 Task: Find connections with filter location Diez de Octubre with filter topic #Managementtips with filter profile language German with filter current company Nagarro with filter school G. B. Pant University Of Agriculture & Technology with filter industry Retail Art Dealers with filter service category Labor and Employment Law with filter keywords title Owner
Action: Mouse moved to (642, 85)
Screenshot: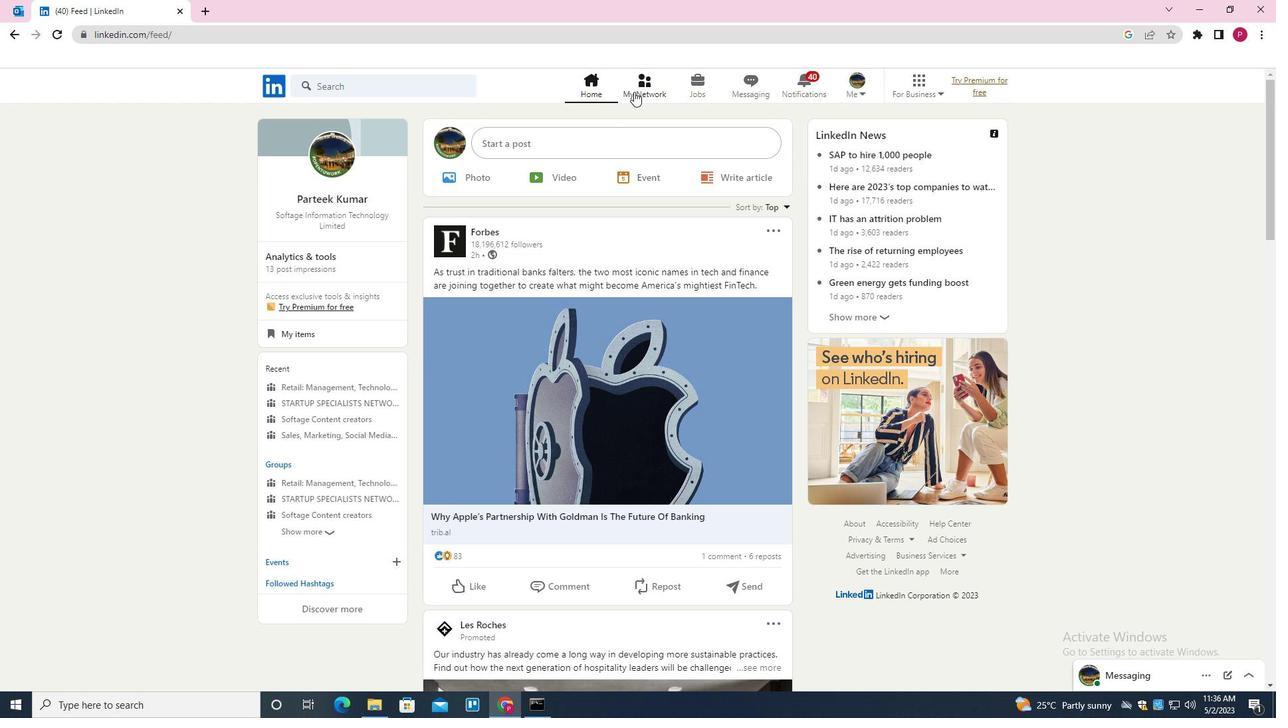 
Action: Mouse pressed left at (642, 85)
Screenshot: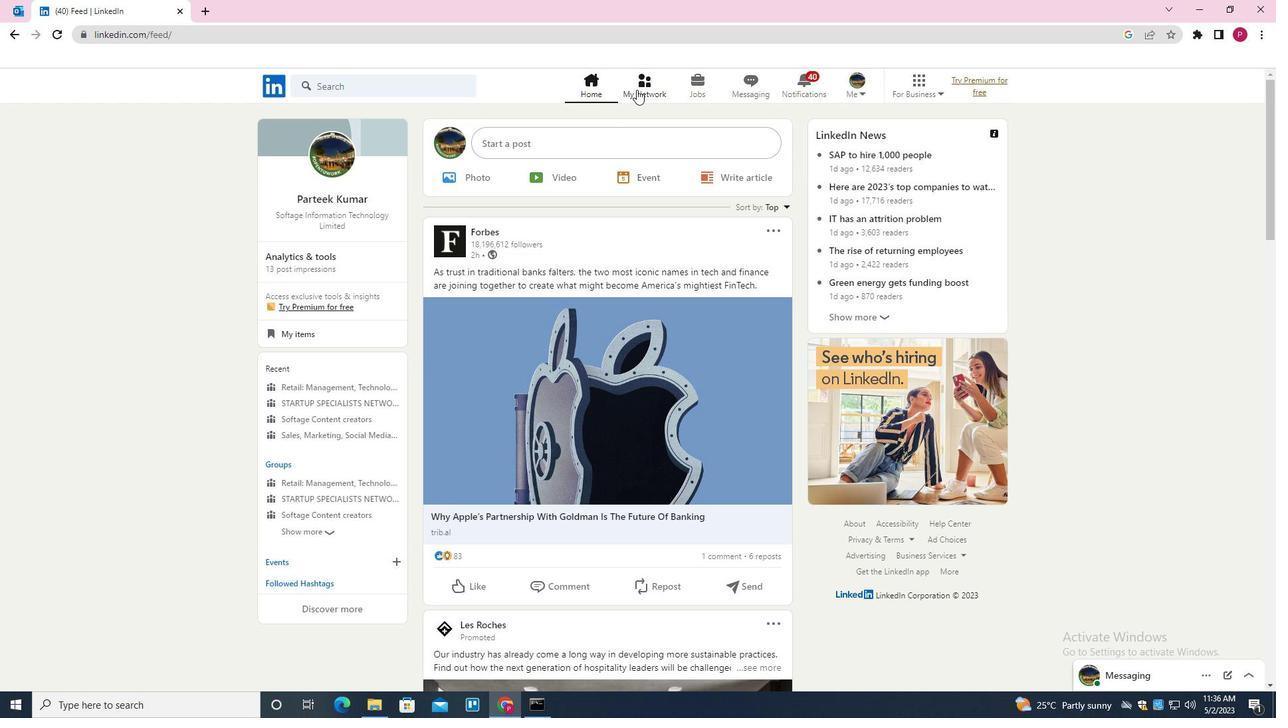 
Action: Mouse moved to (378, 153)
Screenshot: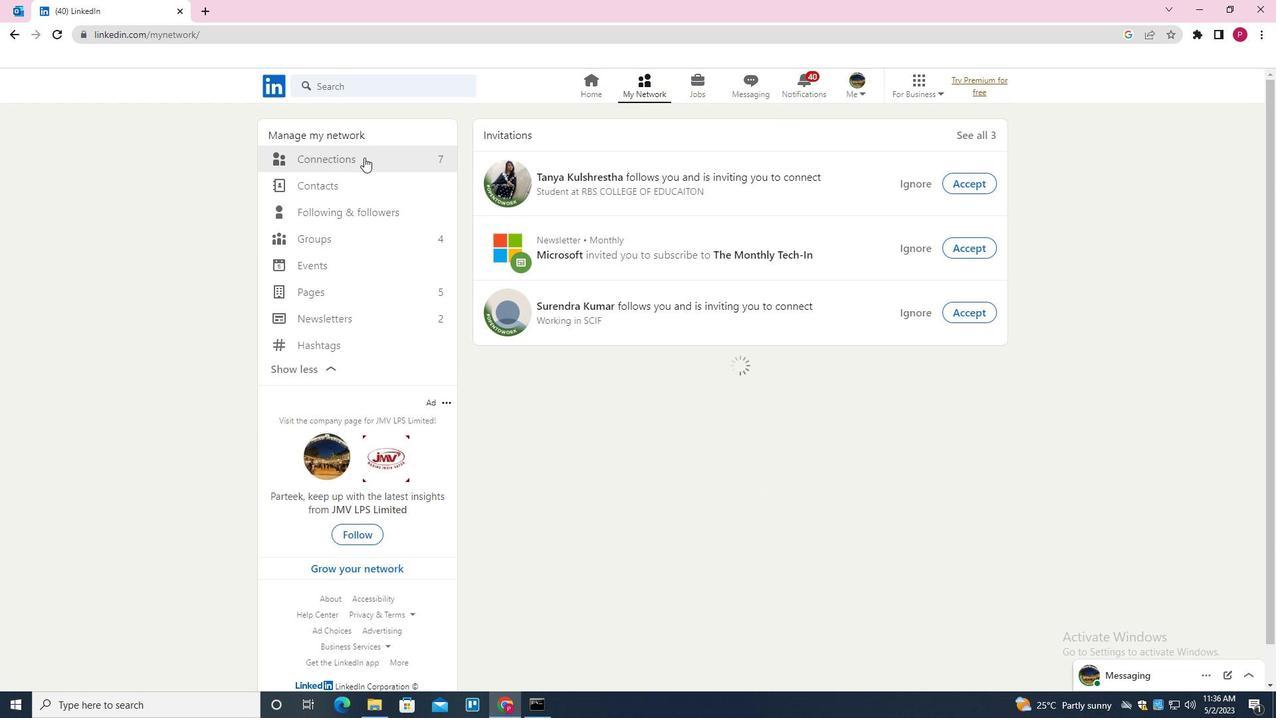 
Action: Mouse pressed left at (378, 153)
Screenshot: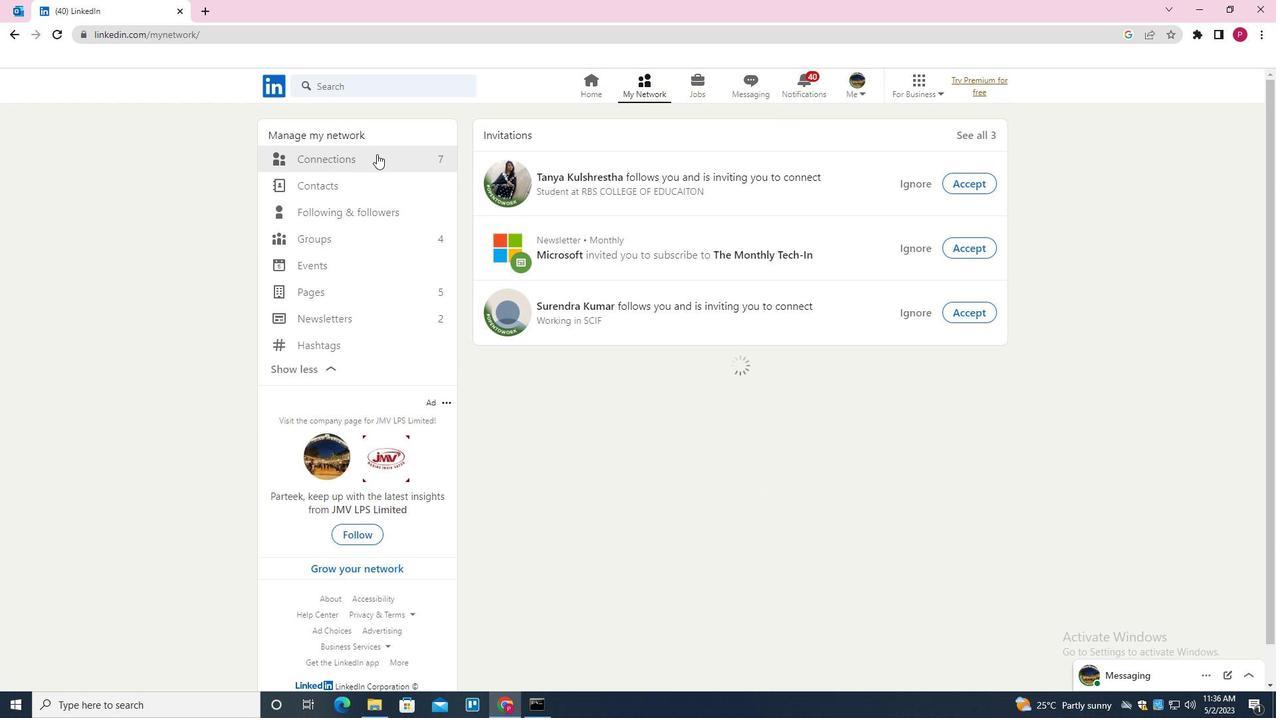 
Action: Mouse moved to (714, 162)
Screenshot: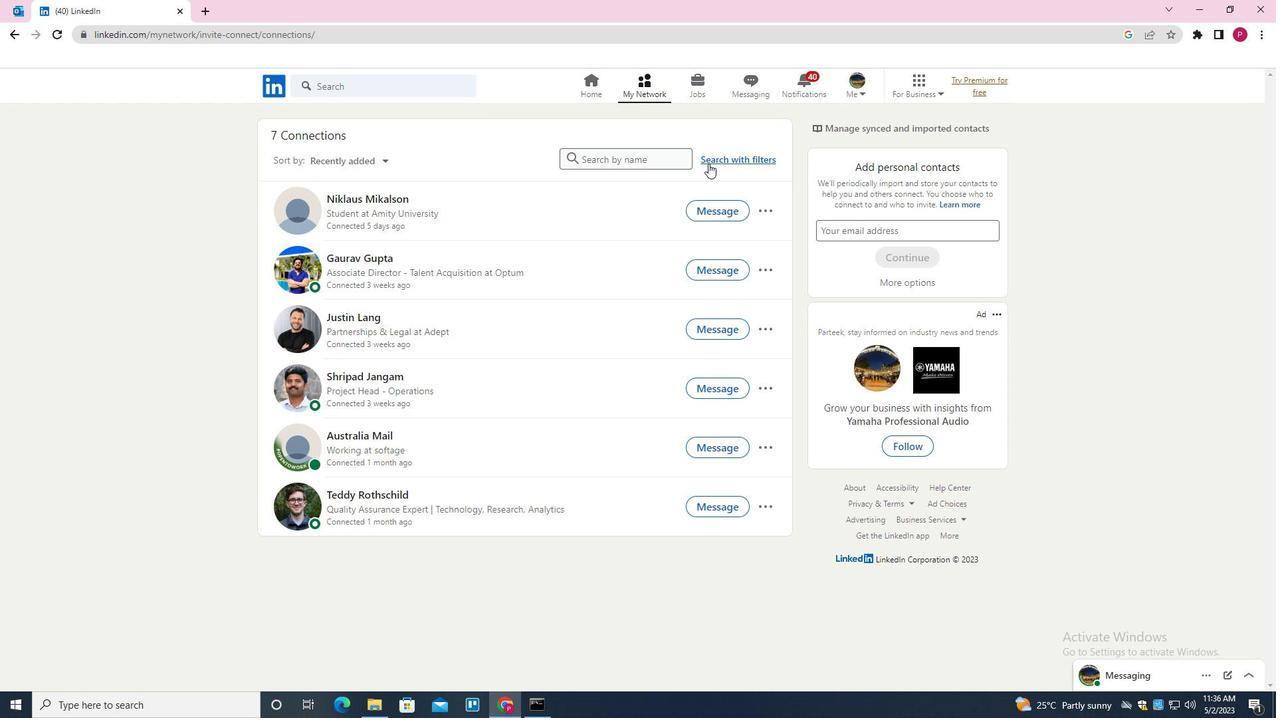 
Action: Mouse pressed left at (714, 162)
Screenshot: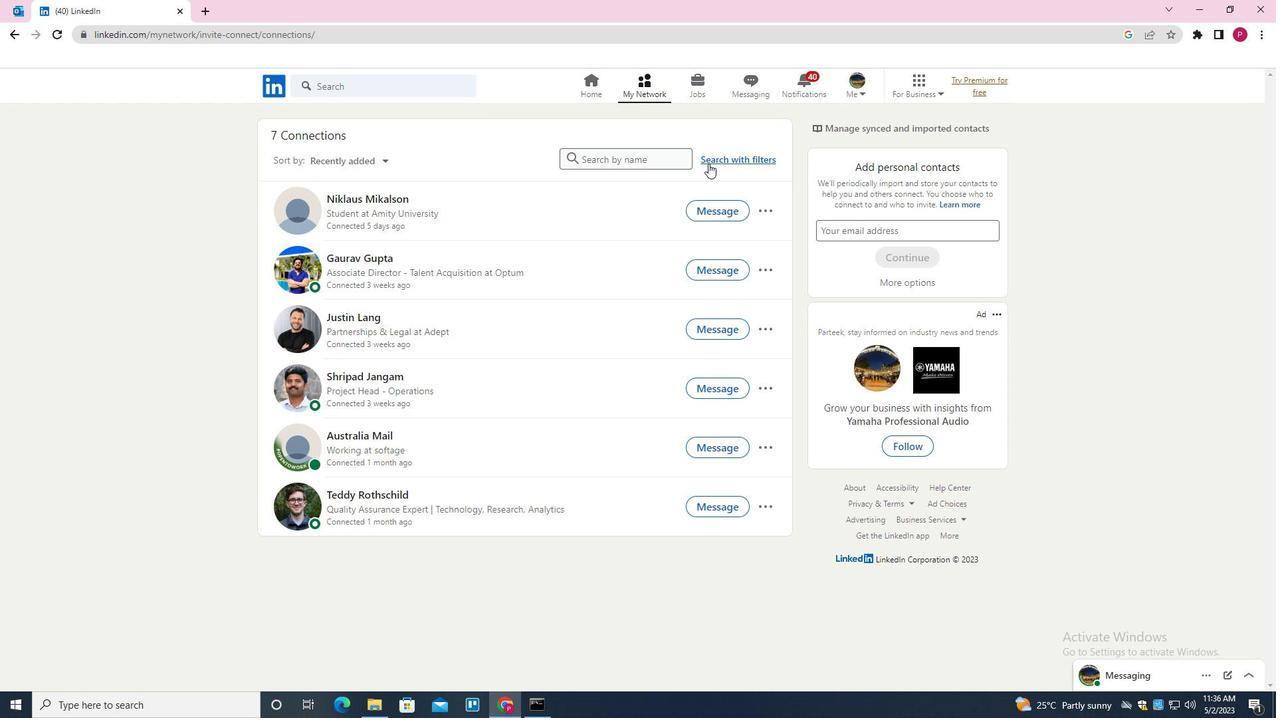 
Action: Mouse moved to (678, 125)
Screenshot: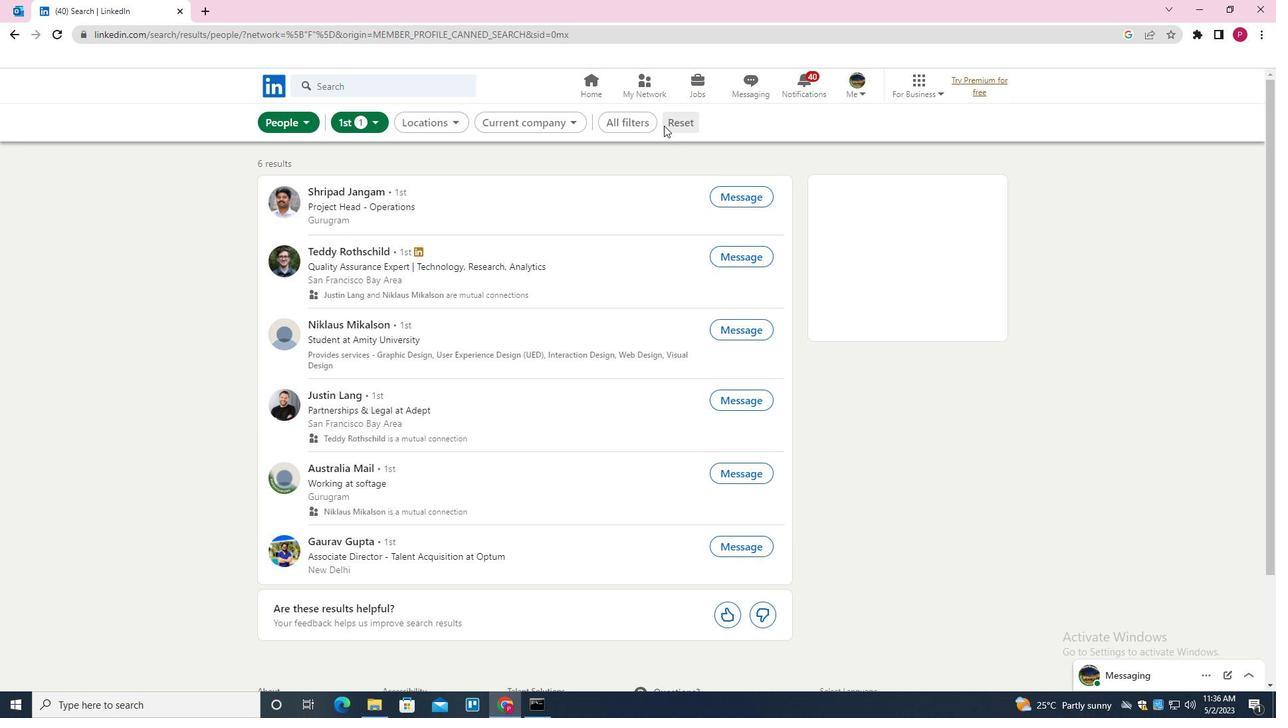 
Action: Mouse pressed left at (678, 125)
Screenshot: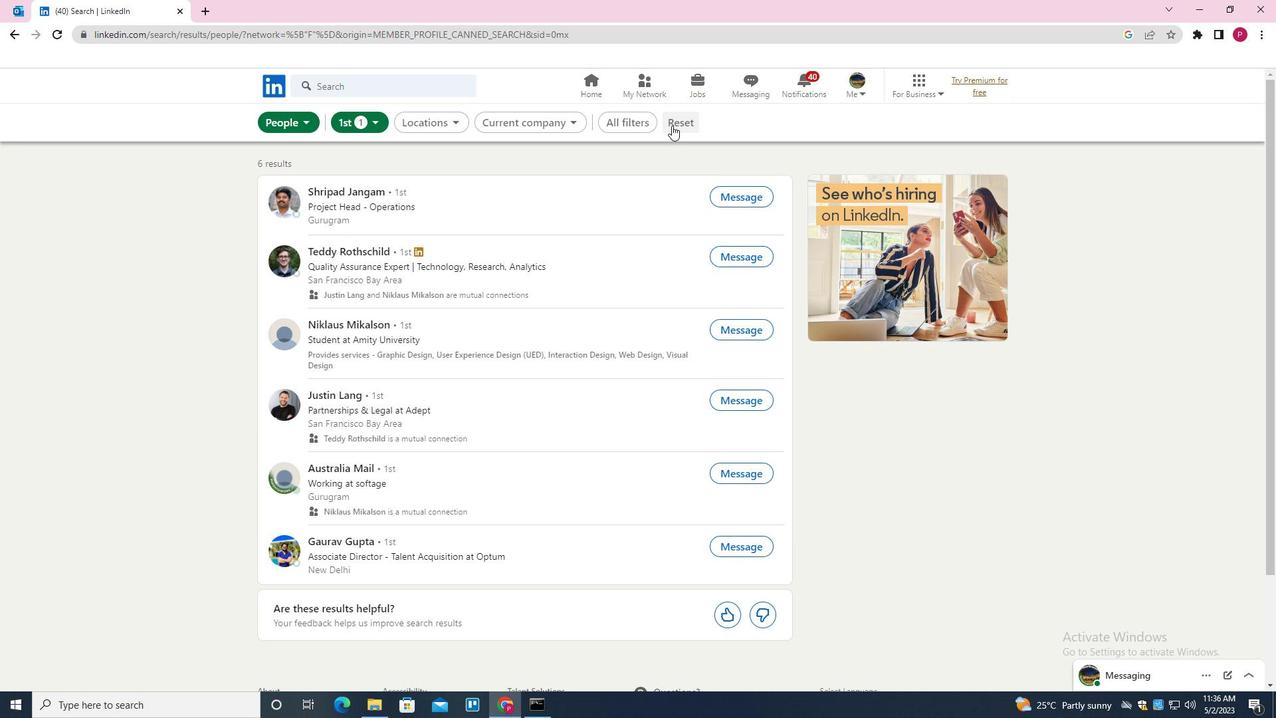 
Action: Mouse moved to (660, 125)
Screenshot: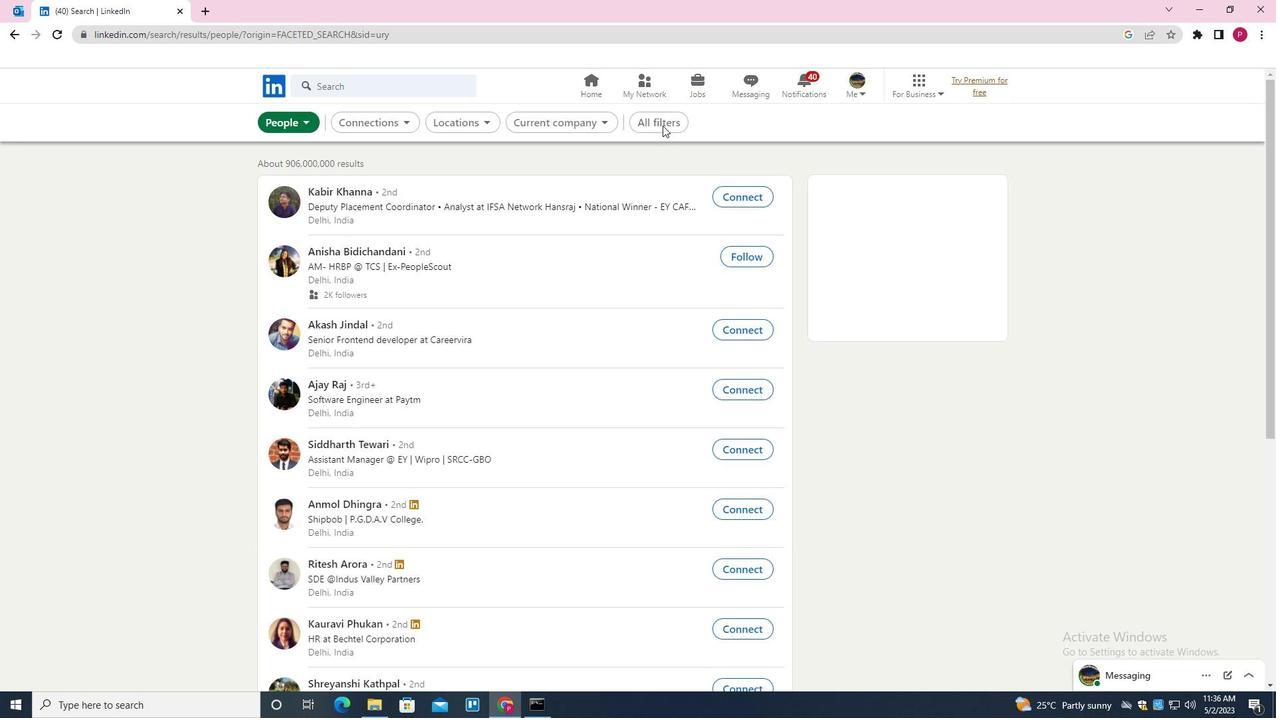 
Action: Mouse pressed left at (660, 125)
Screenshot: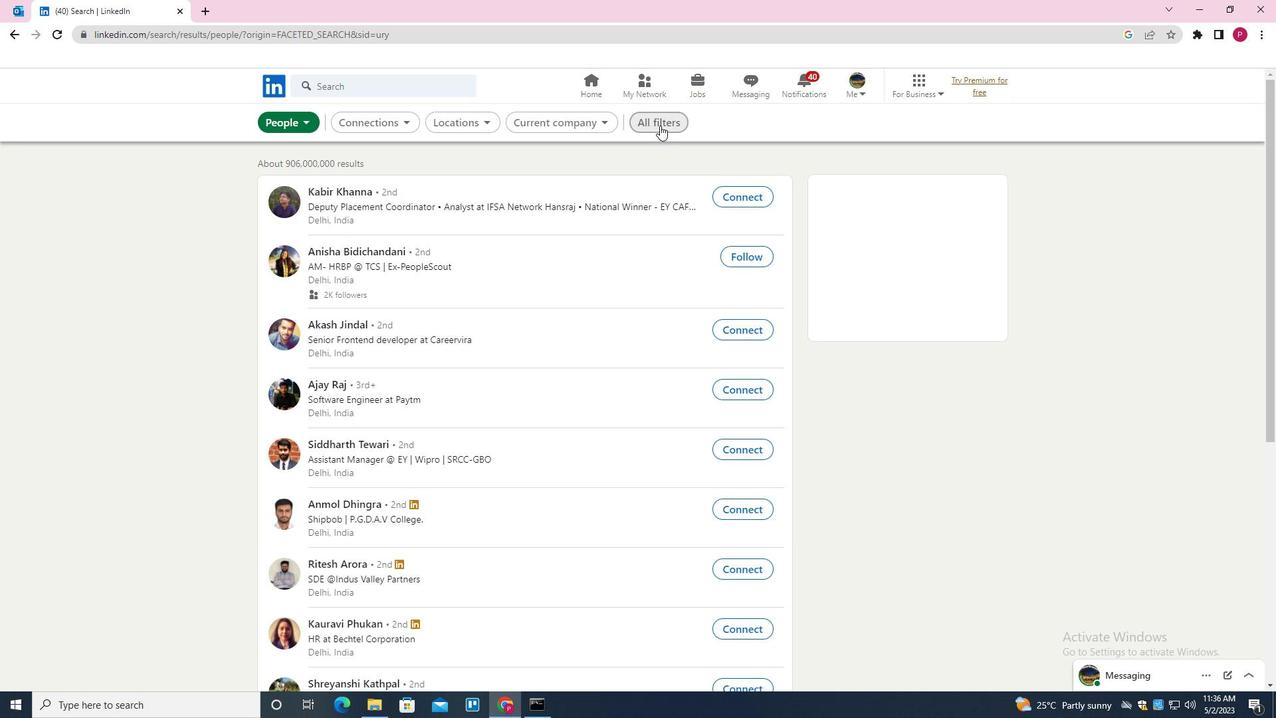 
Action: Mouse moved to (1208, 454)
Screenshot: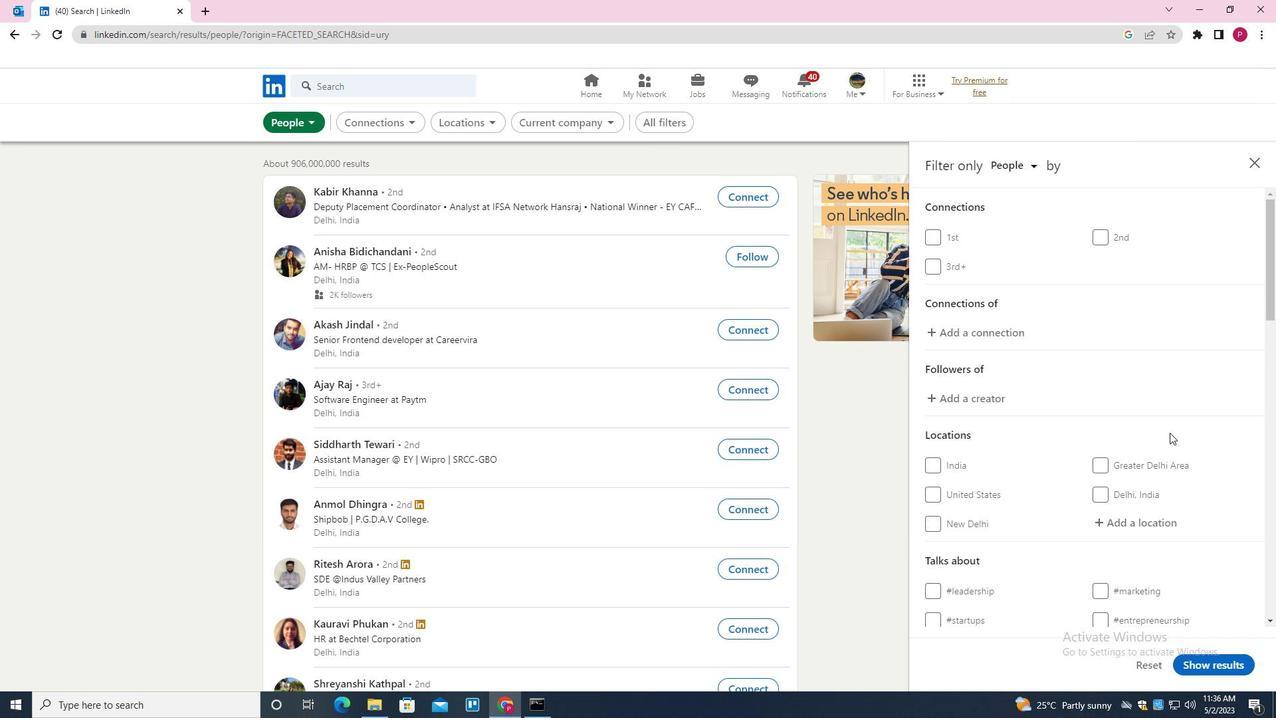 
Action: Mouse scrolled (1208, 453) with delta (0, 0)
Screenshot: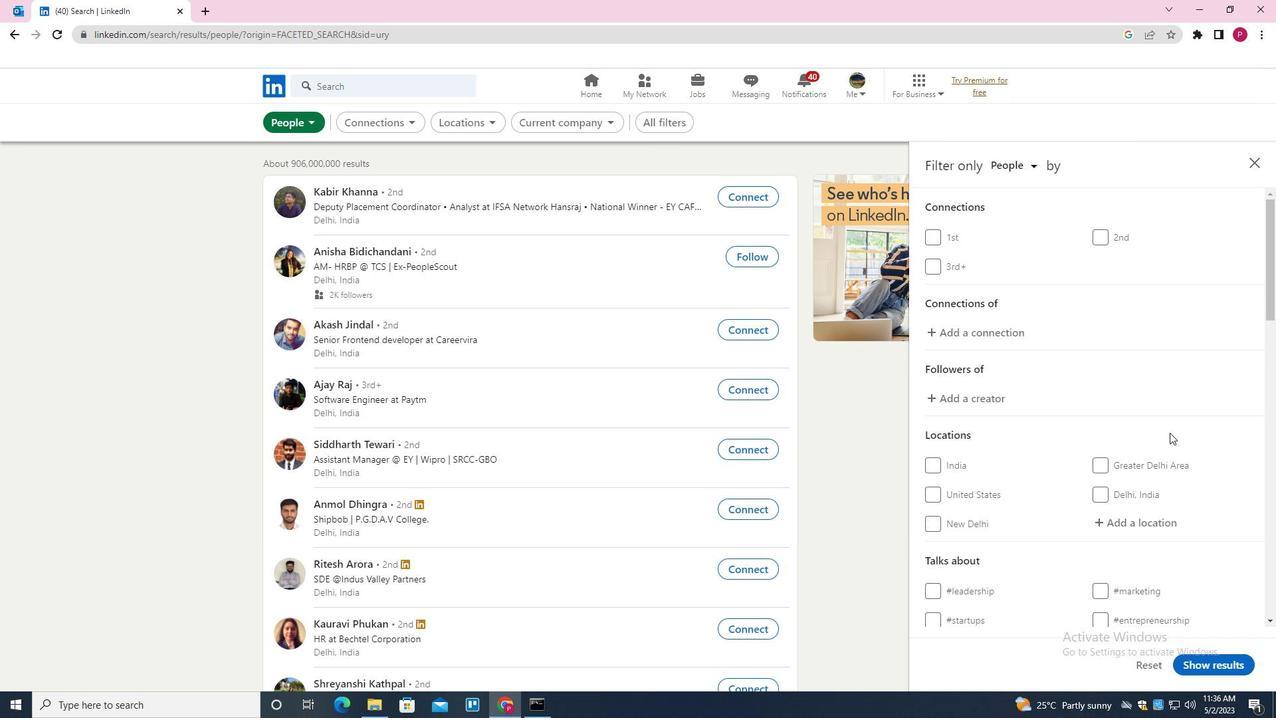 
Action: Mouse moved to (1208, 455)
Screenshot: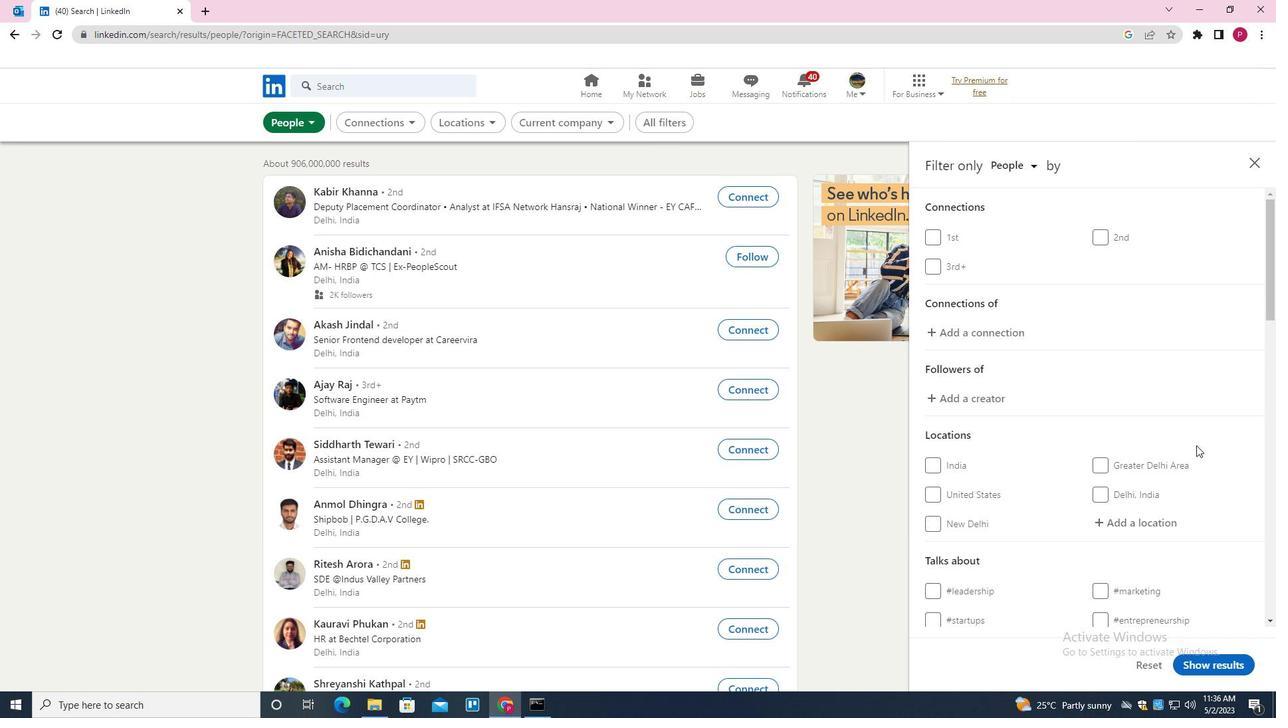 
Action: Mouse scrolled (1208, 454) with delta (0, 0)
Screenshot: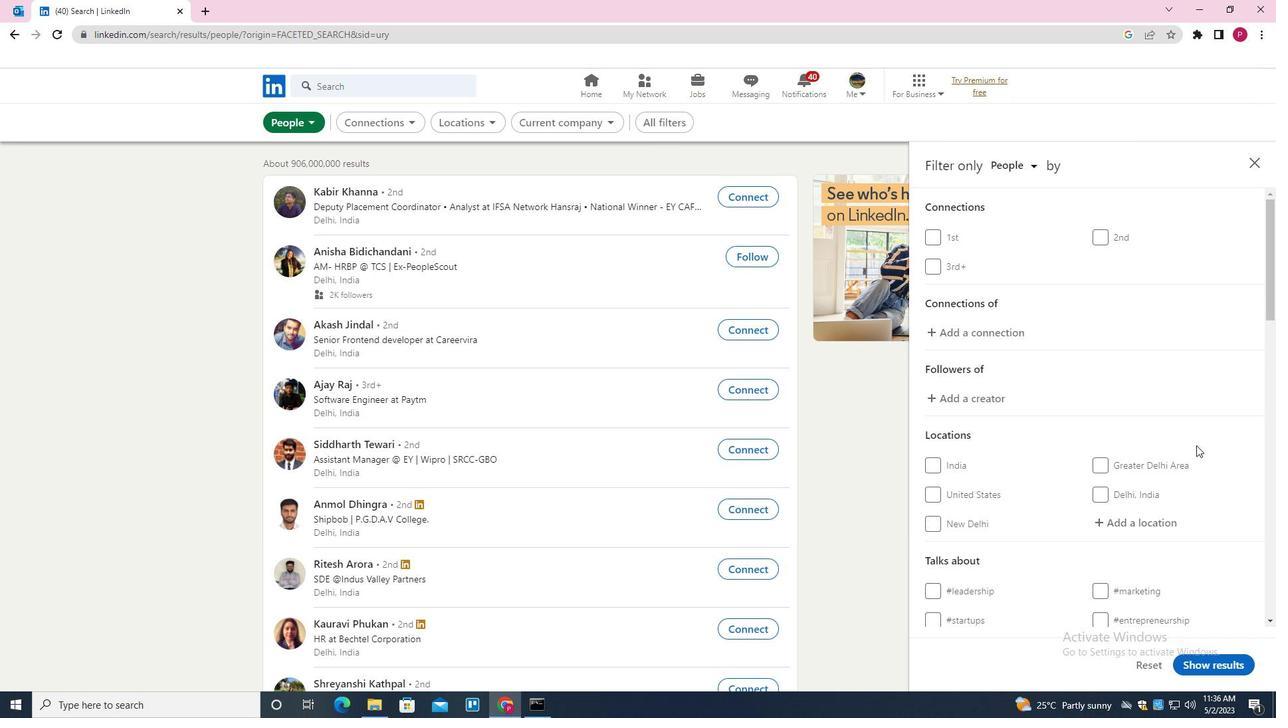 
Action: Mouse moved to (1178, 387)
Screenshot: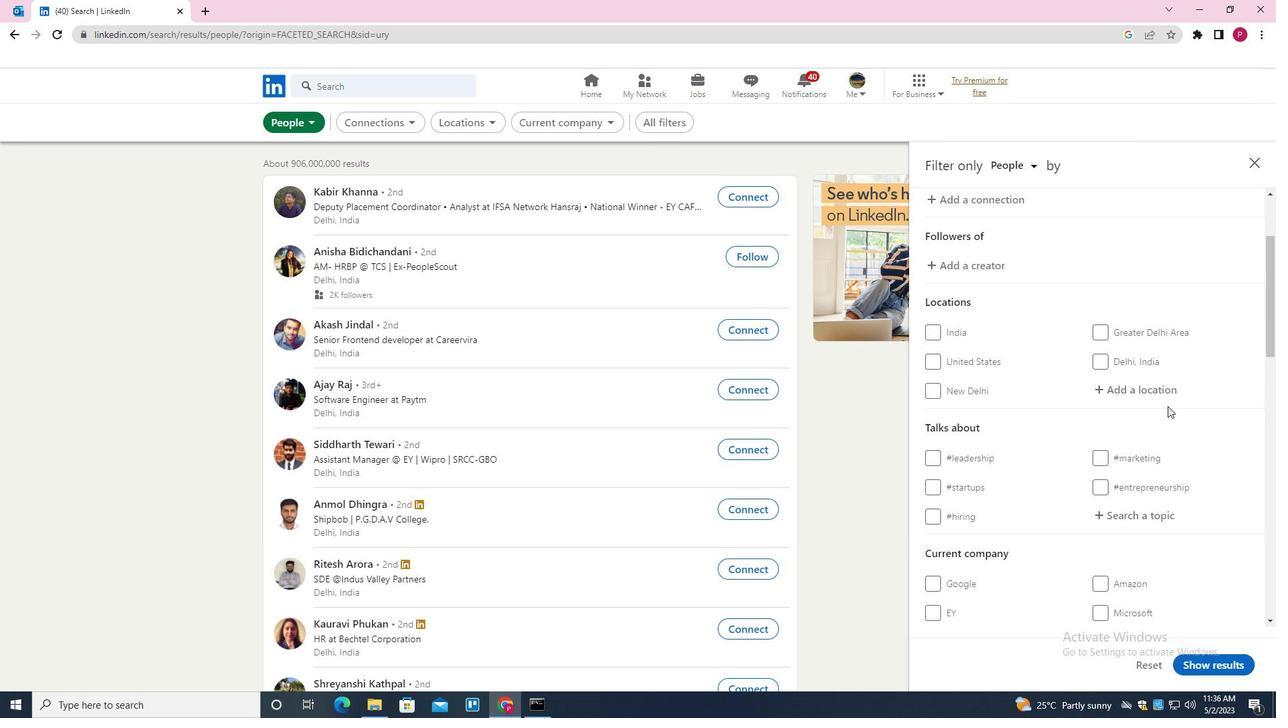 
Action: Mouse pressed left at (1178, 387)
Screenshot: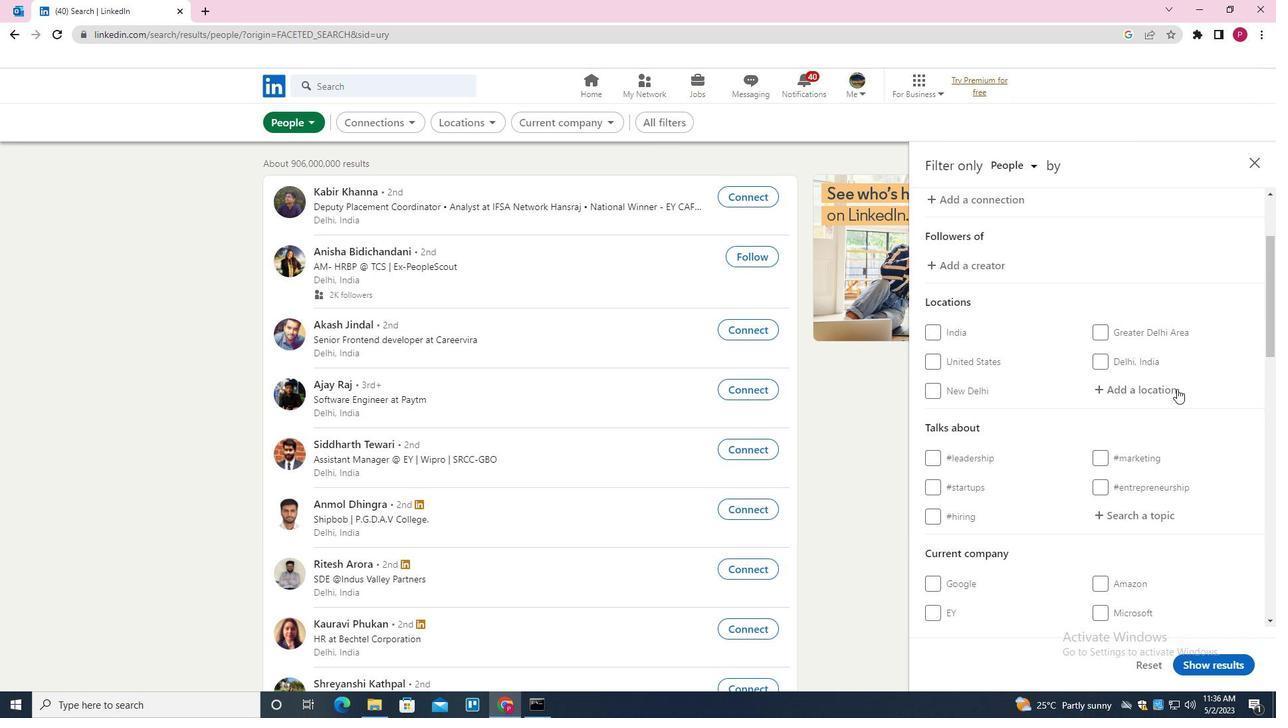 
Action: Mouse moved to (1152, 404)
Screenshot: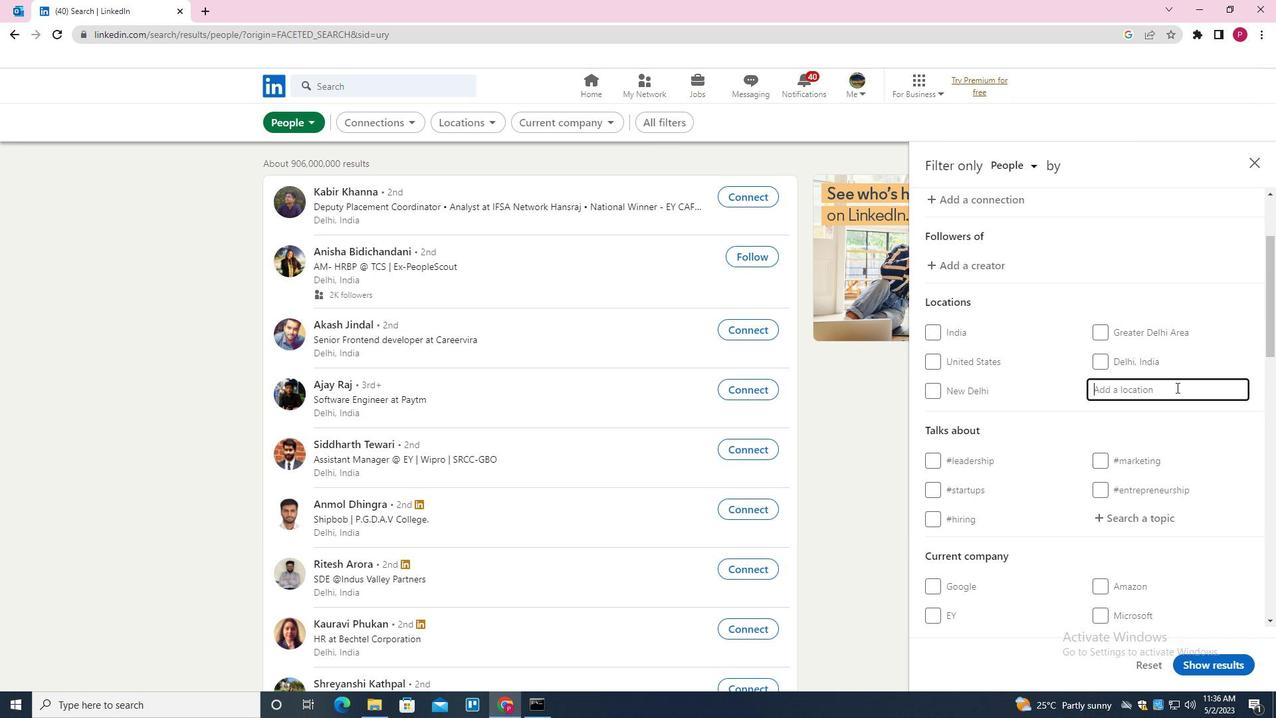 
Action: Key pressed <Key.shift><Key.shift>DIEZ<Key.space>DE<Key.space><Key.shift>OCTUBRE
Screenshot: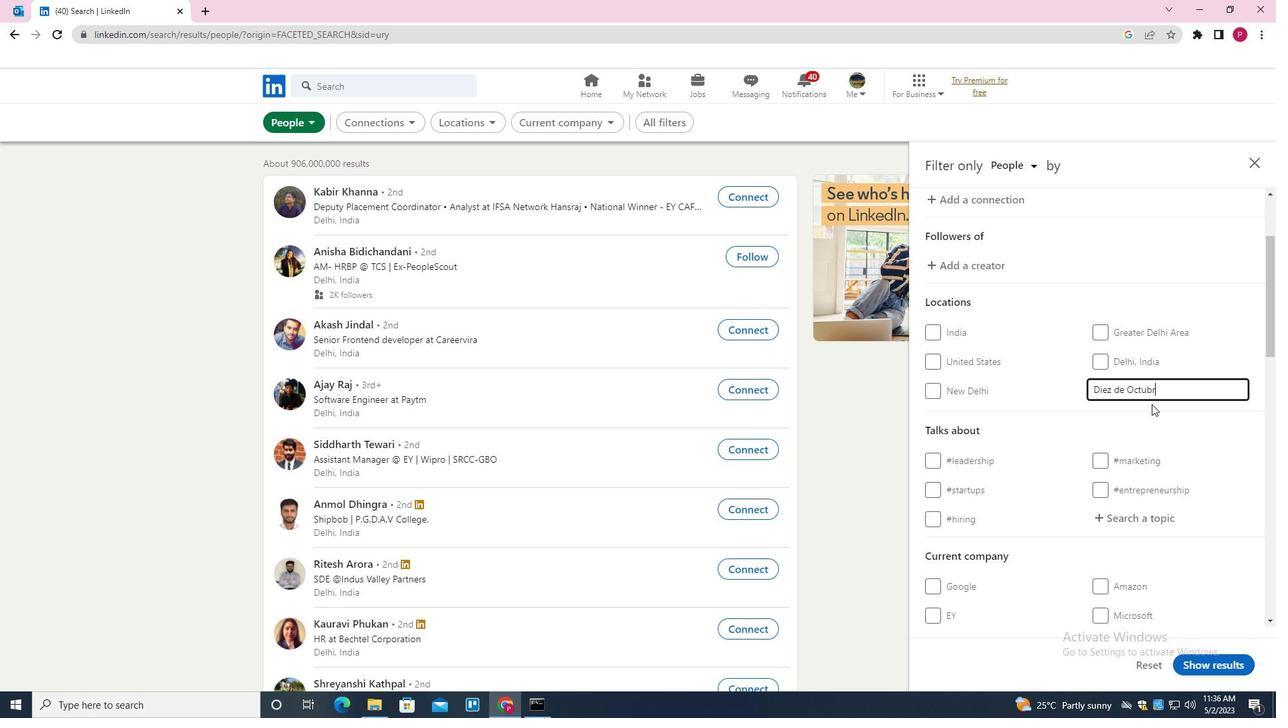 
Action: Mouse moved to (1136, 516)
Screenshot: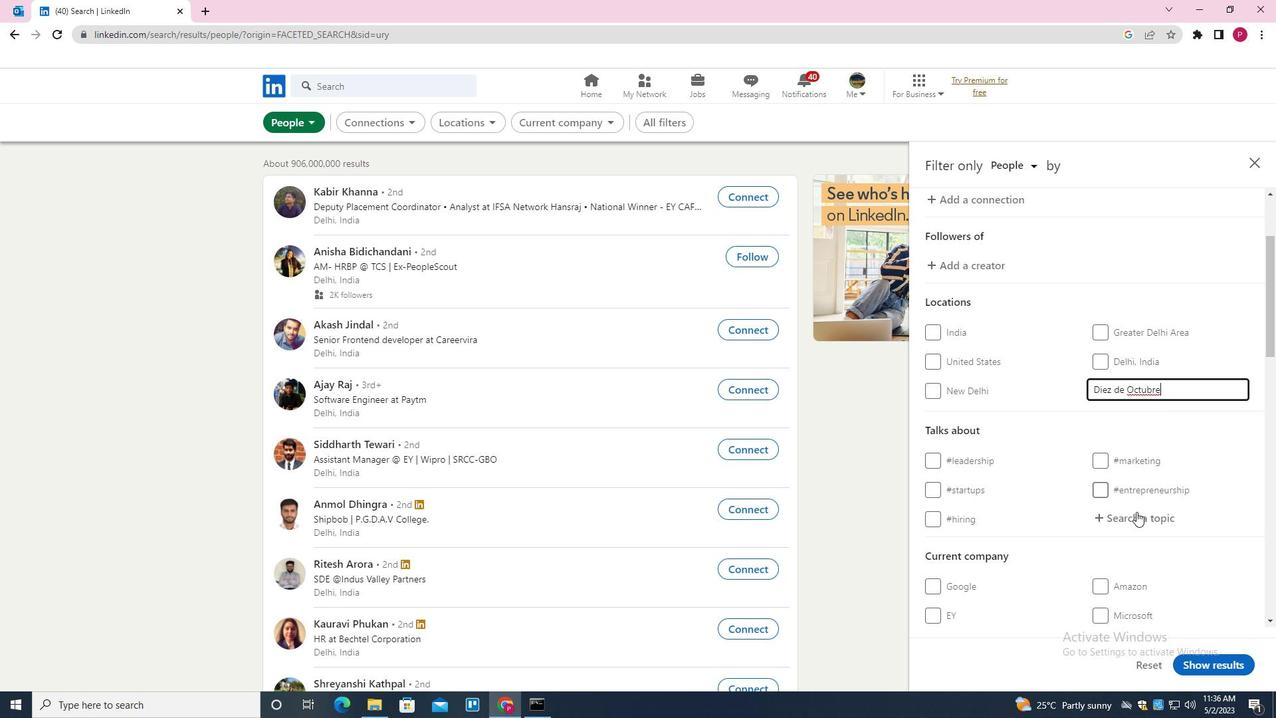 
Action: Mouse pressed left at (1136, 516)
Screenshot: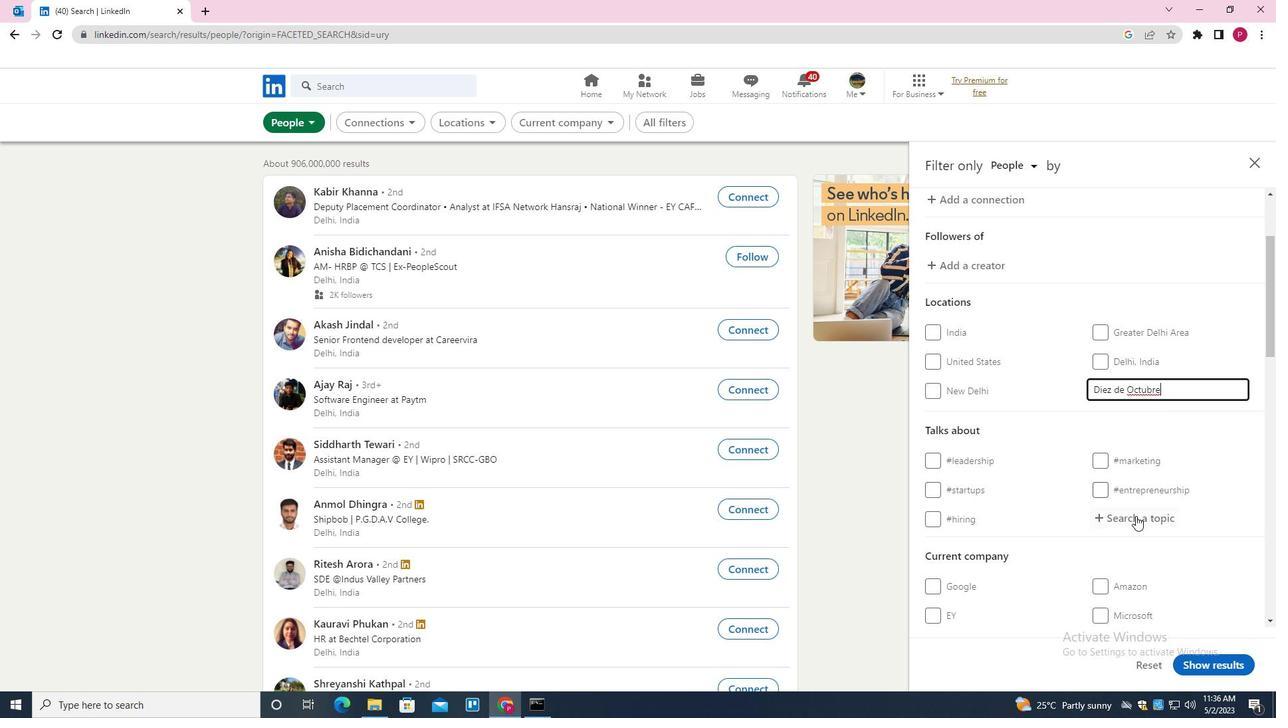 
Action: Mouse moved to (1142, 462)
Screenshot: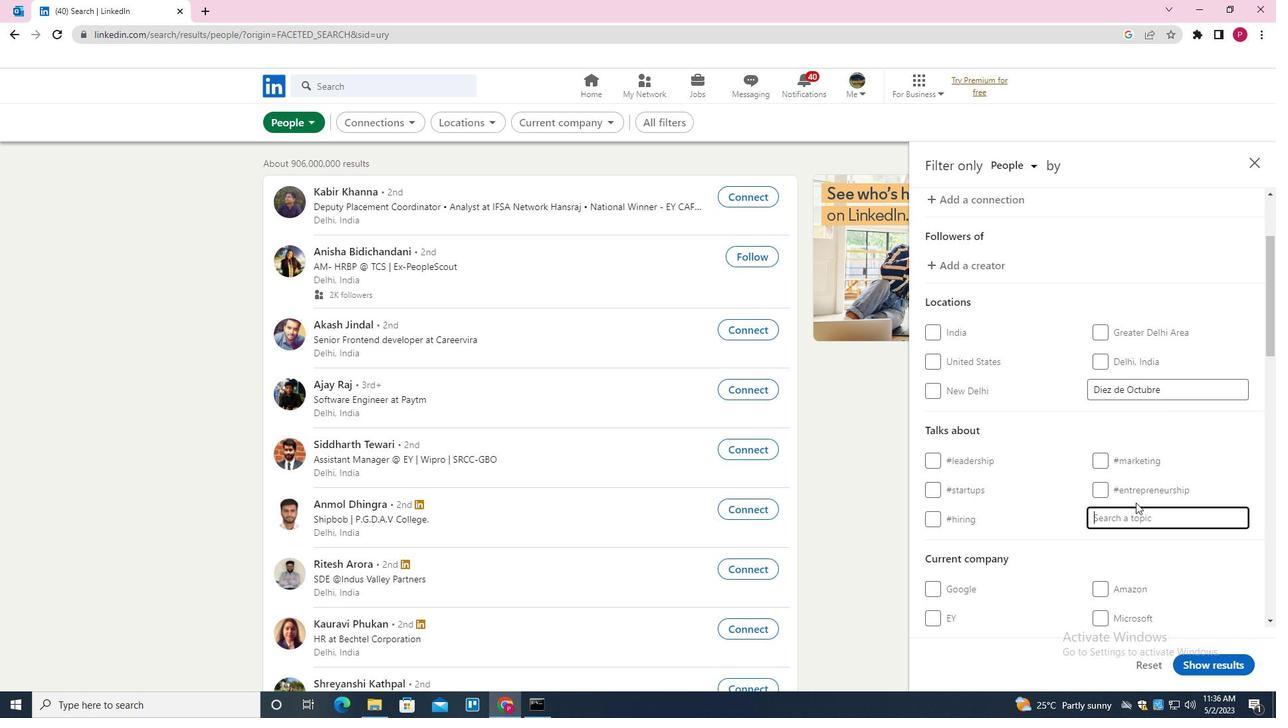 
Action: Mouse scrolled (1142, 461) with delta (0, 0)
Screenshot: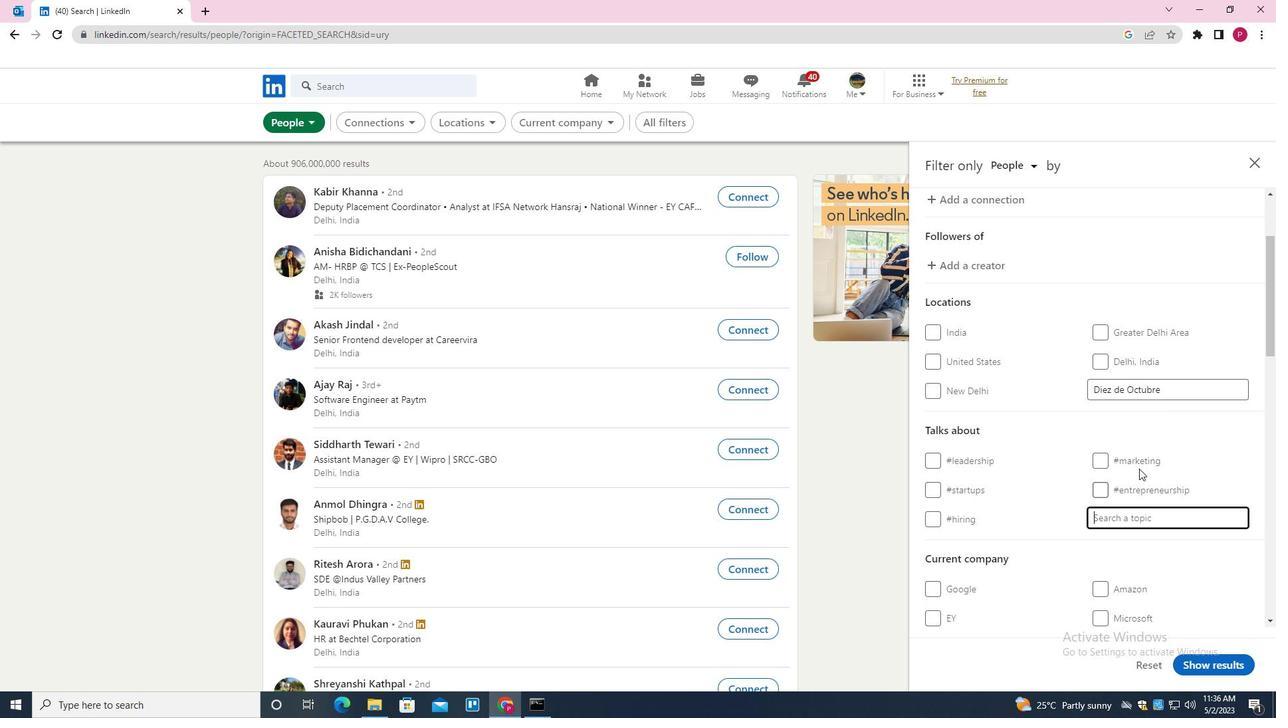 
Action: Mouse scrolled (1142, 461) with delta (0, 0)
Screenshot: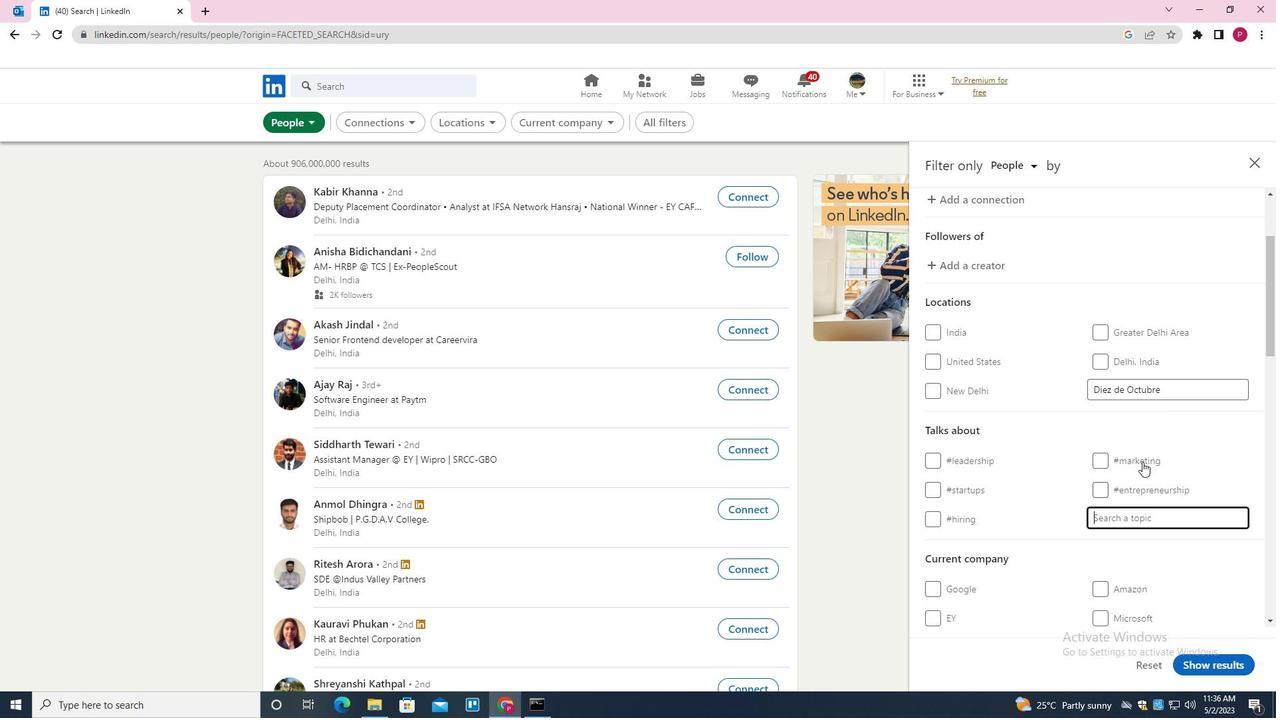 
Action: Mouse scrolled (1142, 461) with delta (0, 0)
Screenshot: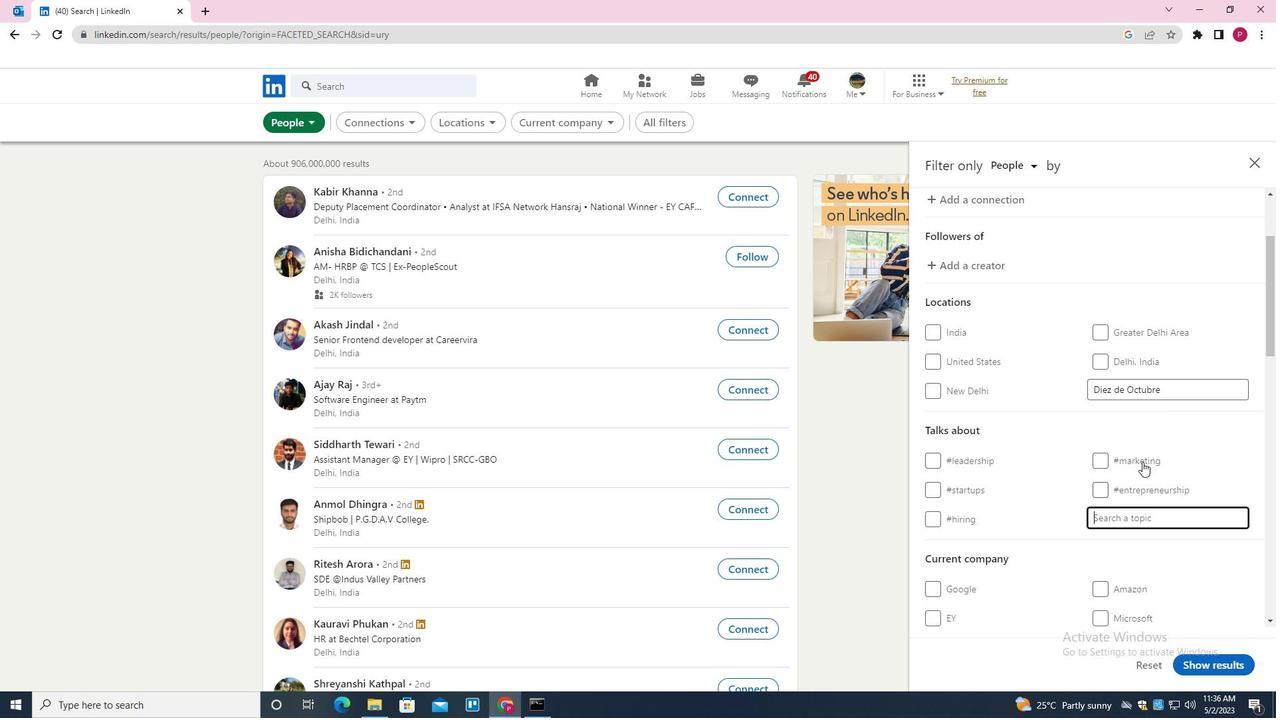 
Action: Mouse scrolled (1142, 461) with delta (0, 0)
Screenshot: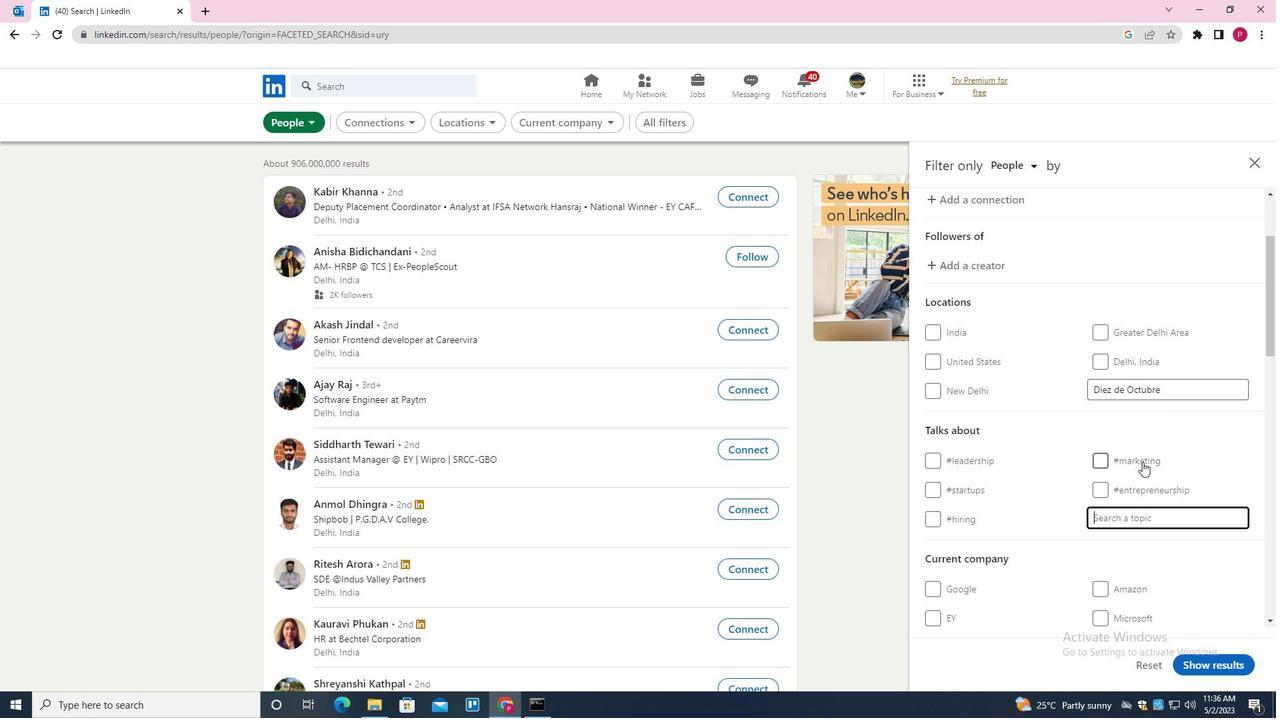 
Action: Key pressed MANAGENENTTIPS<Key.backspace><Key.backspace><Key.backspace><Key.backspace><Key.backspace><Key.backspace><Key.backspace><Key.backspace>MENTTIPS<Key.down><Key.down><Key.enter>
Screenshot: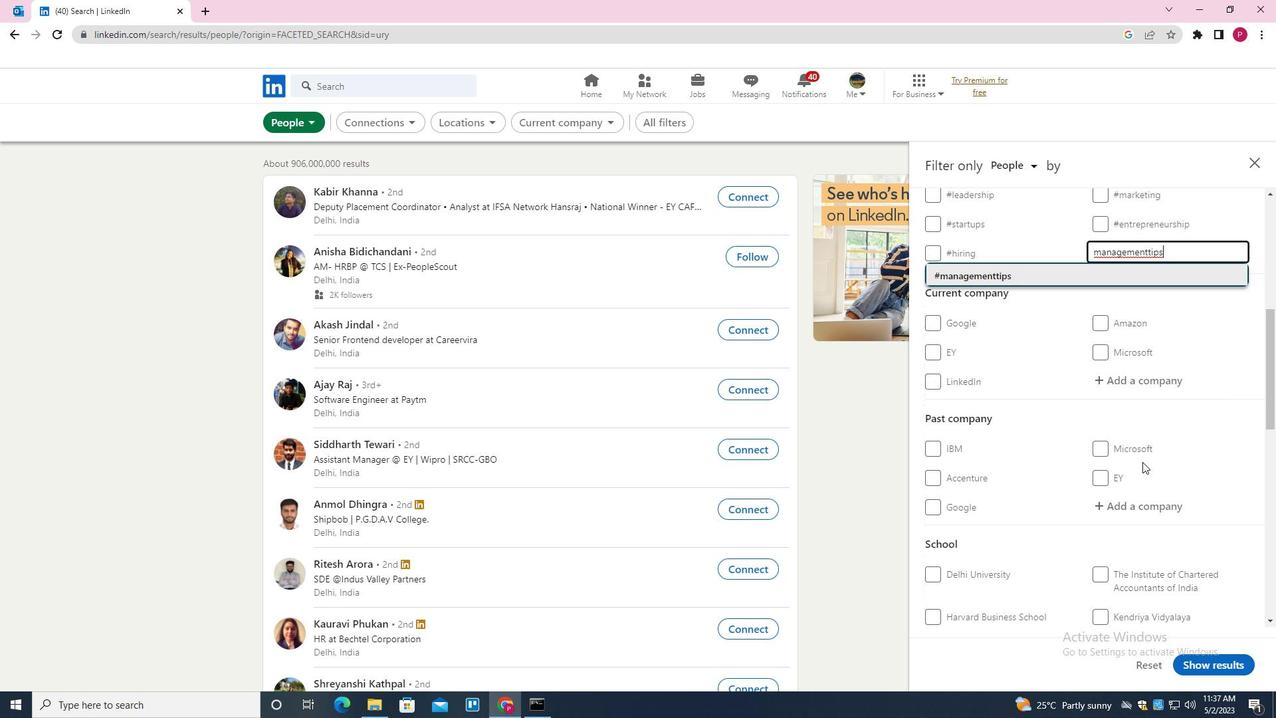 
Action: Mouse moved to (1089, 404)
Screenshot: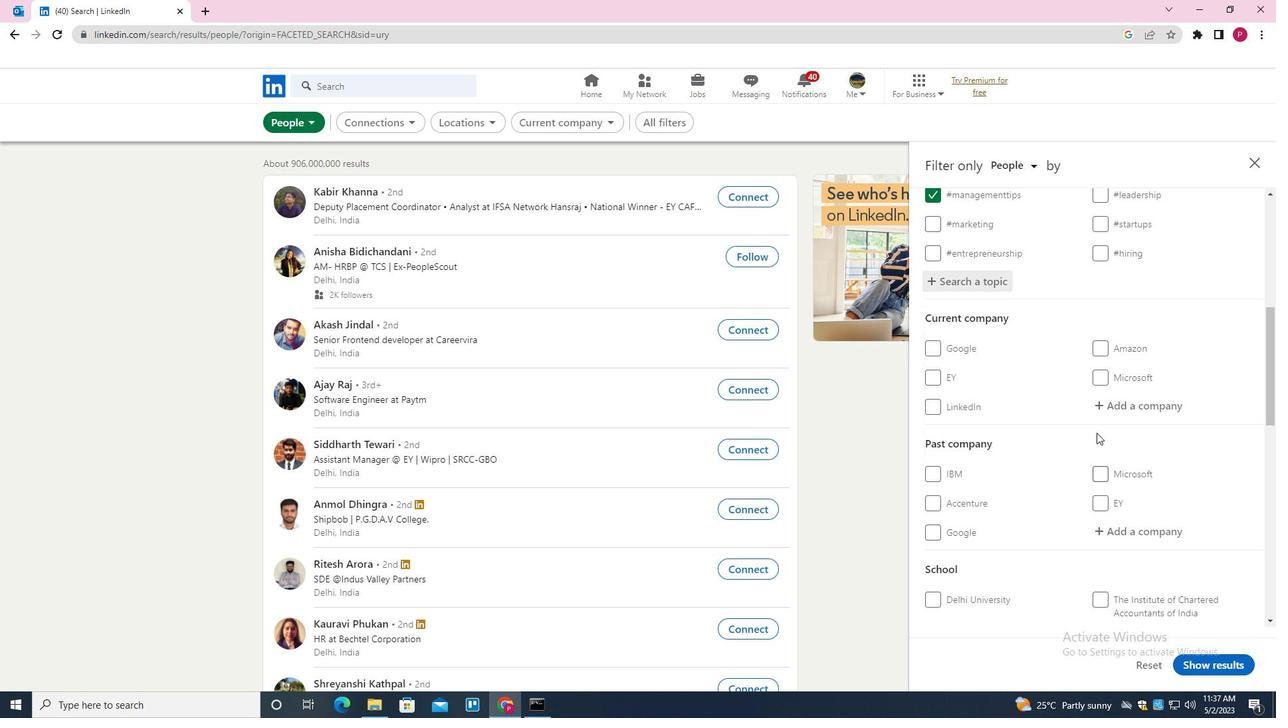 
Action: Mouse scrolled (1089, 403) with delta (0, 0)
Screenshot: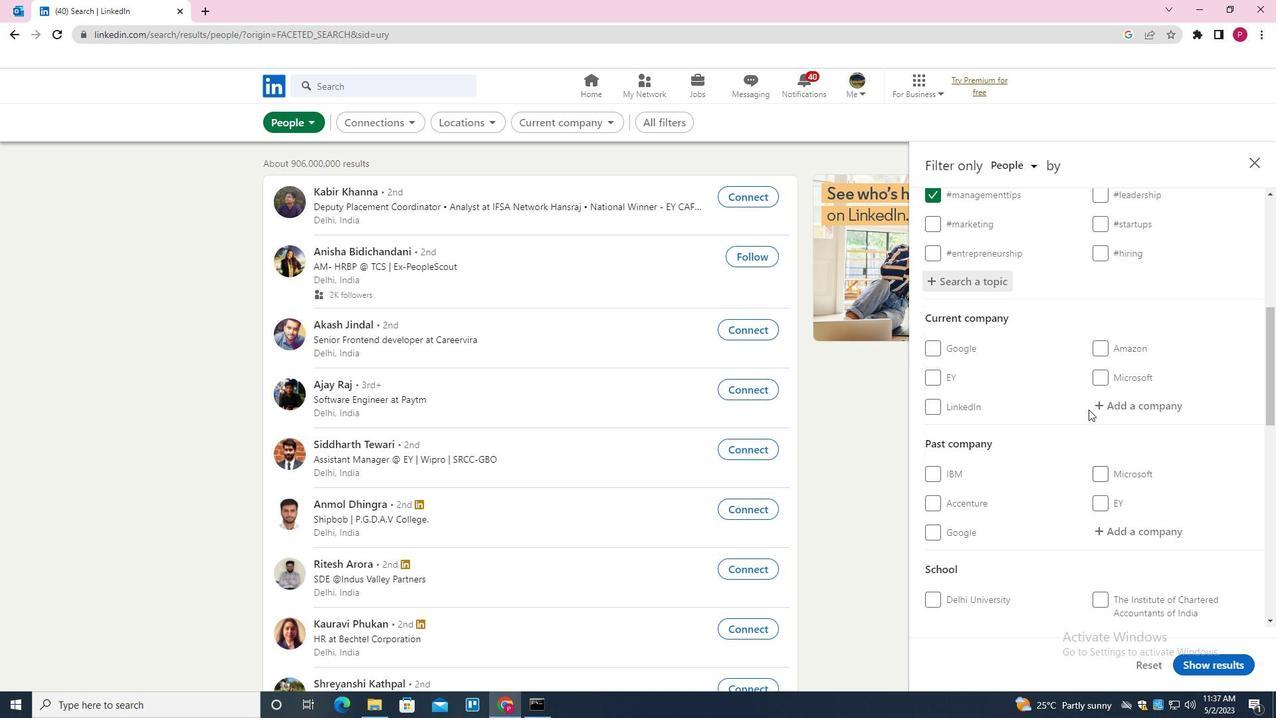 
Action: Mouse moved to (1089, 403)
Screenshot: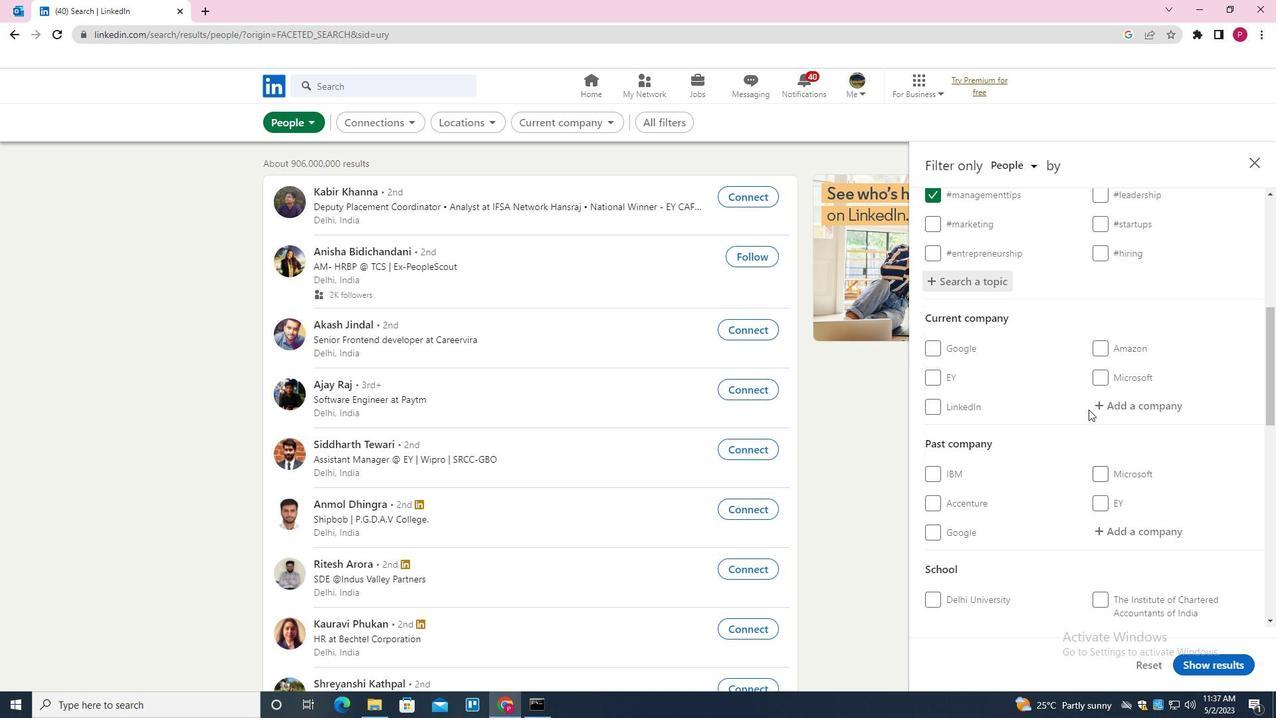 
Action: Mouse scrolled (1089, 402) with delta (0, 0)
Screenshot: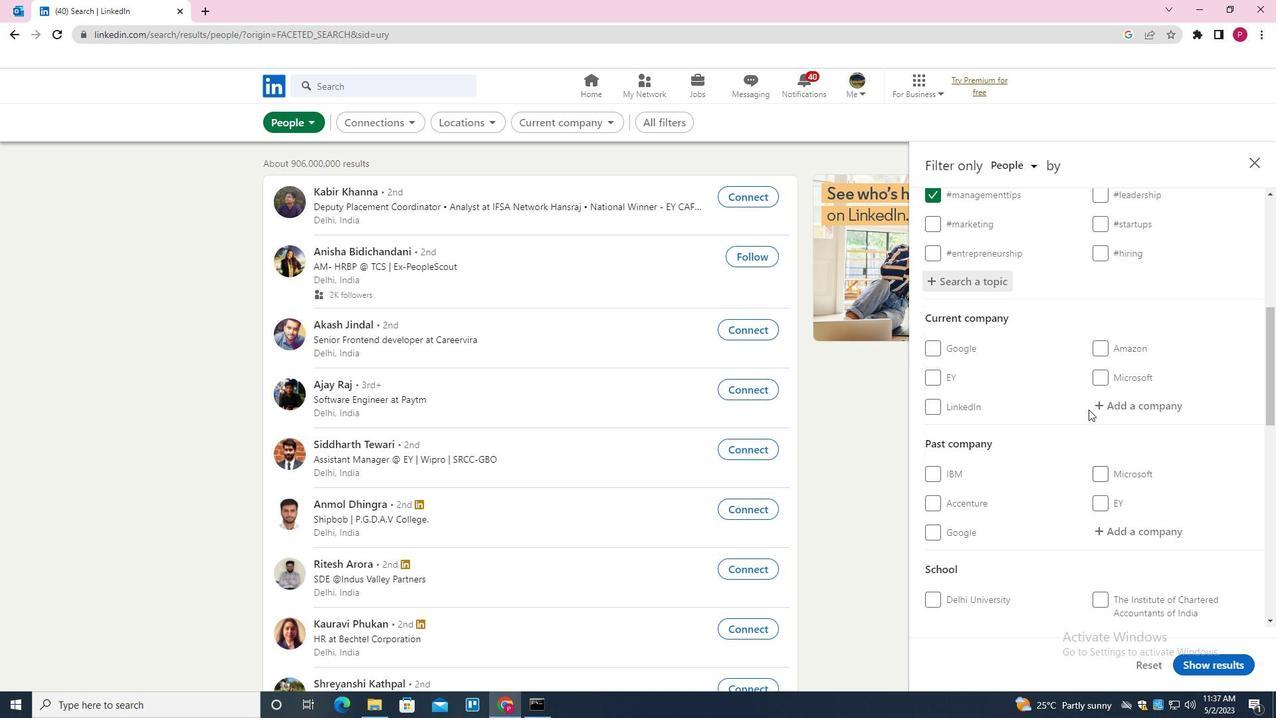 
Action: Mouse moved to (1093, 401)
Screenshot: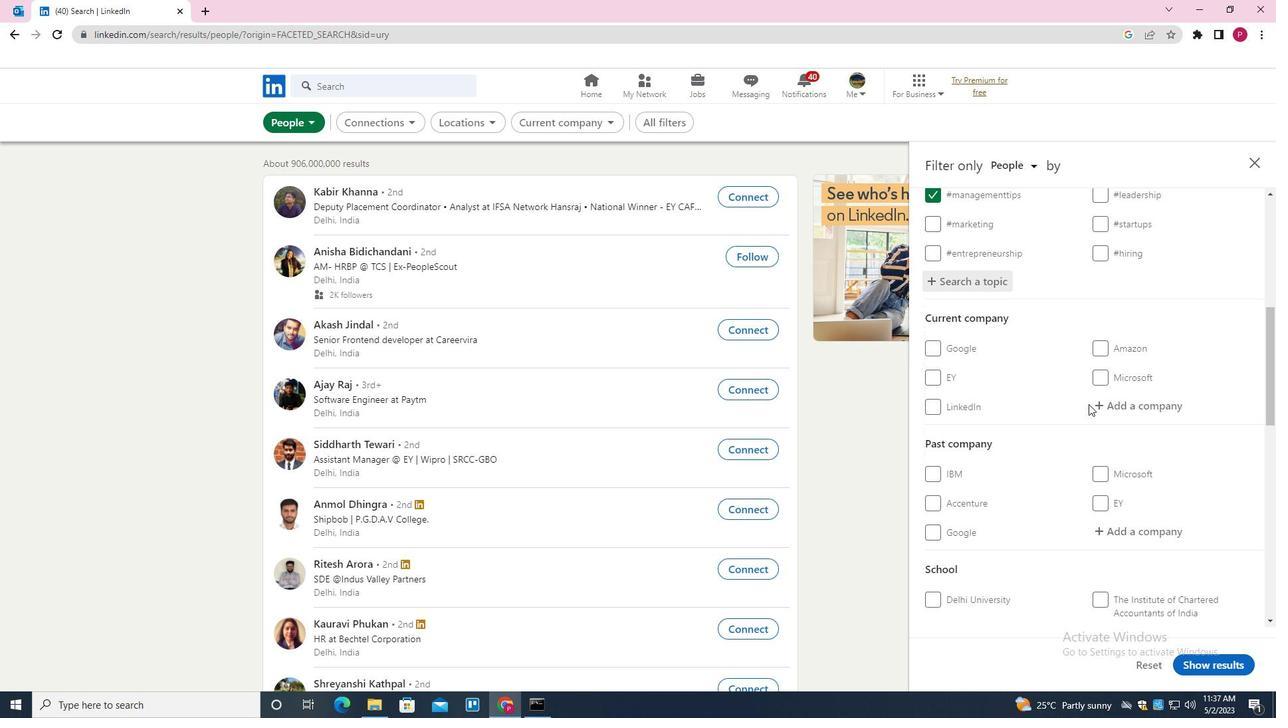 
Action: Mouse scrolled (1093, 400) with delta (0, 0)
Screenshot: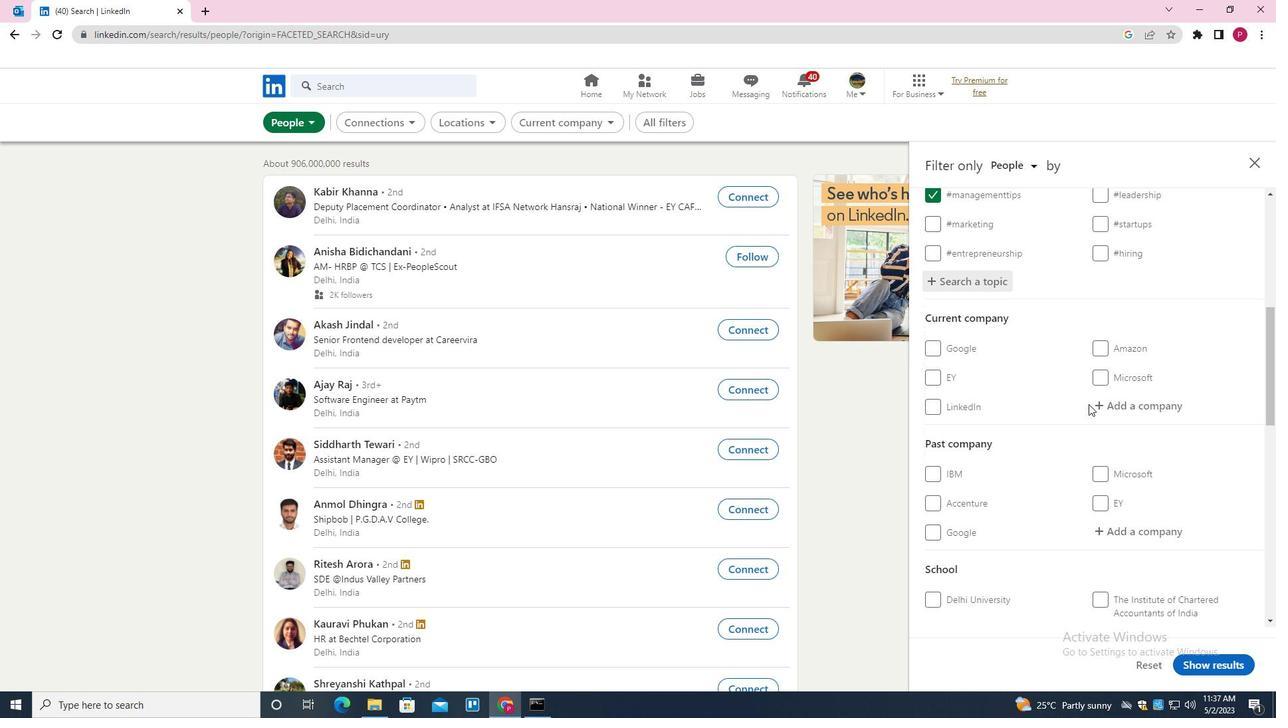 
Action: Mouse moved to (1055, 344)
Screenshot: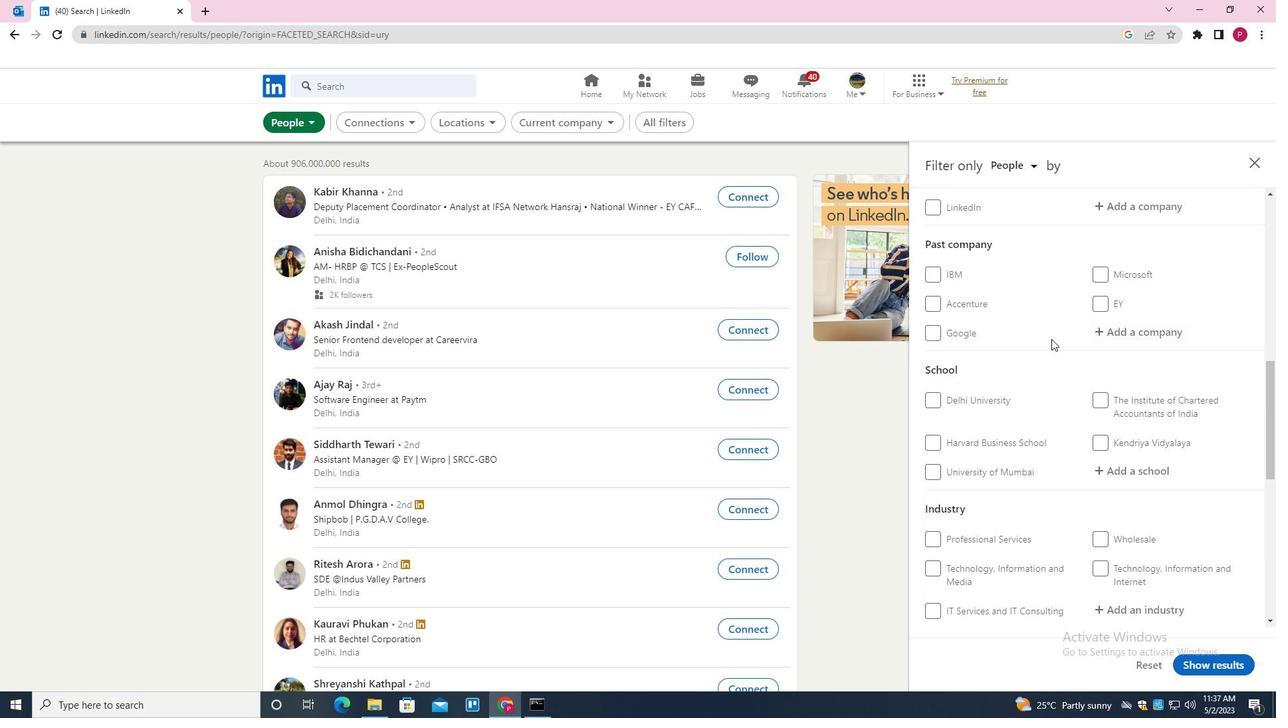 
Action: Mouse scrolled (1055, 343) with delta (0, 0)
Screenshot: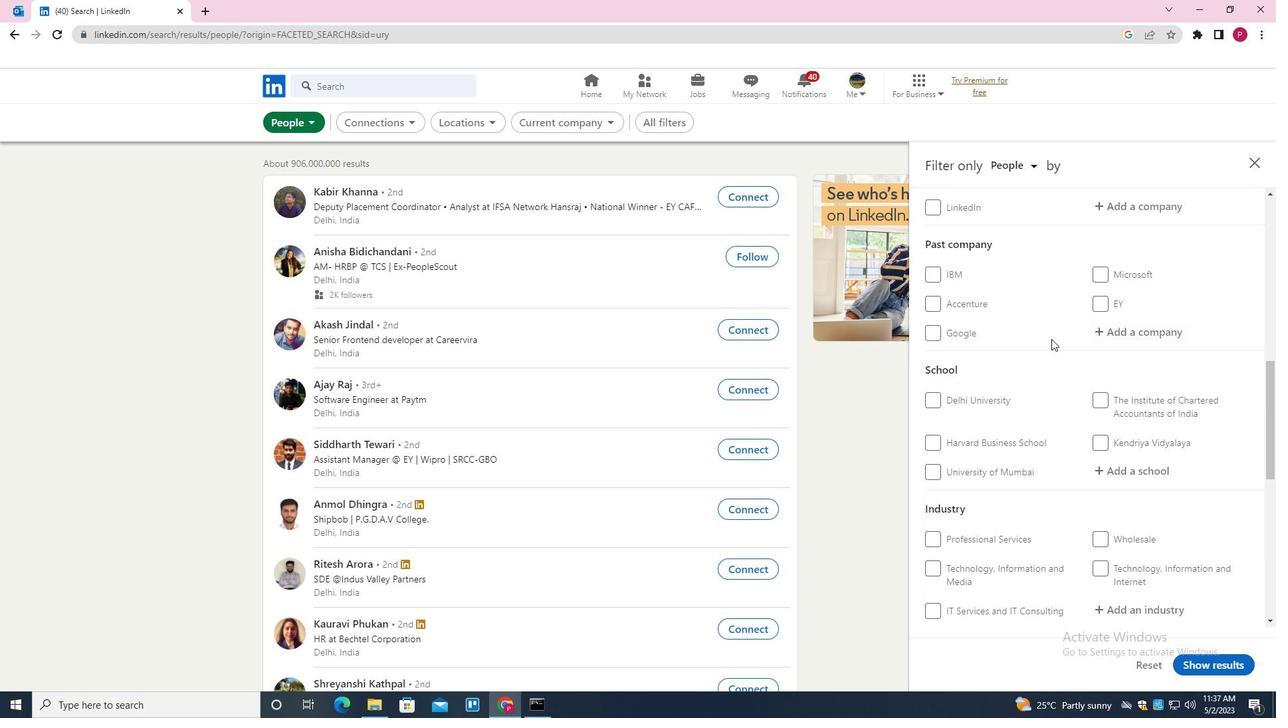 
Action: Mouse moved to (1055, 346)
Screenshot: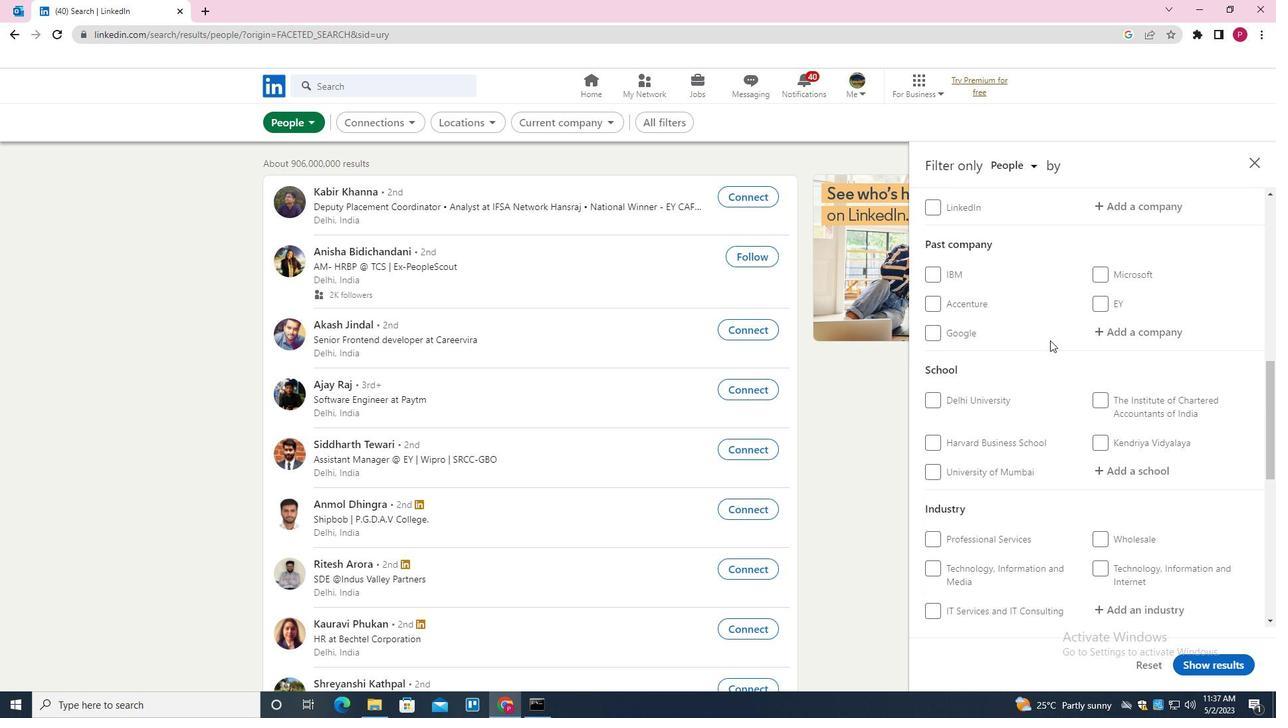 
Action: Mouse scrolled (1055, 345) with delta (0, 0)
Screenshot: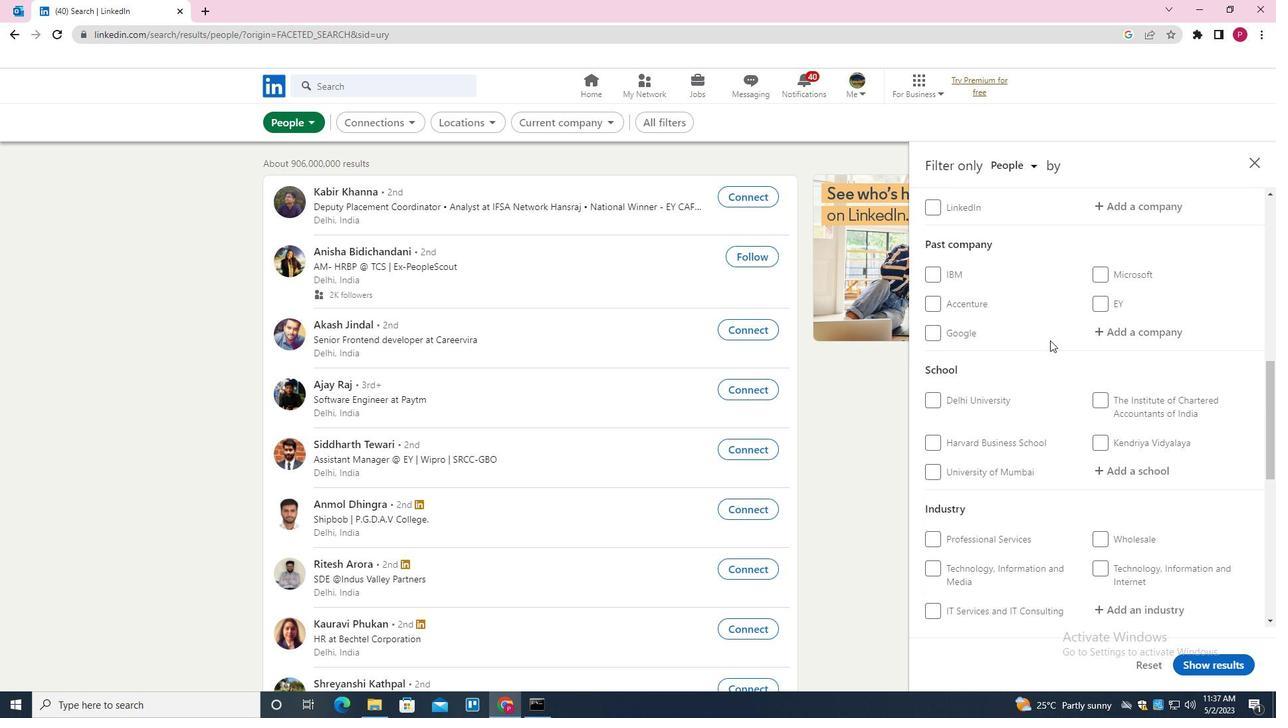 
Action: Mouse moved to (1055, 347)
Screenshot: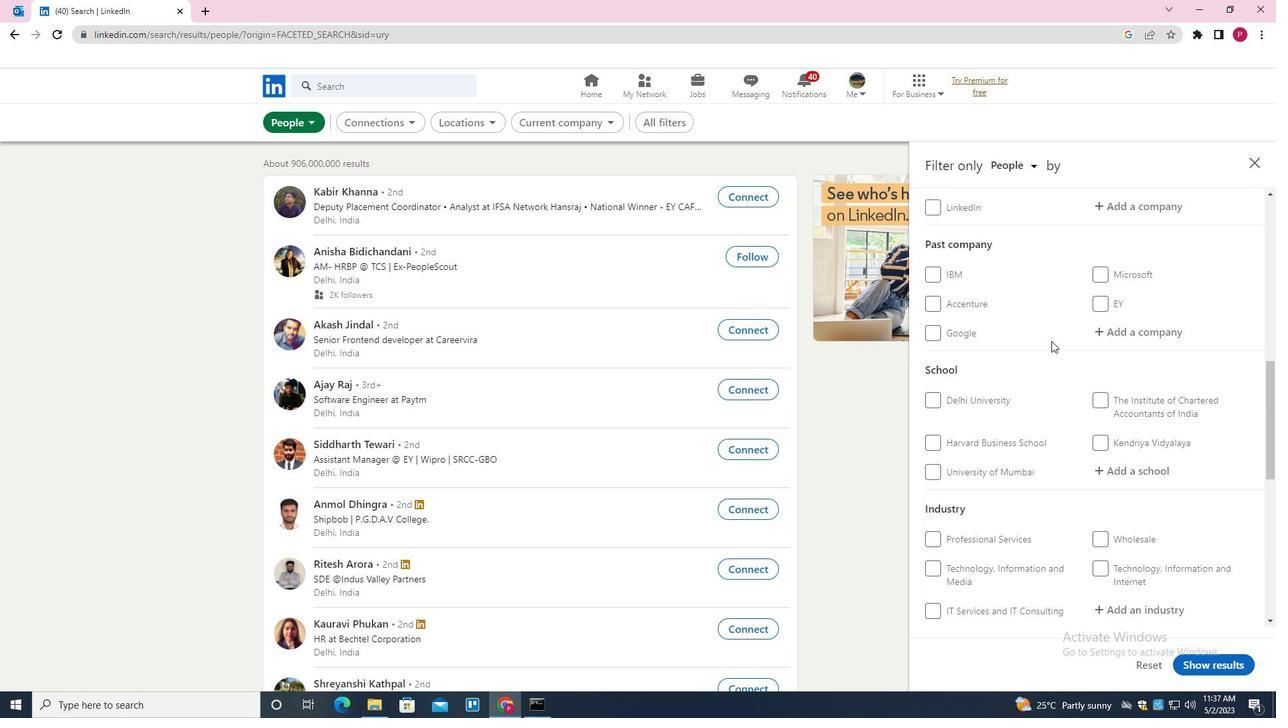 
Action: Mouse scrolled (1055, 346) with delta (0, 0)
Screenshot: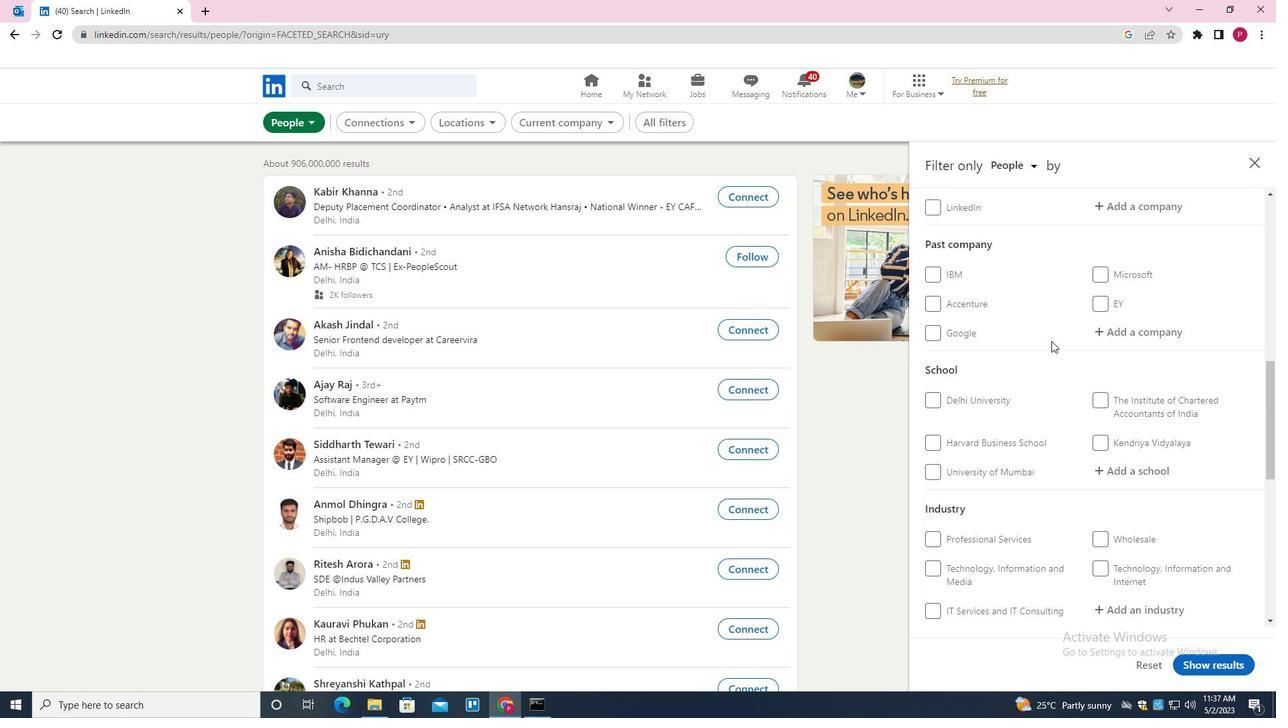 
Action: Mouse moved to (1057, 351)
Screenshot: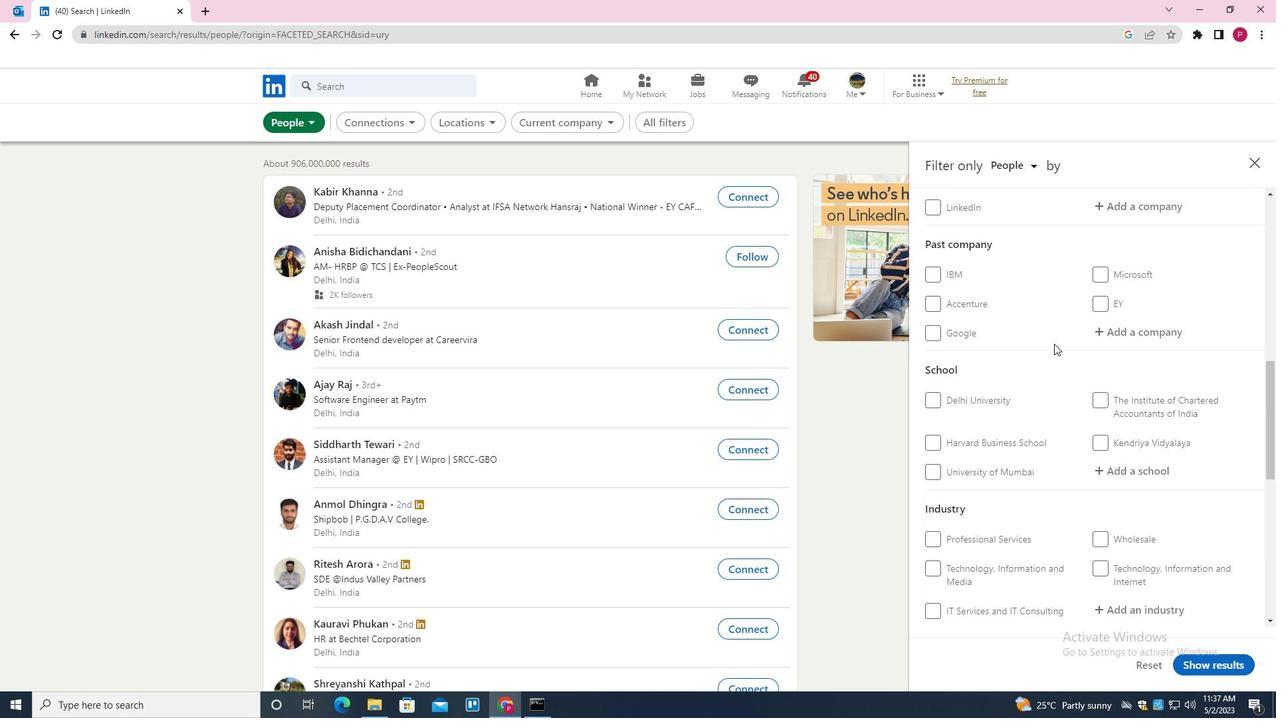 
Action: Mouse scrolled (1057, 350) with delta (0, 0)
Screenshot: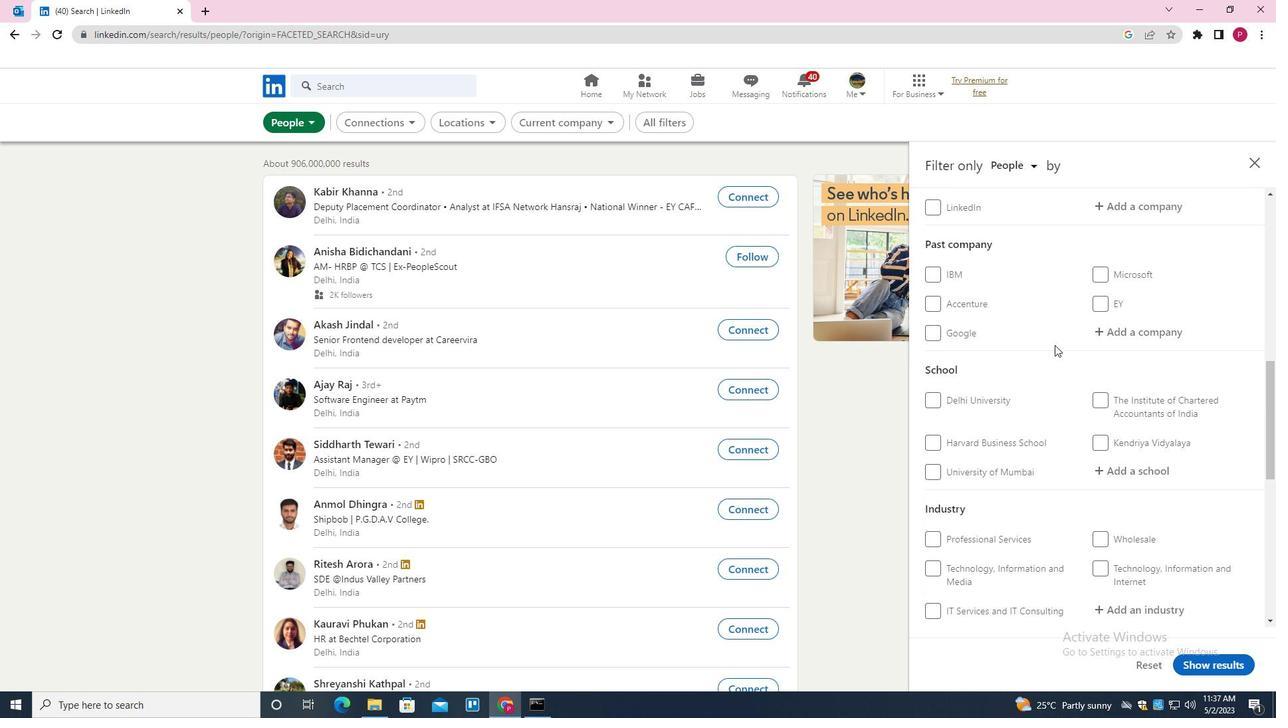 
Action: Mouse moved to (1057, 351)
Screenshot: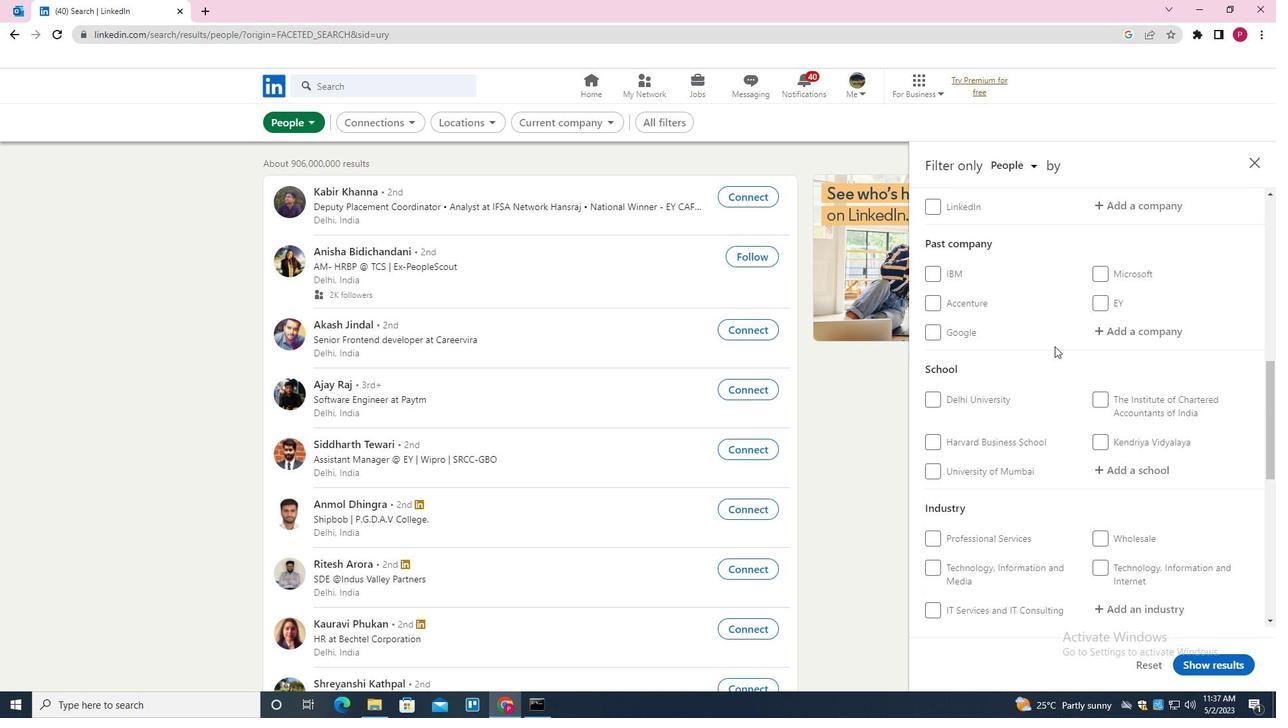 
Action: Mouse scrolled (1057, 351) with delta (0, 0)
Screenshot: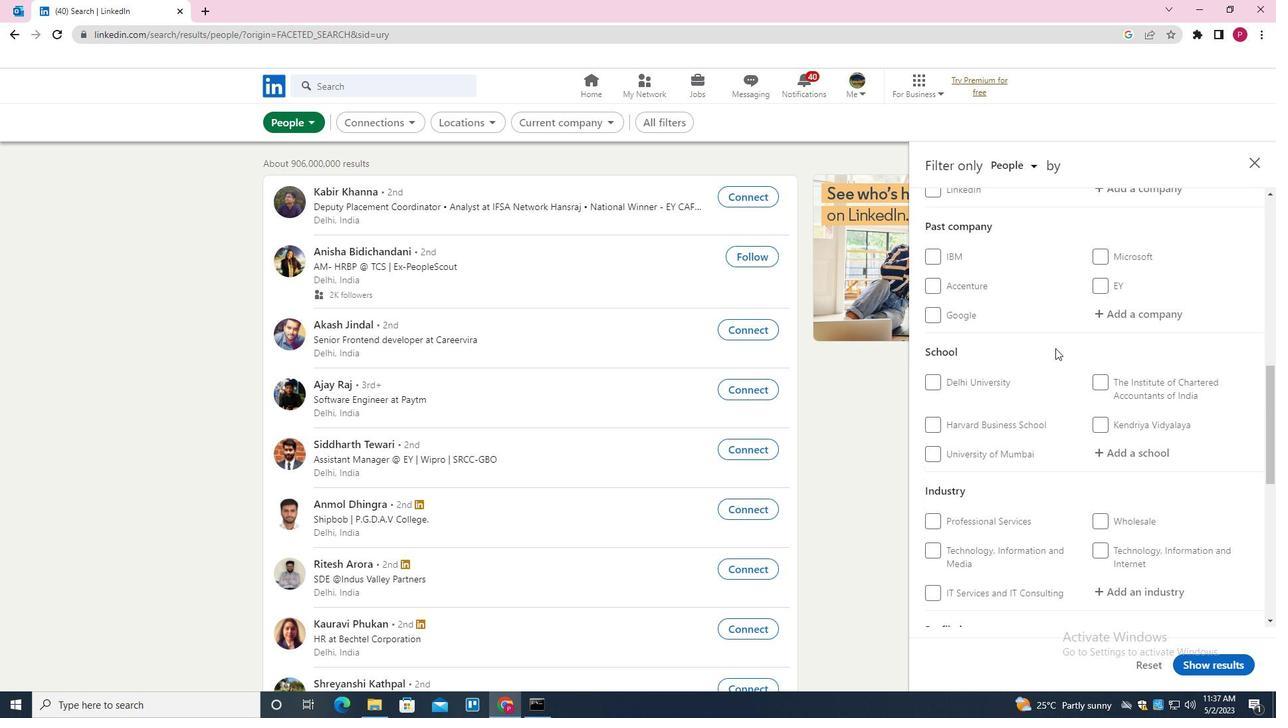 
Action: Mouse moved to (1057, 355)
Screenshot: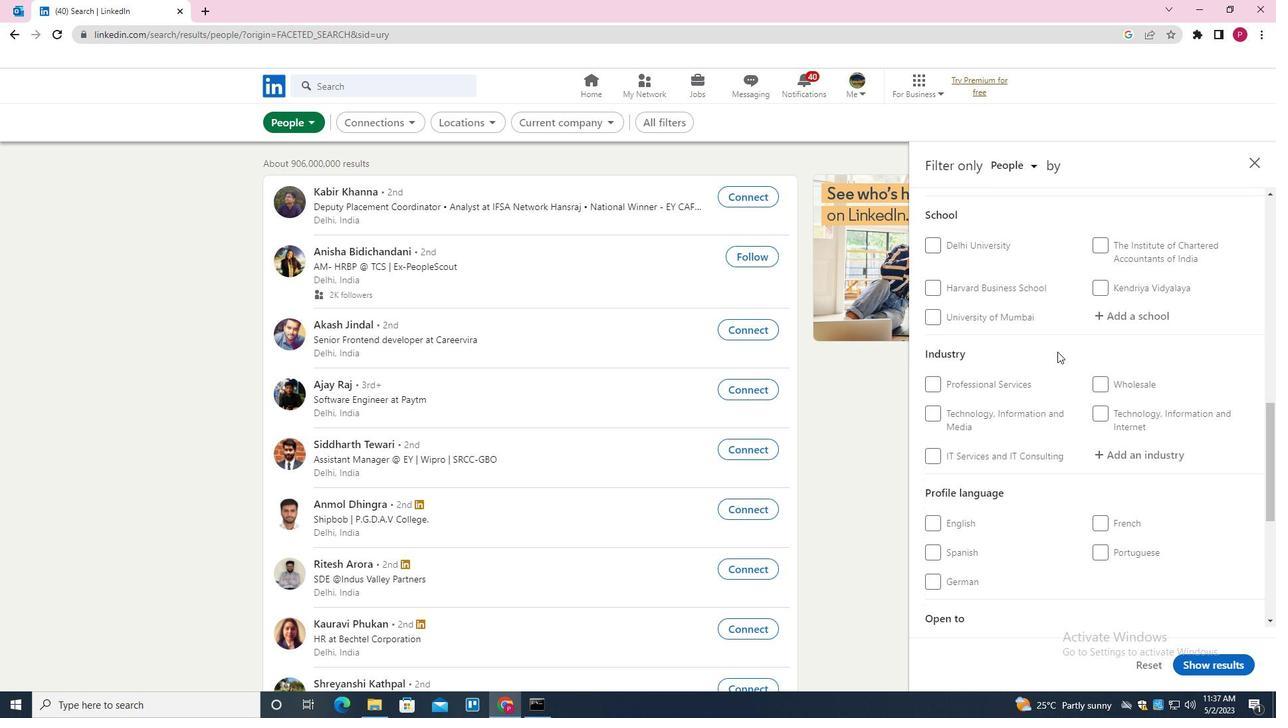 
Action: Mouse scrolled (1057, 355) with delta (0, 0)
Screenshot: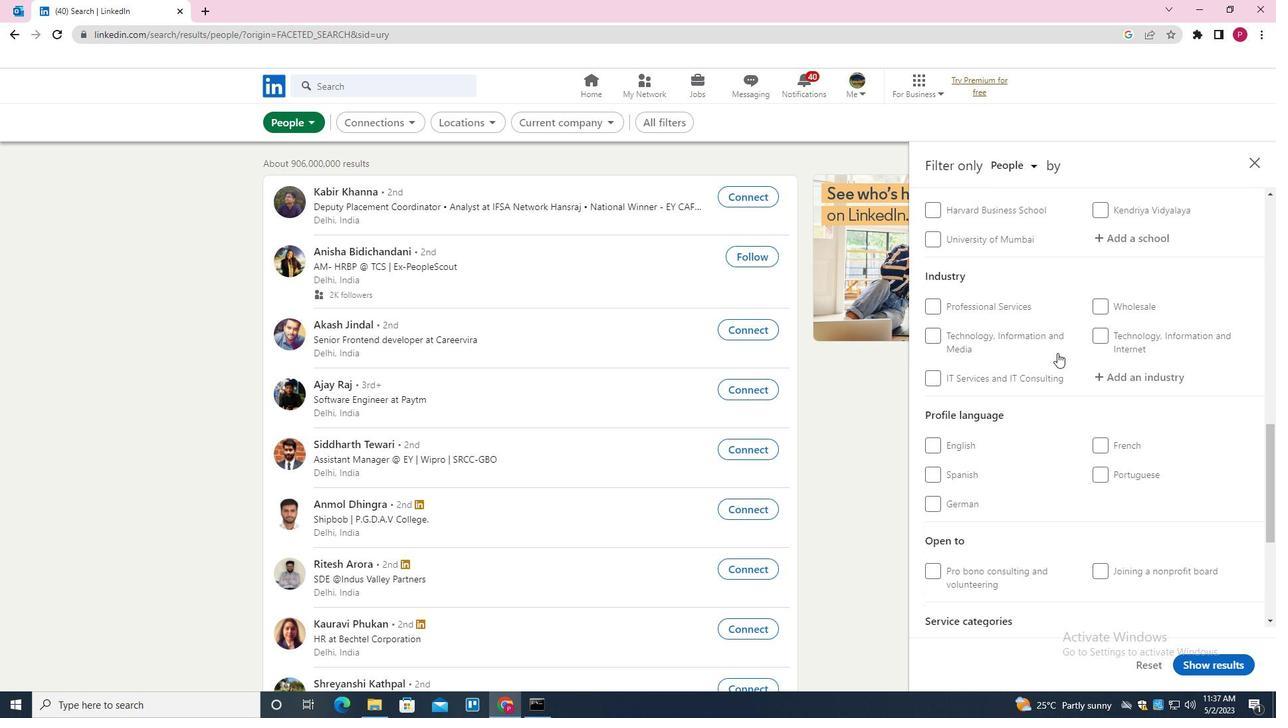 
Action: Mouse moved to (972, 338)
Screenshot: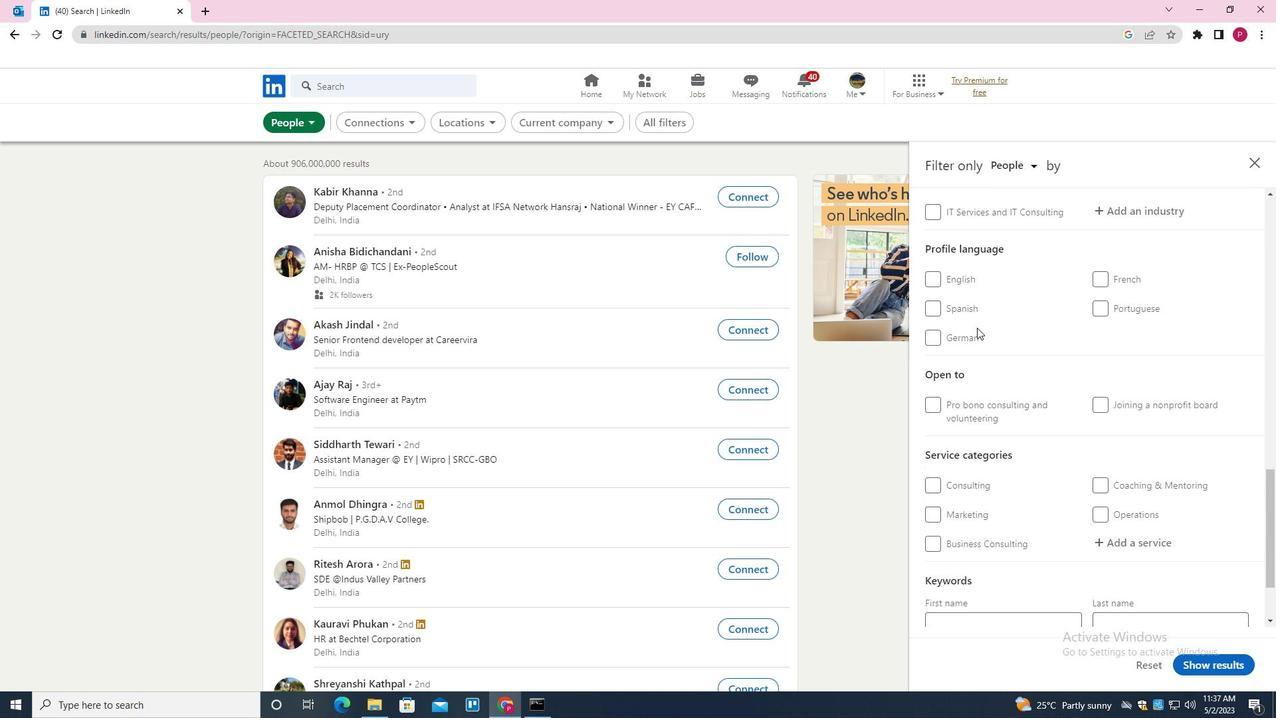 
Action: Mouse pressed left at (972, 338)
Screenshot: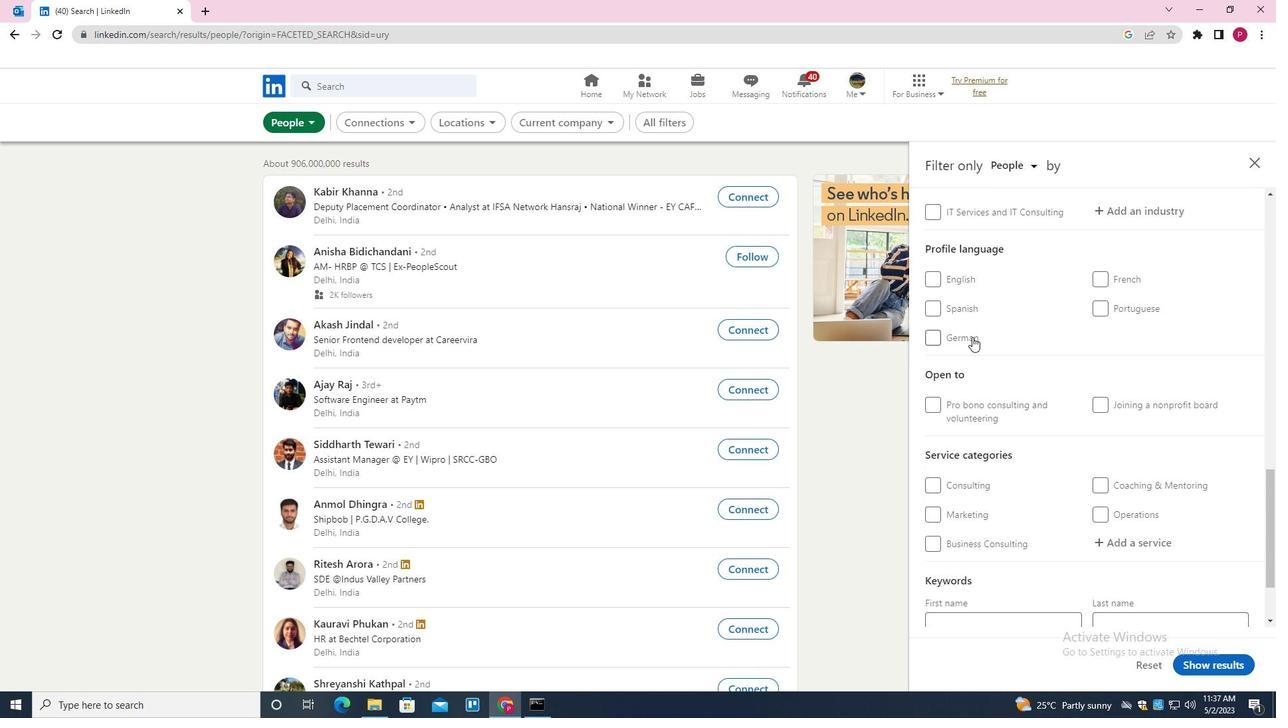 
Action: Mouse moved to (1017, 336)
Screenshot: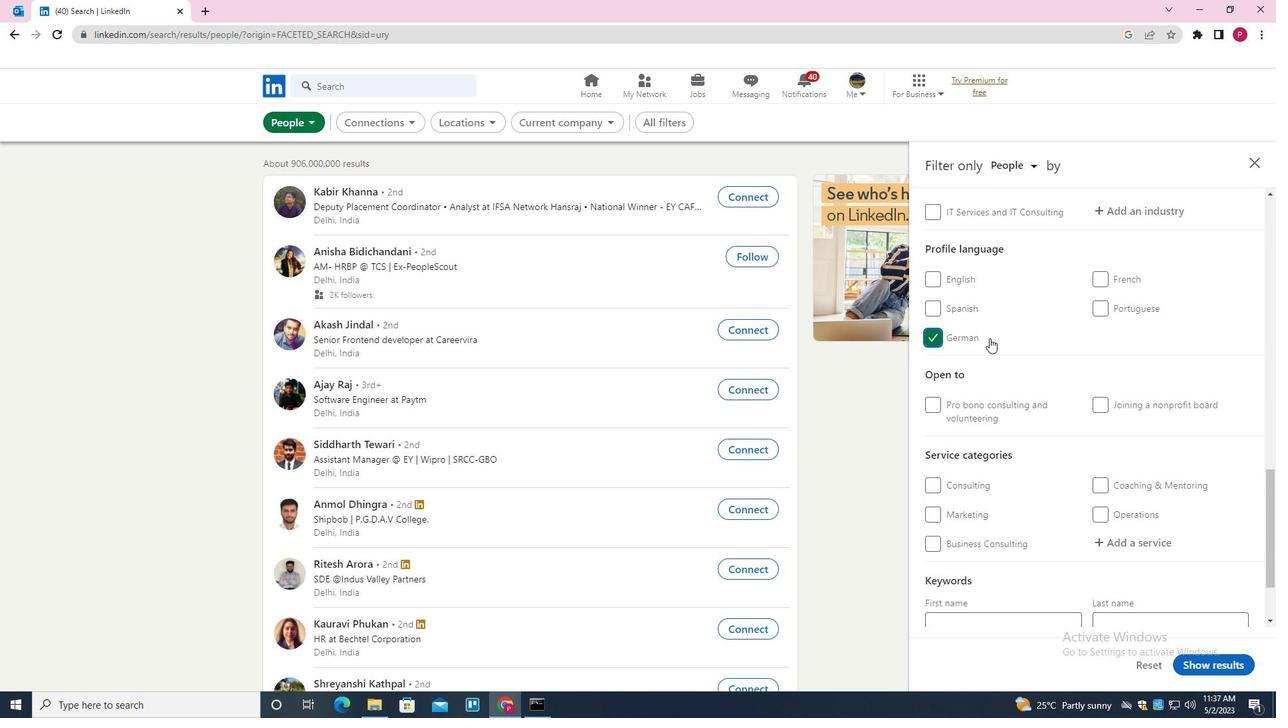 
Action: Mouse scrolled (1017, 337) with delta (0, 0)
Screenshot: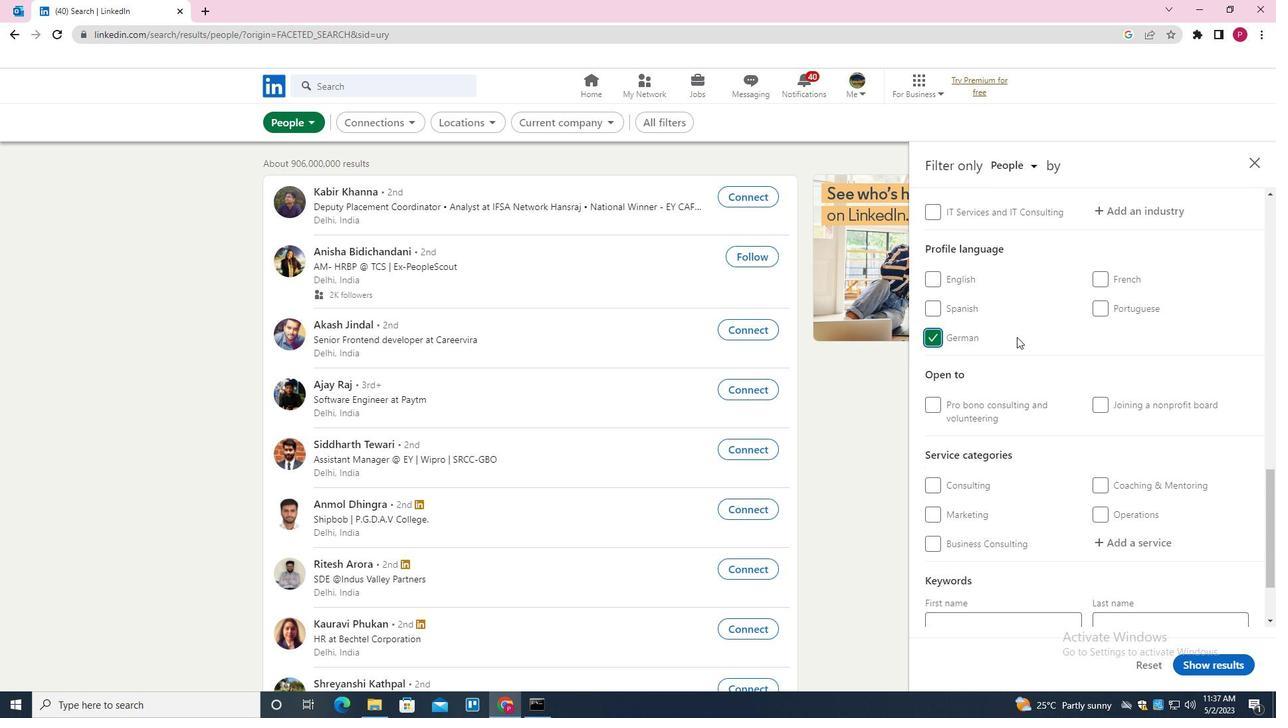 
Action: Mouse scrolled (1017, 337) with delta (0, 0)
Screenshot: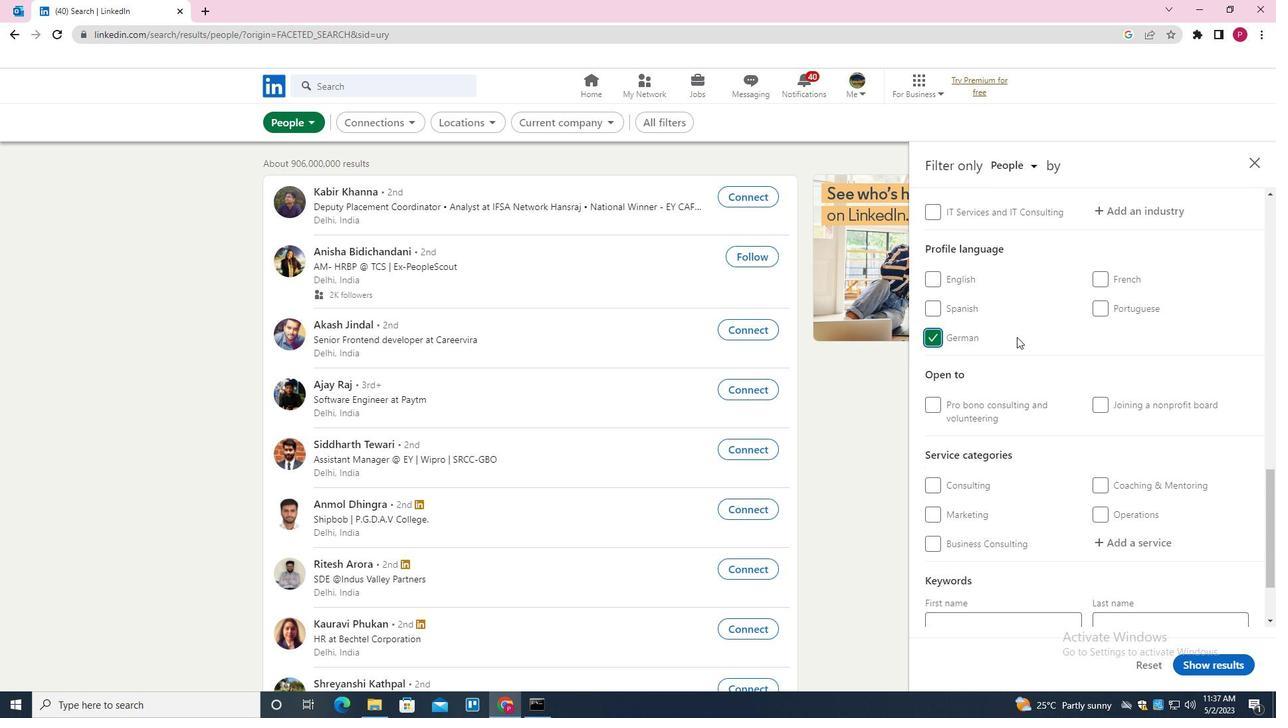 
Action: Mouse scrolled (1017, 337) with delta (0, 0)
Screenshot: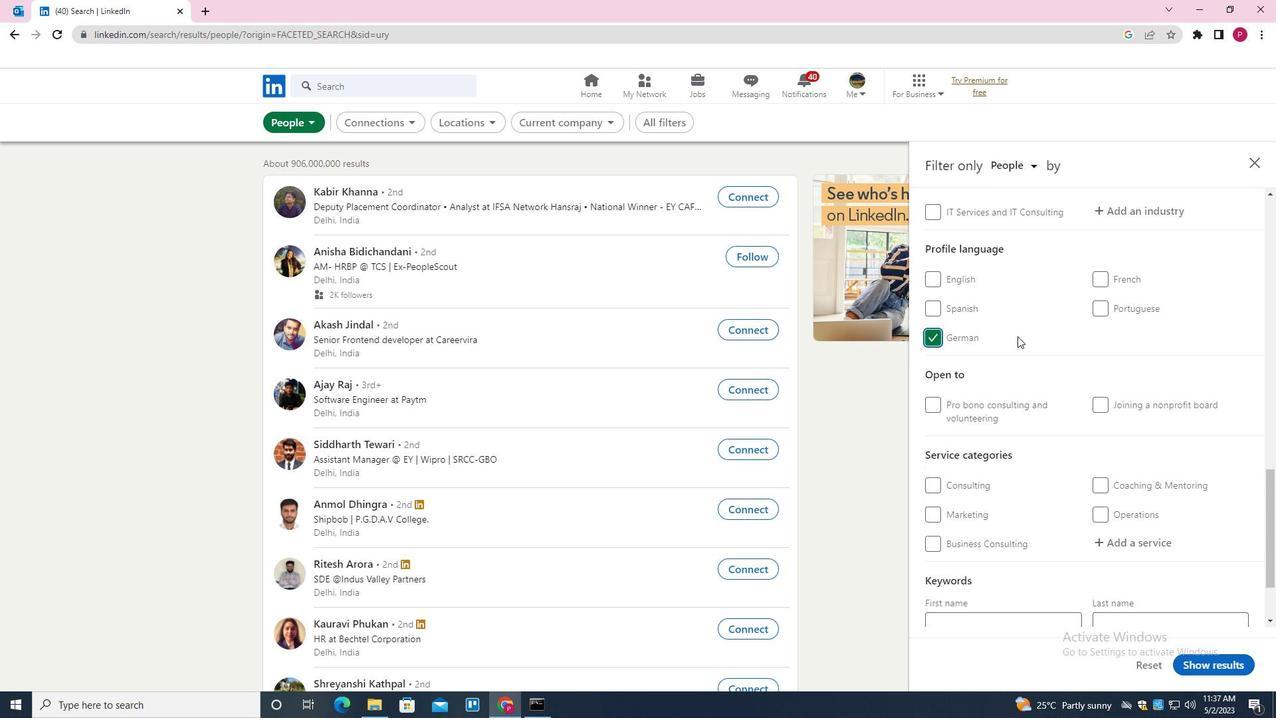 
Action: Mouse scrolled (1017, 337) with delta (0, 0)
Screenshot: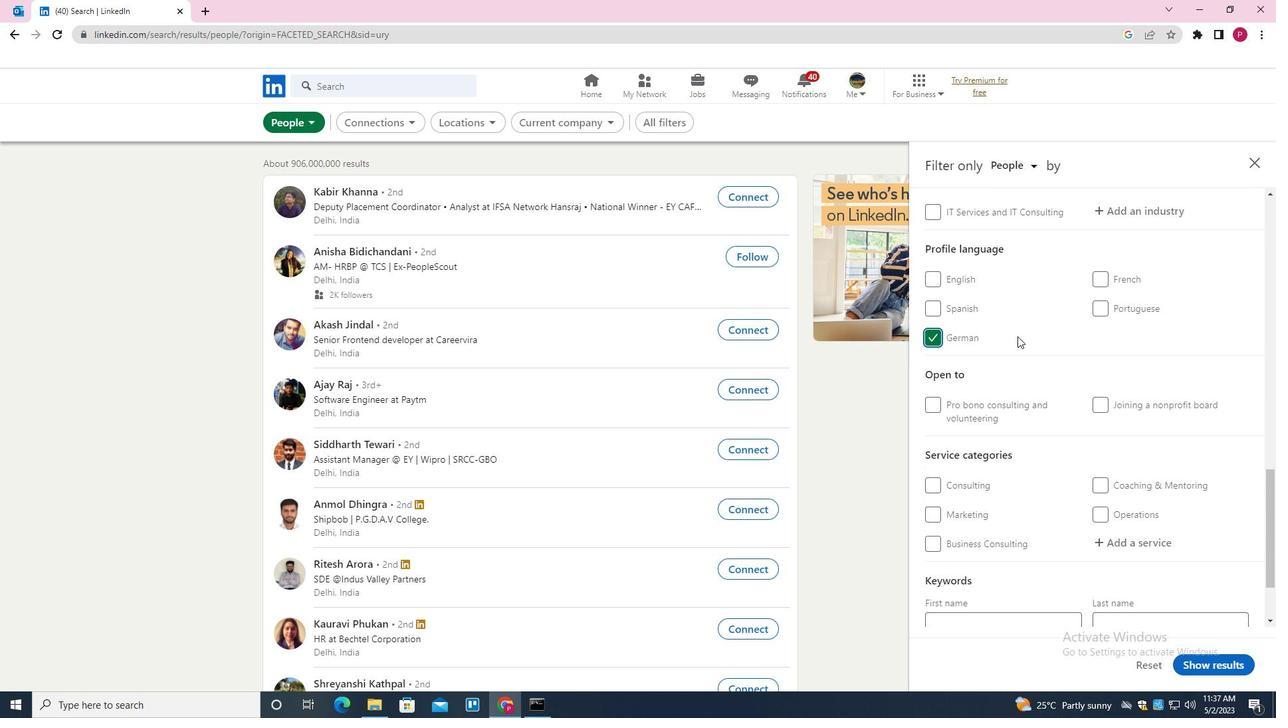 
Action: Mouse scrolled (1017, 337) with delta (0, 0)
Screenshot: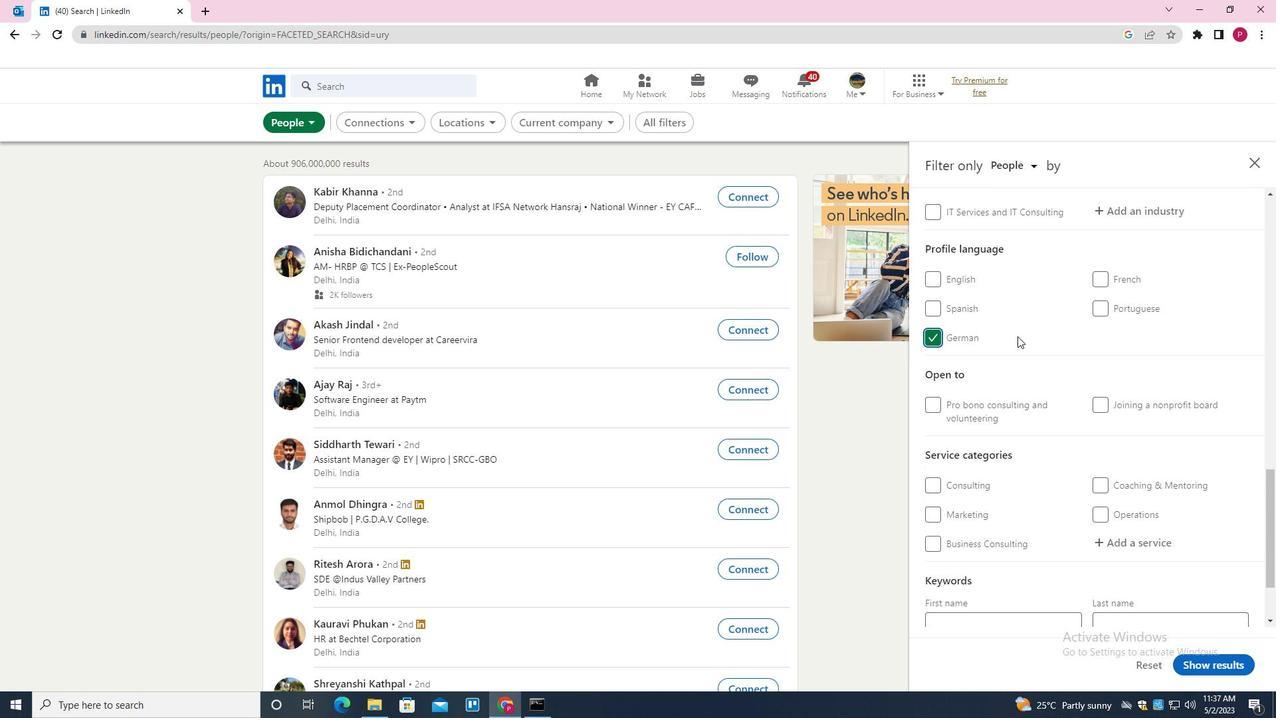 
Action: Mouse scrolled (1017, 337) with delta (0, 0)
Screenshot: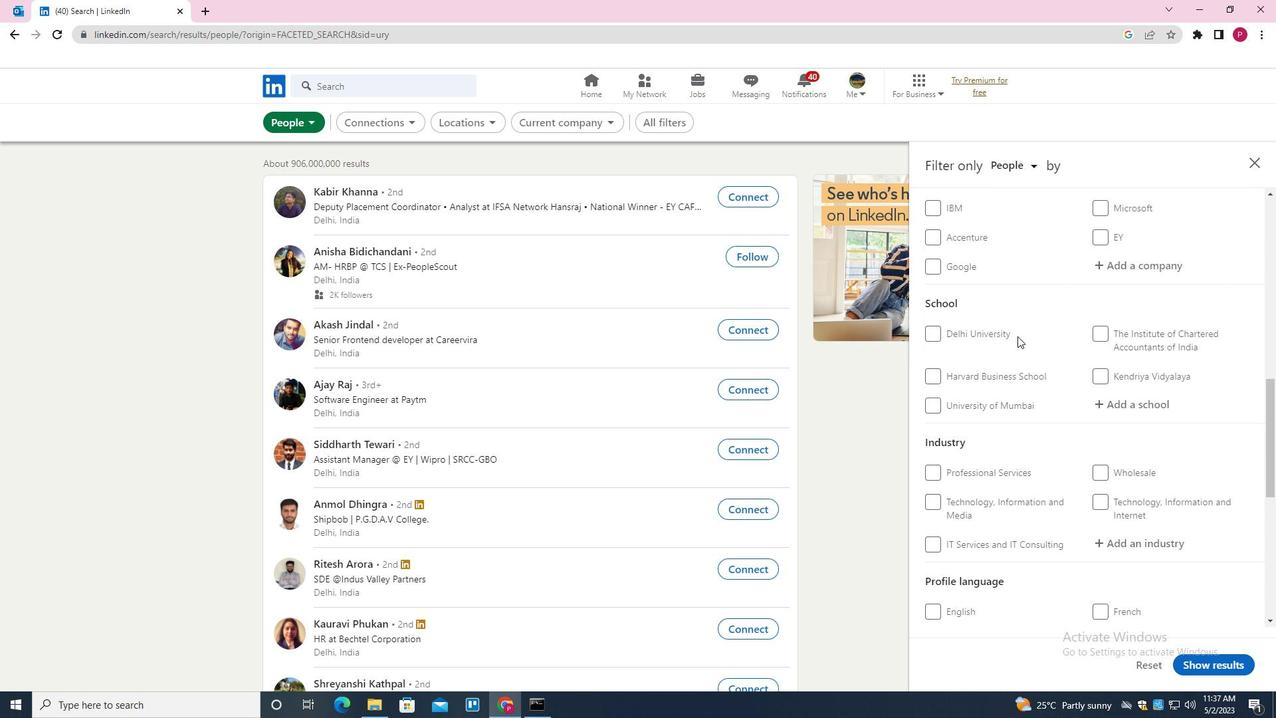 
Action: Mouse scrolled (1017, 337) with delta (0, 0)
Screenshot: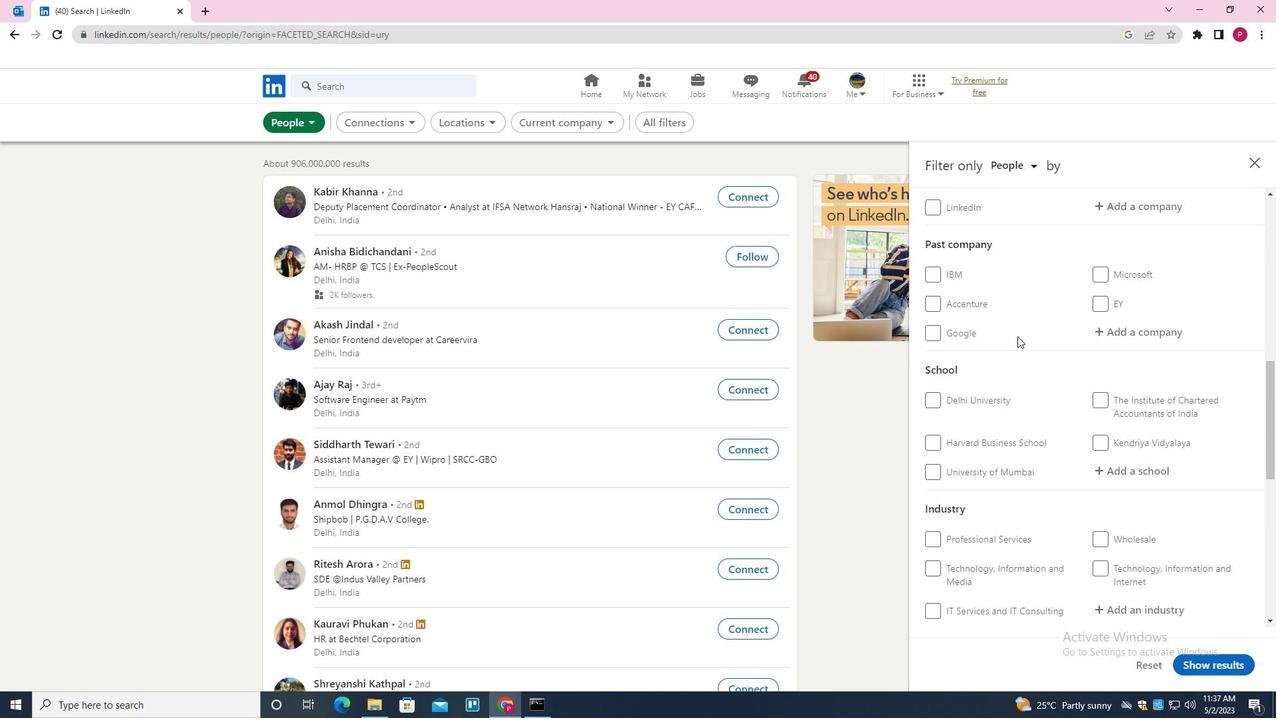 
Action: Mouse scrolled (1017, 337) with delta (0, 0)
Screenshot: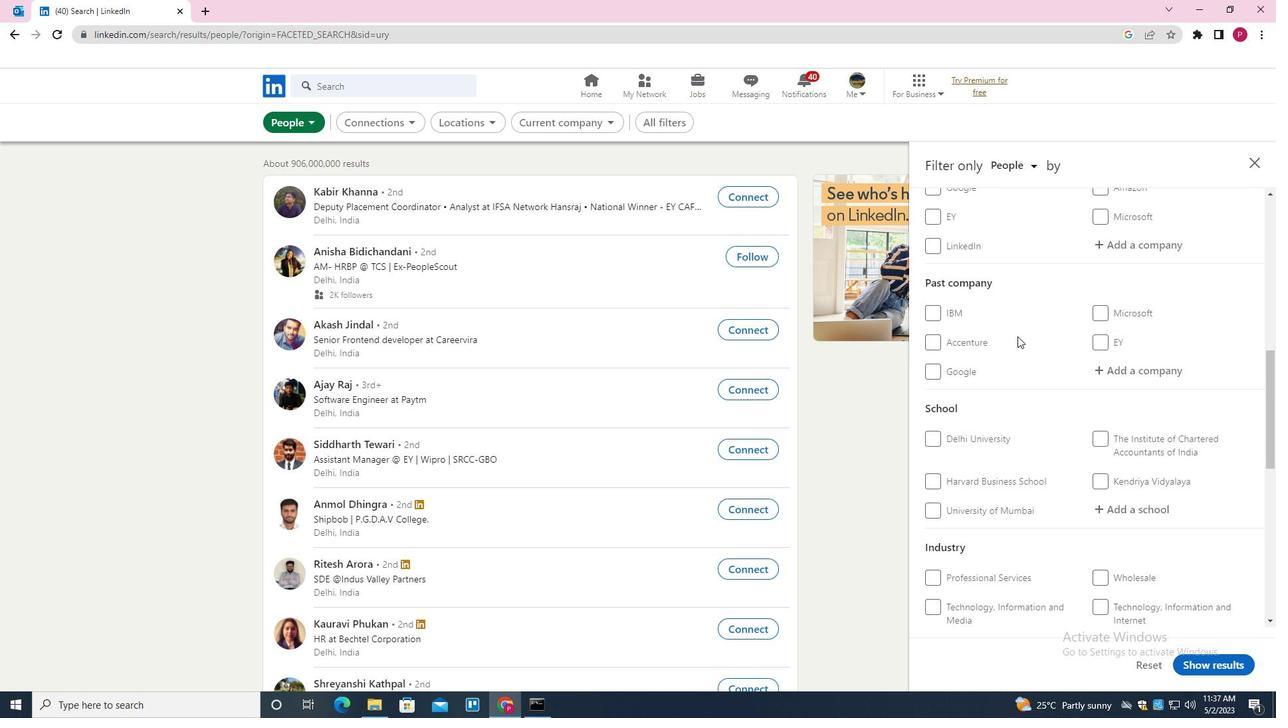 
Action: Mouse moved to (1138, 333)
Screenshot: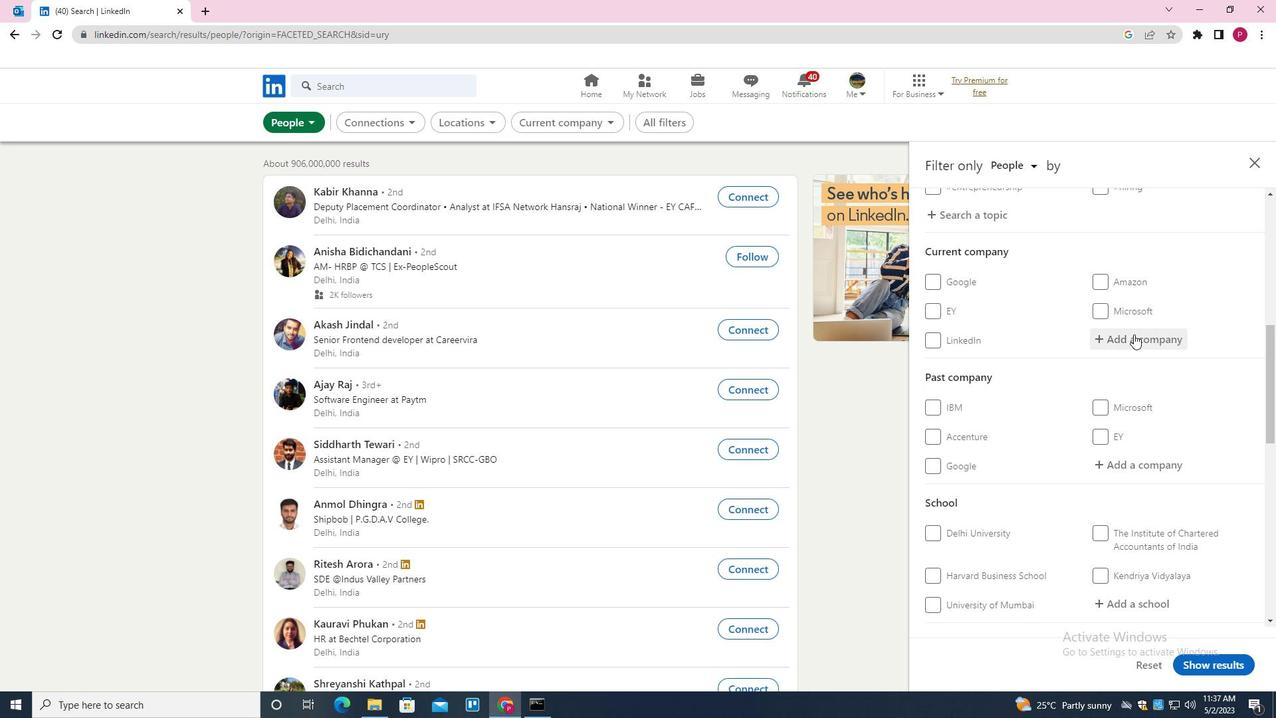 
Action: Mouse pressed left at (1138, 333)
Screenshot: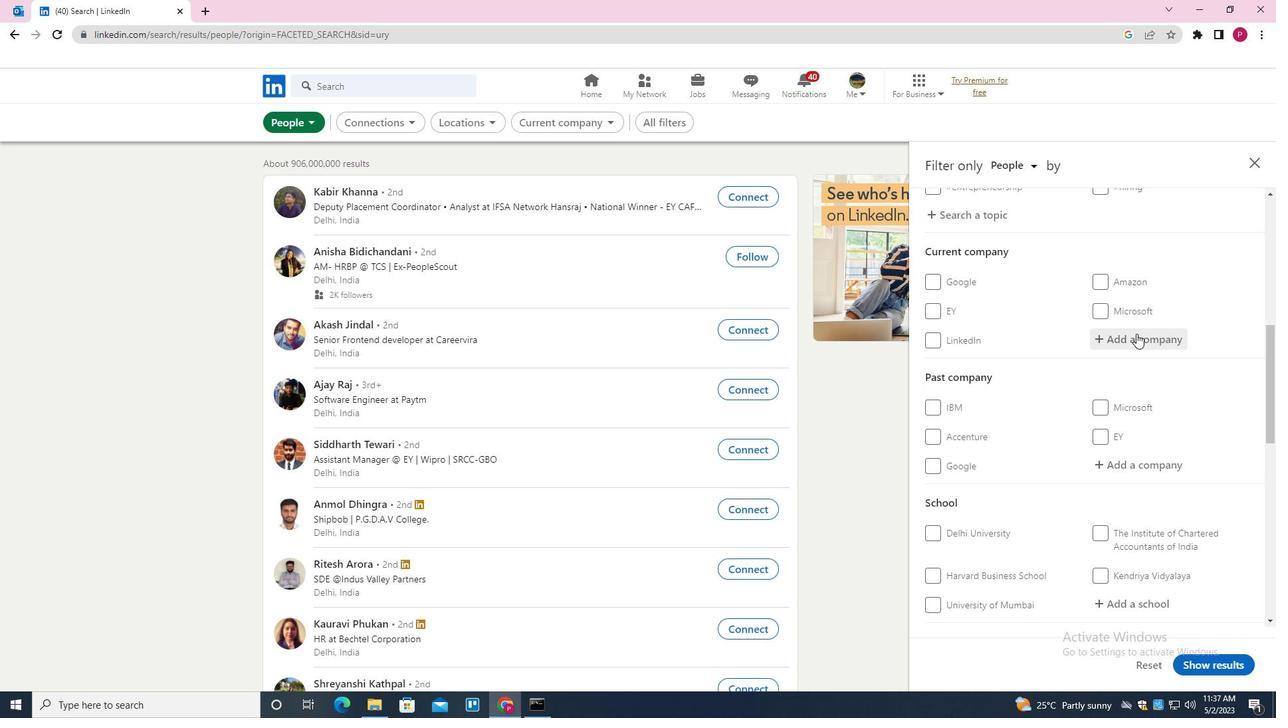
Action: Key pressed <Key.shift><Key.shift><Key.shift><Key.shift><Key.shift><Key.shift><Key.shift><Key.shift><Key.shift><Key.shift>NAGARRO<Key.down><Key.enter>
Screenshot: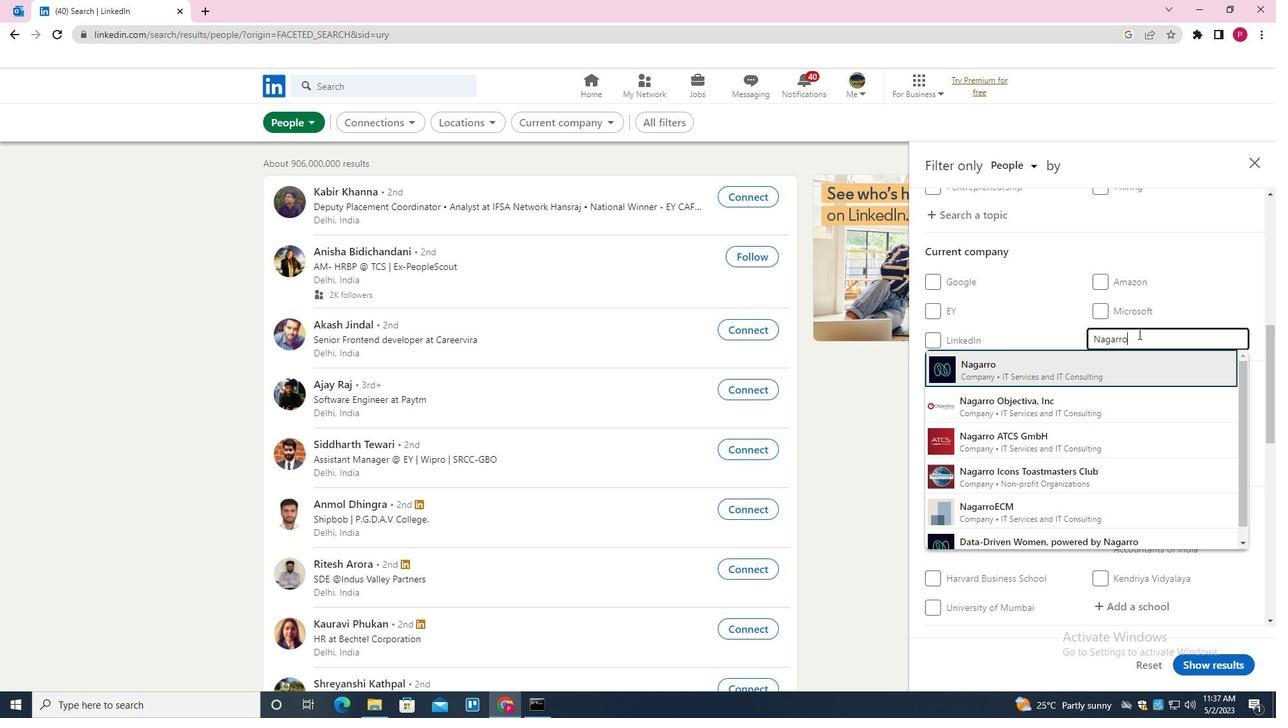 
Action: Mouse moved to (1072, 380)
Screenshot: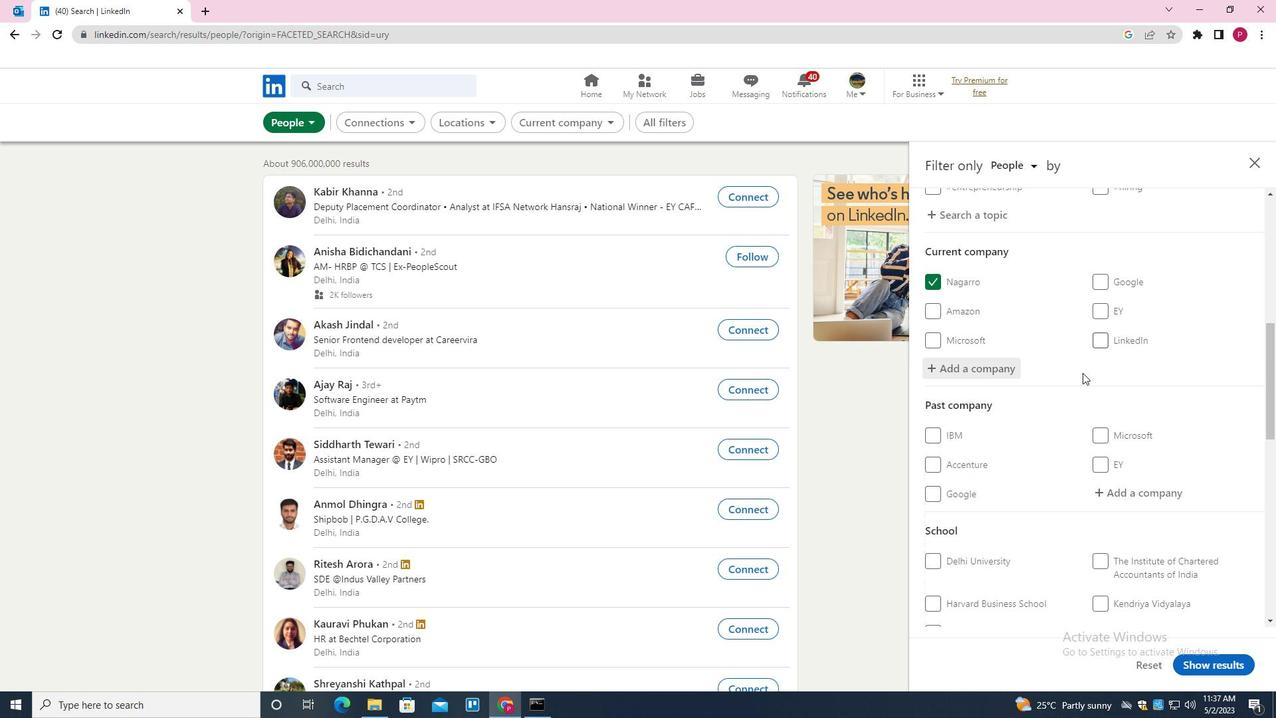 
Action: Mouse scrolled (1072, 380) with delta (0, 0)
Screenshot: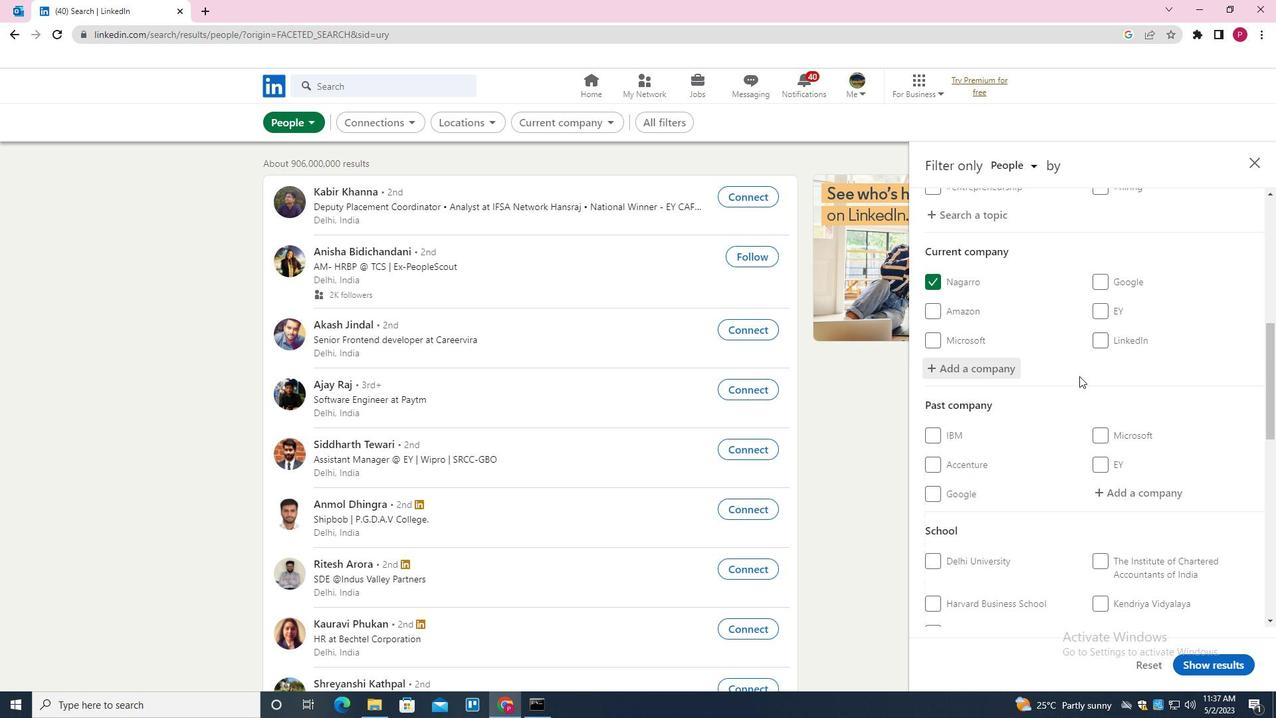 
Action: Mouse scrolled (1072, 380) with delta (0, 0)
Screenshot: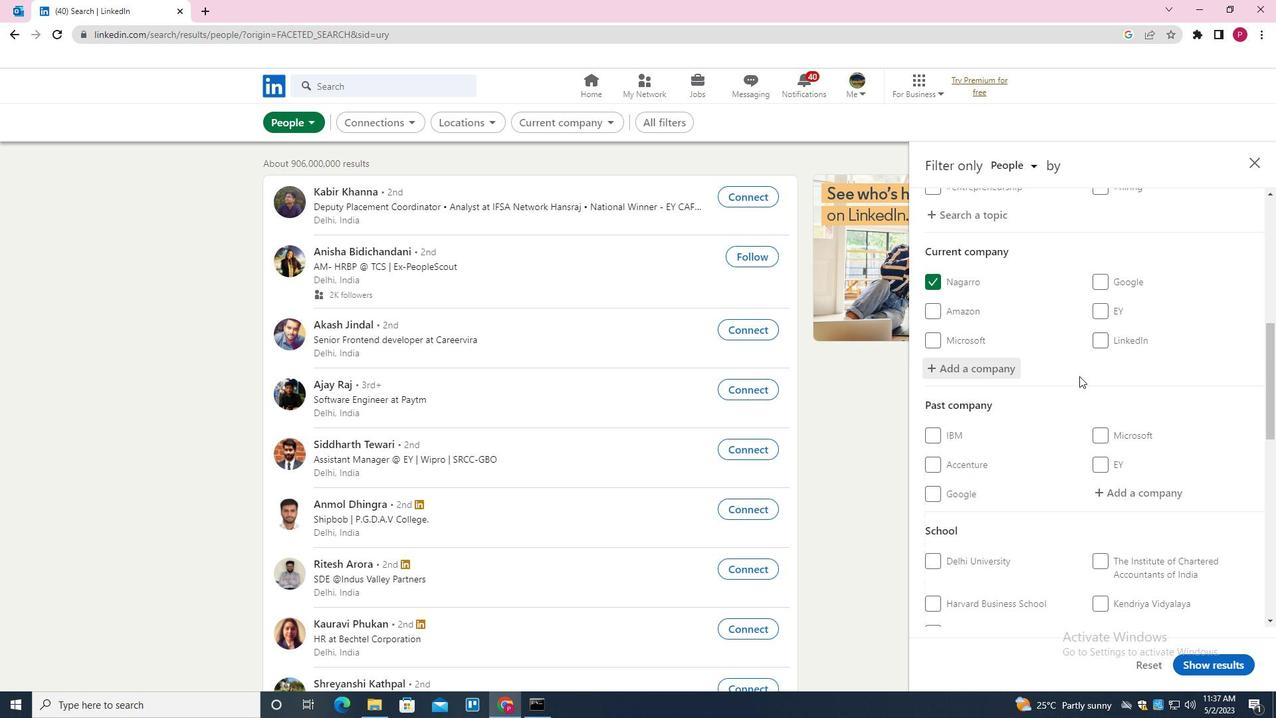 
Action: Mouse scrolled (1072, 380) with delta (0, 0)
Screenshot: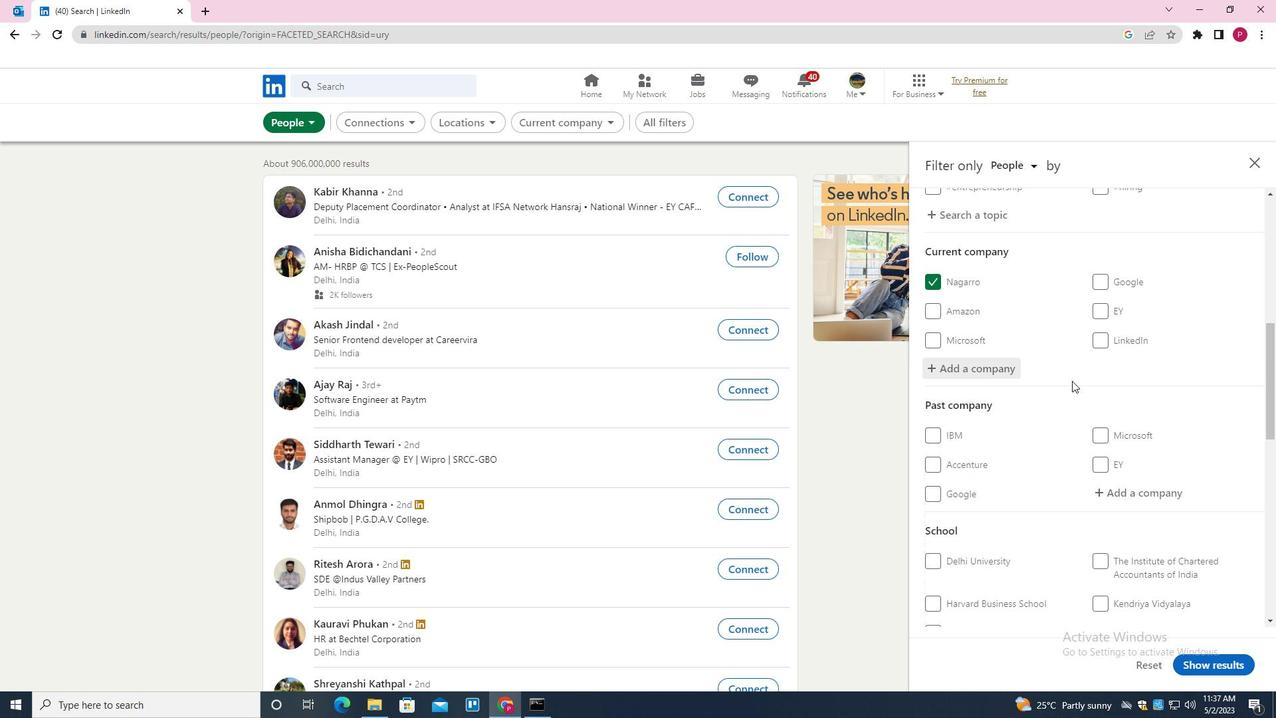 
Action: Mouse moved to (1072, 380)
Screenshot: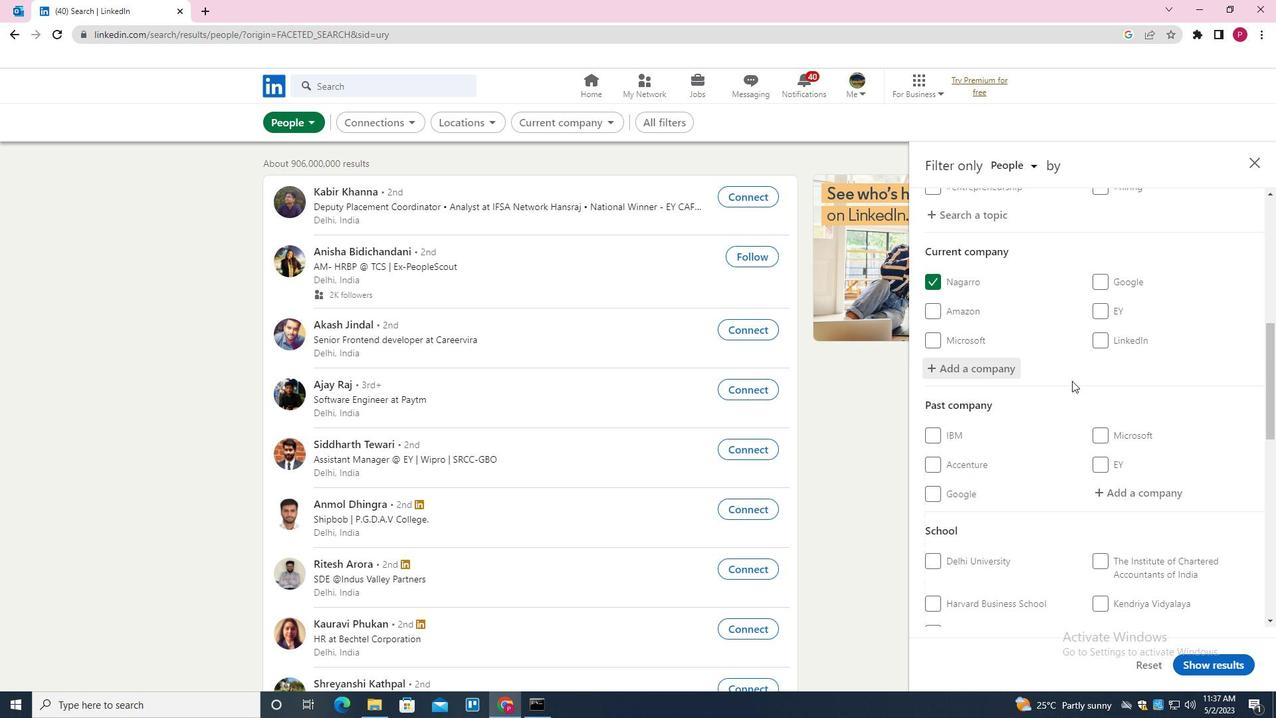 
Action: Mouse scrolled (1072, 380) with delta (0, 0)
Screenshot: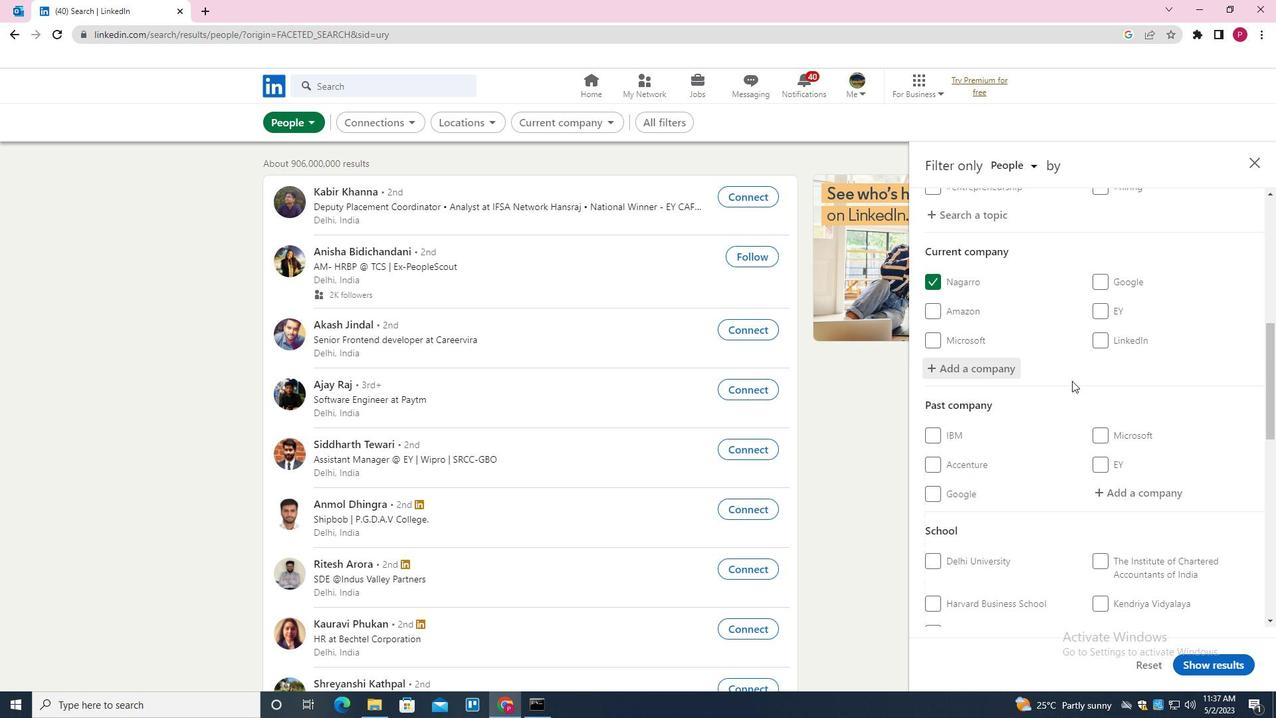 
Action: Mouse moved to (1139, 368)
Screenshot: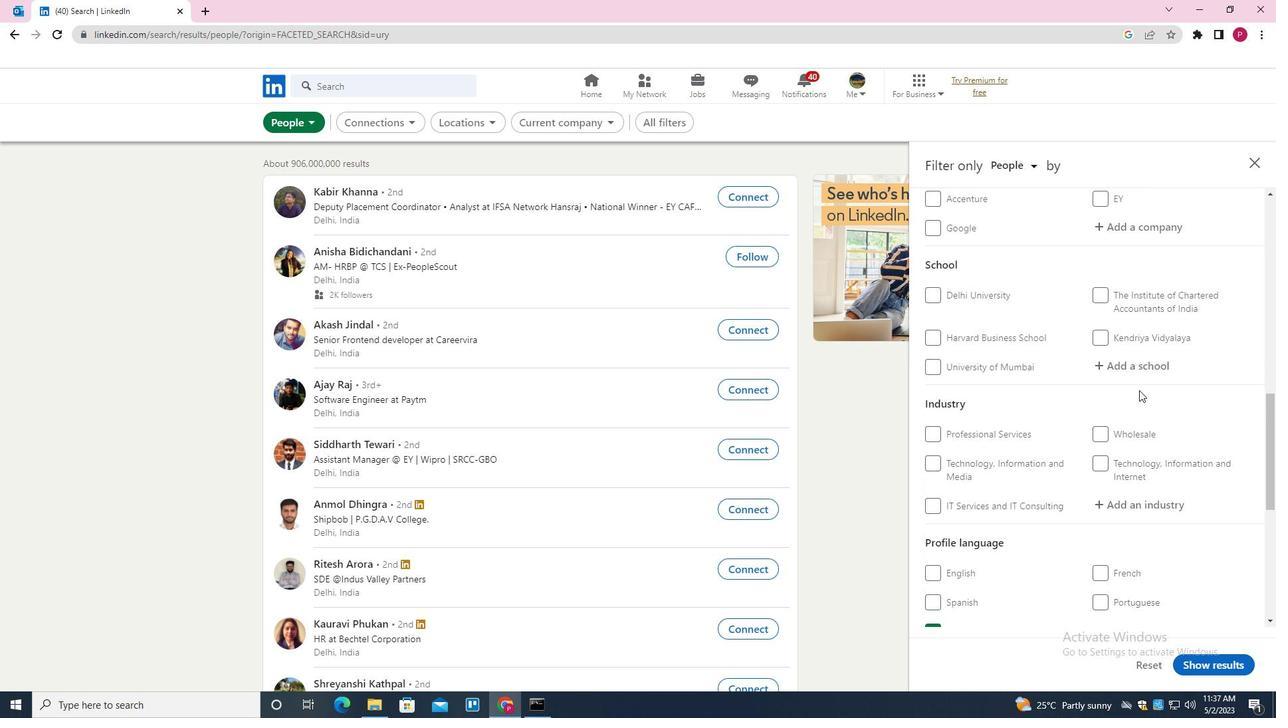 
Action: Mouse pressed left at (1139, 368)
Screenshot: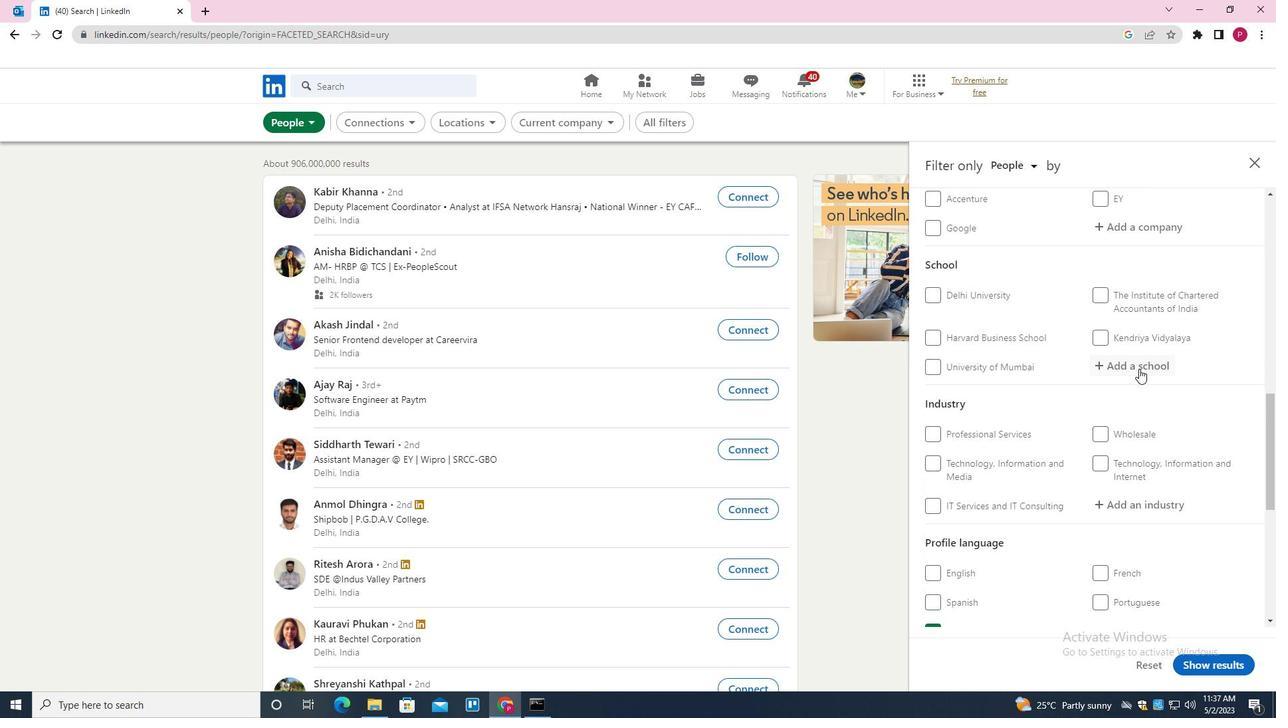 
Action: Key pressed <Key.shift><Key.shift><Key.shift><Key.shift><Key.shift><Key.shift><Key.shift><Key.shift><Key.shift><Key.shift>G.<Key.shift><Key.shift><Key.shift>B<Key.space><Key.shift>PANTH<Key.space><Key.shift>UNIVERSITY<Key.space>OF<Key.space><Key.left><Key.left><Key.left><Key.left><Key.left><Key.left><Key.left><Key.left><Key.left><Key.left><Key.left><Key.left><Key.left><Key.left><Key.left><Key.backspace><Key.right><Key.right><Key.right><Key.right><Key.right><Key.down><Key.enter>
Screenshot: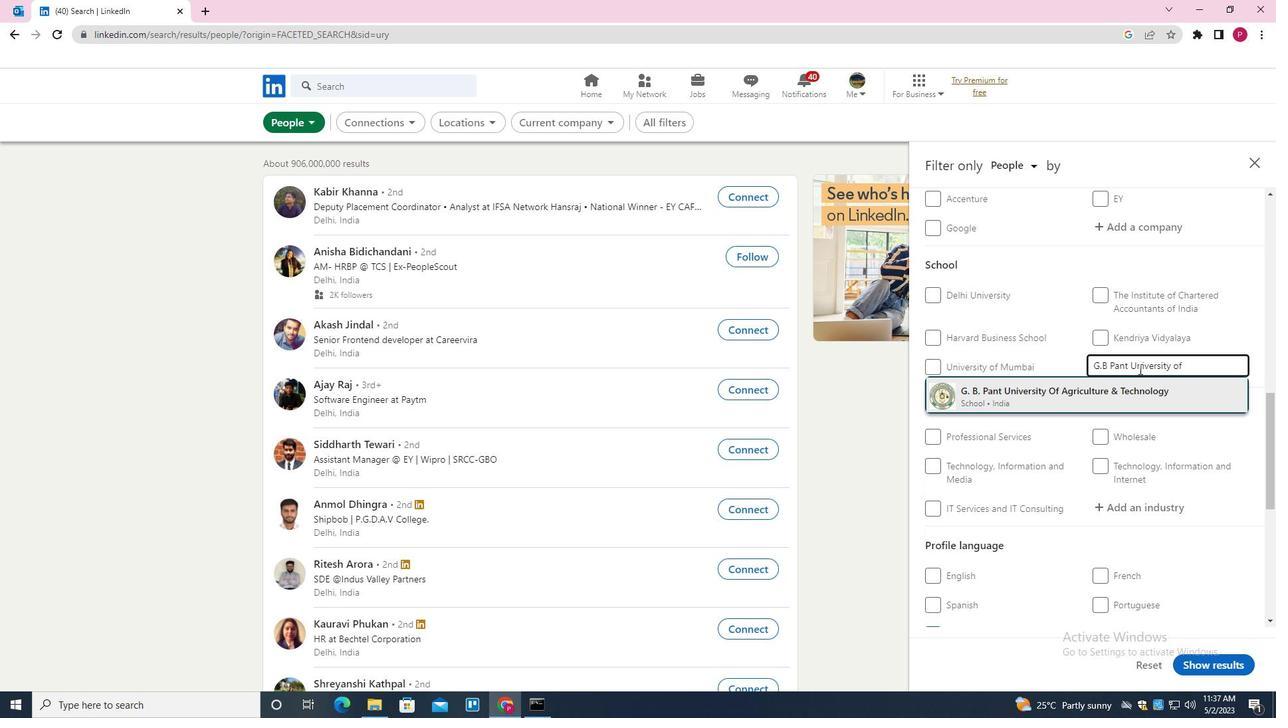 
Action: Mouse moved to (1117, 380)
Screenshot: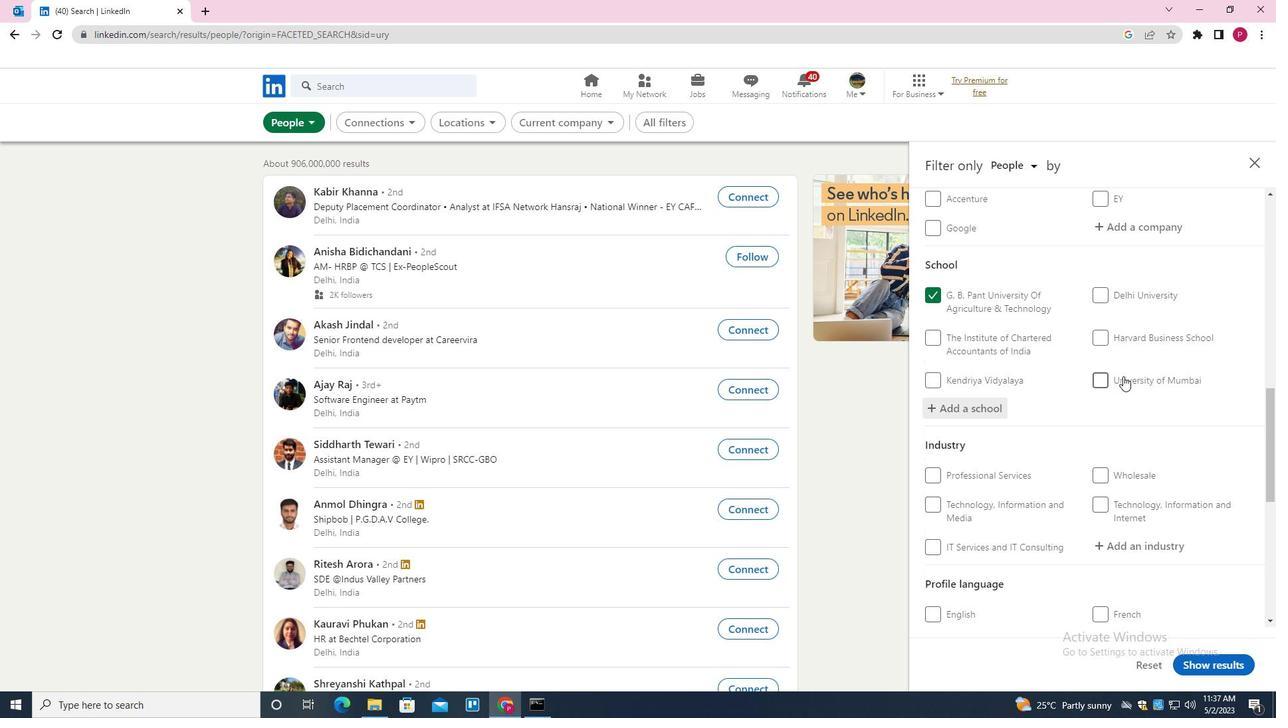 
Action: Mouse scrolled (1117, 380) with delta (0, 0)
Screenshot: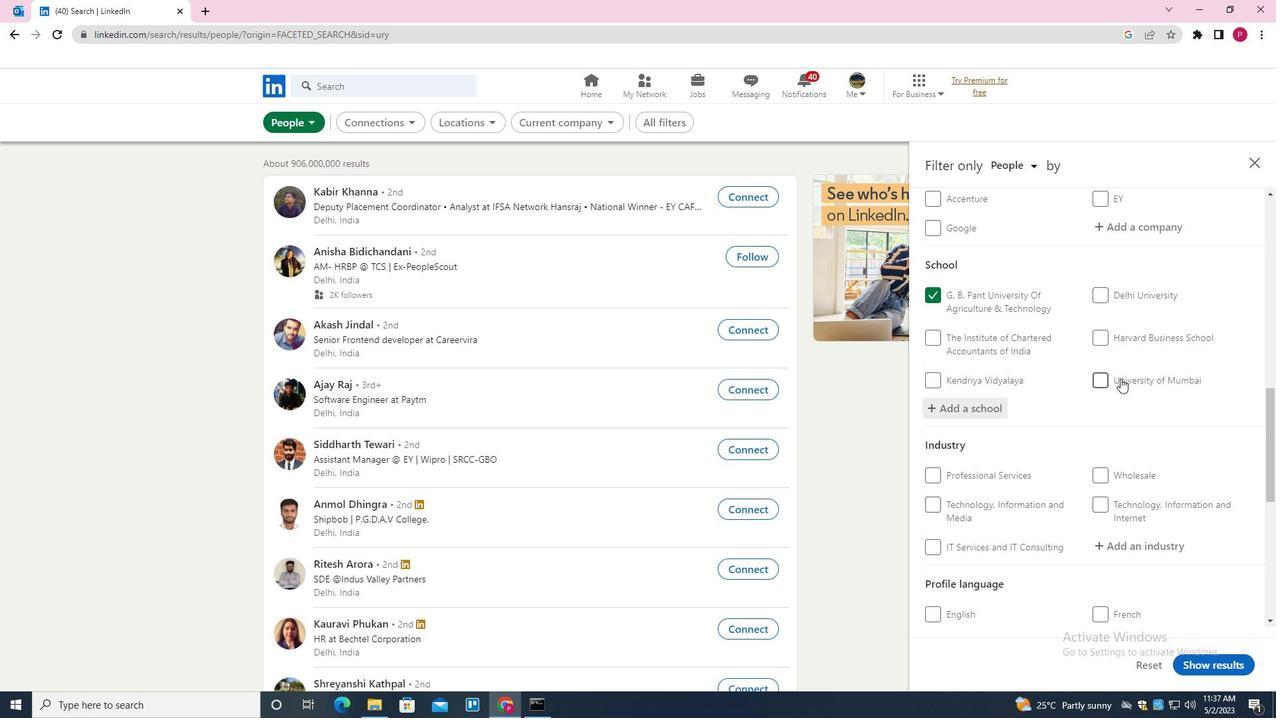 
Action: Mouse scrolled (1117, 380) with delta (0, 0)
Screenshot: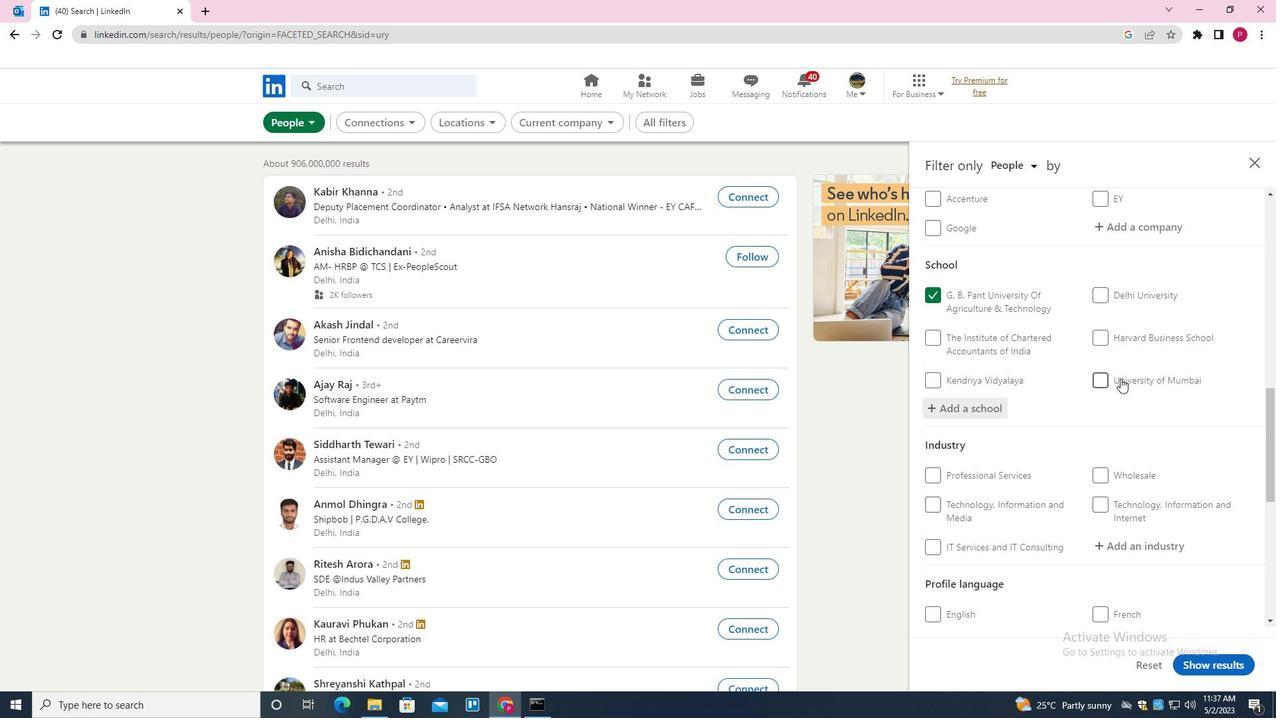 
Action: Mouse scrolled (1117, 380) with delta (0, 0)
Screenshot: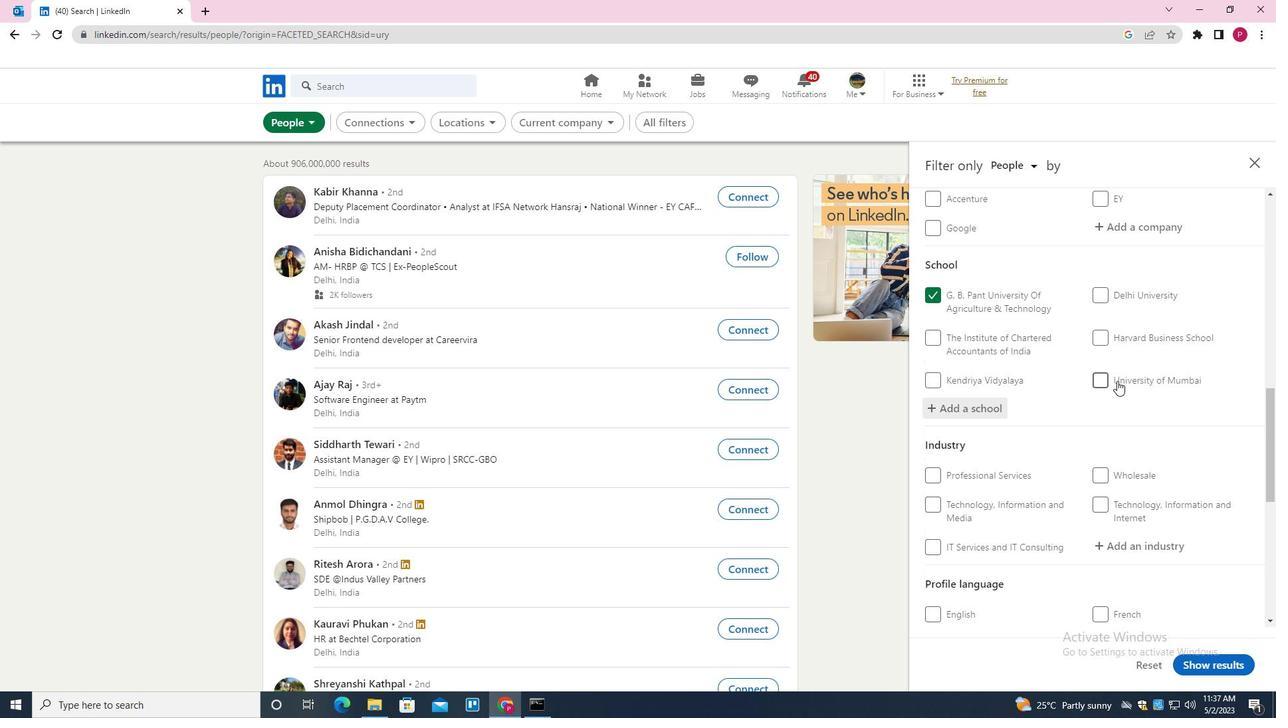 
Action: Mouse moved to (1146, 345)
Screenshot: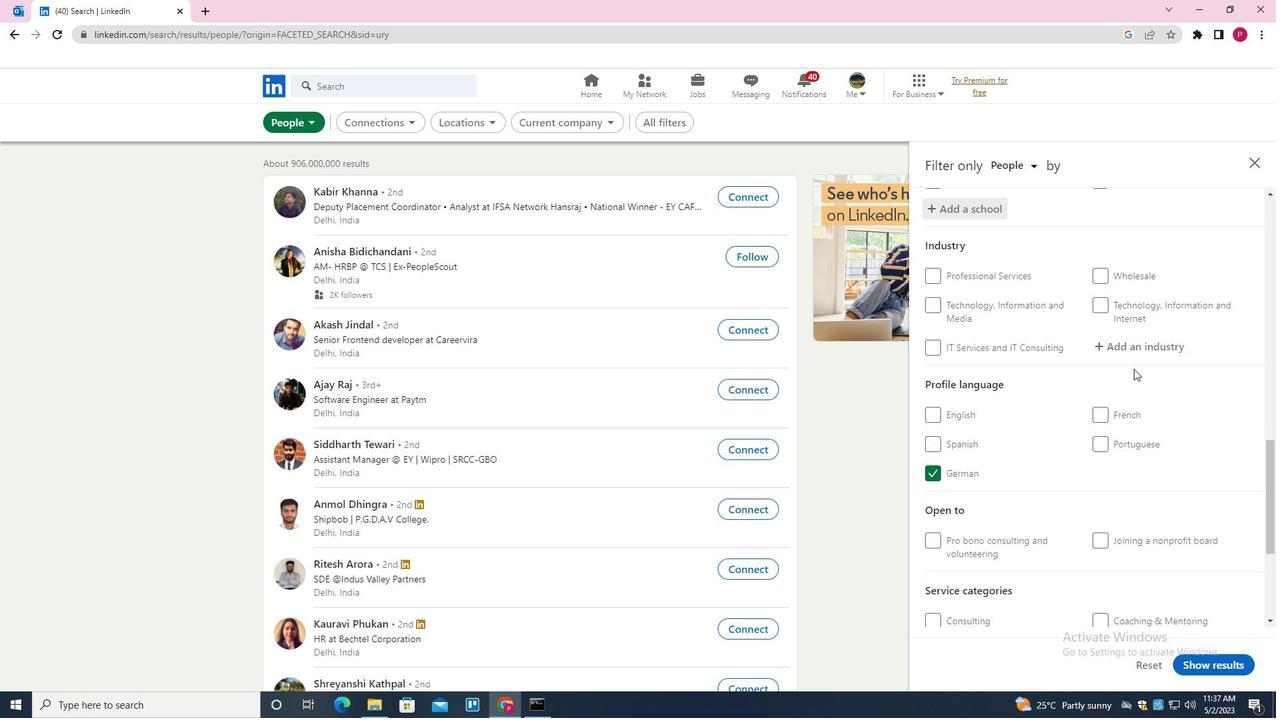 
Action: Mouse pressed left at (1146, 345)
Screenshot: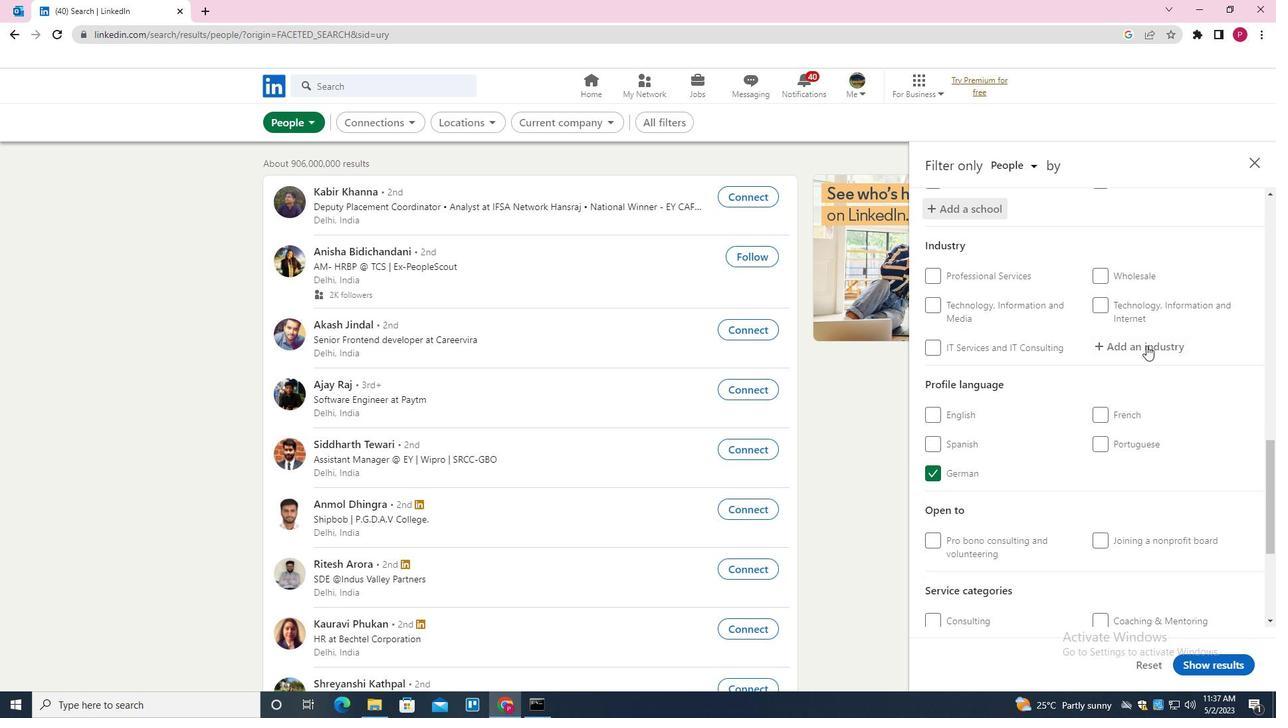 
Action: Mouse moved to (1146, 344)
Screenshot: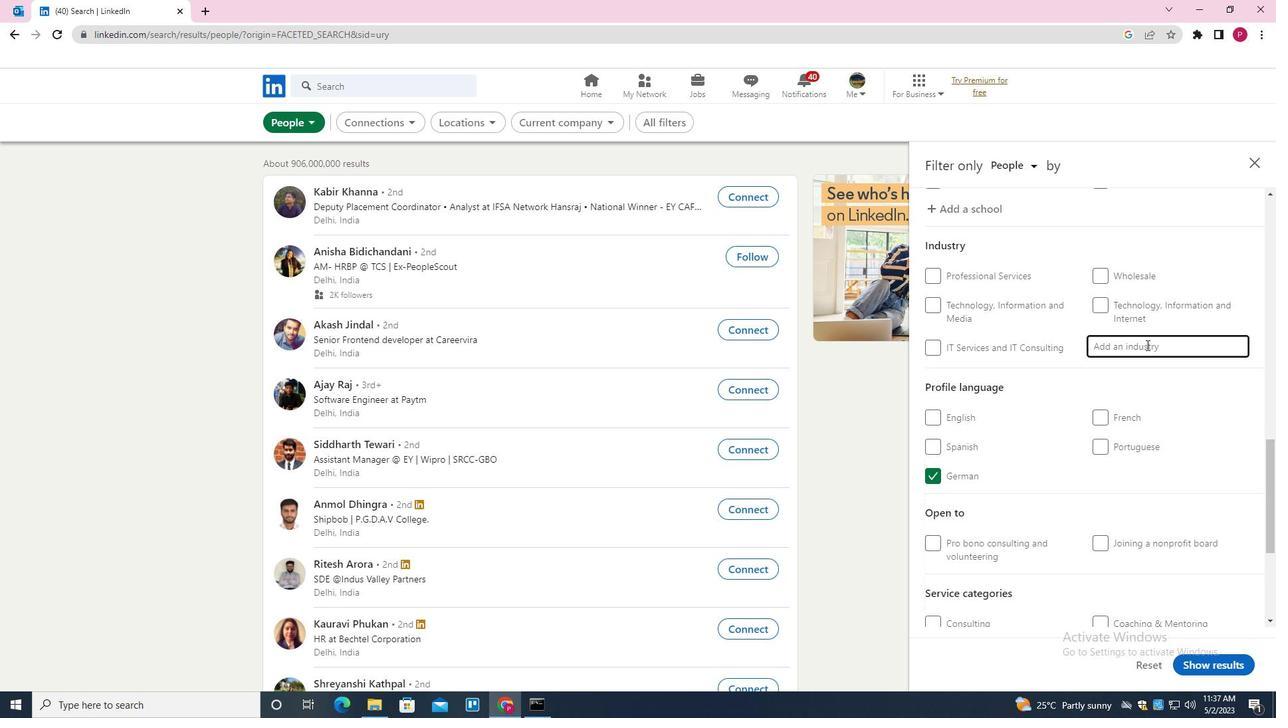 
Action: Key pressed <Key.shift><Key.shift><Key.shift><Key.shift><Key.shift><Key.shift><Key.shift><Key.shift><Key.shift><Key.shift><Key.shift><Key.shift><Key.shift><Key.shift><Key.shift><Key.shift><Key.shift><Key.shift>RETAIL<Key.down><Key.down><Key.down><Key.down><Key.down><Key.down><Key.down><Key.down><Key.enter>
Screenshot: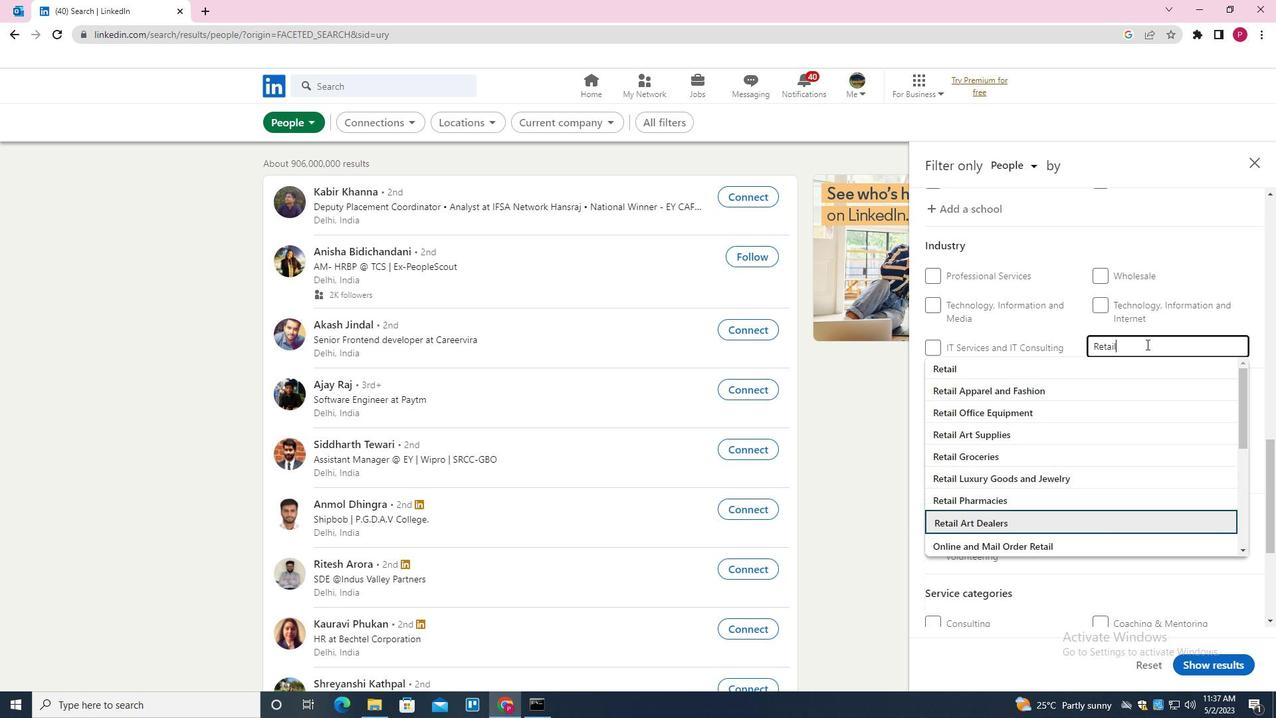 
Action: Mouse moved to (1142, 346)
Screenshot: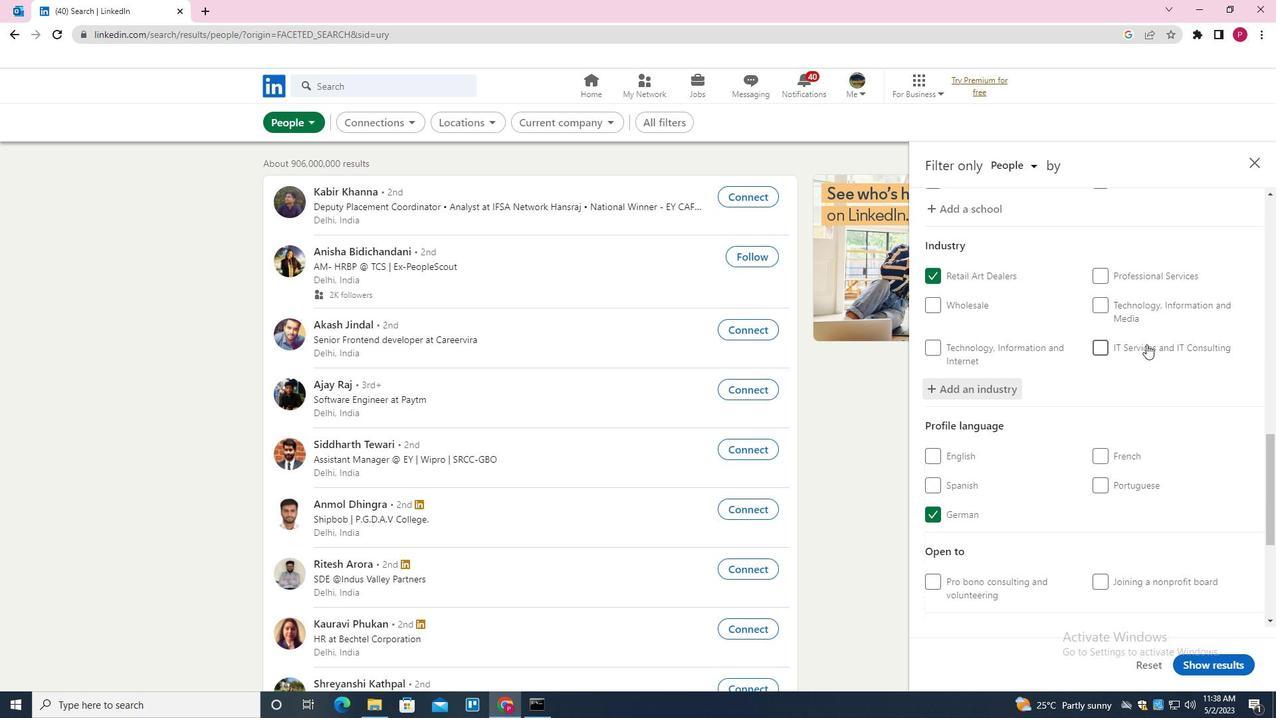 
Action: Mouse scrolled (1142, 345) with delta (0, 0)
Screenshot: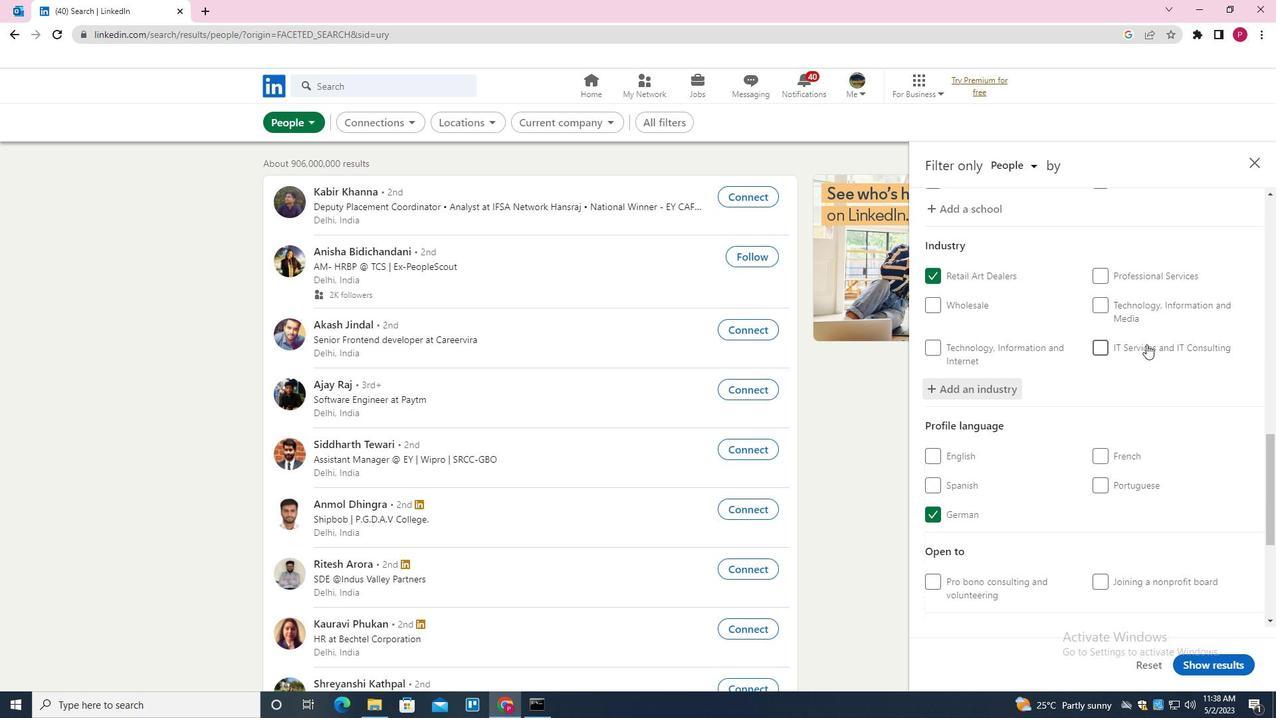 
Action: Mouse scrolled (1142, 345) with delta (0, 0)
Screenshot: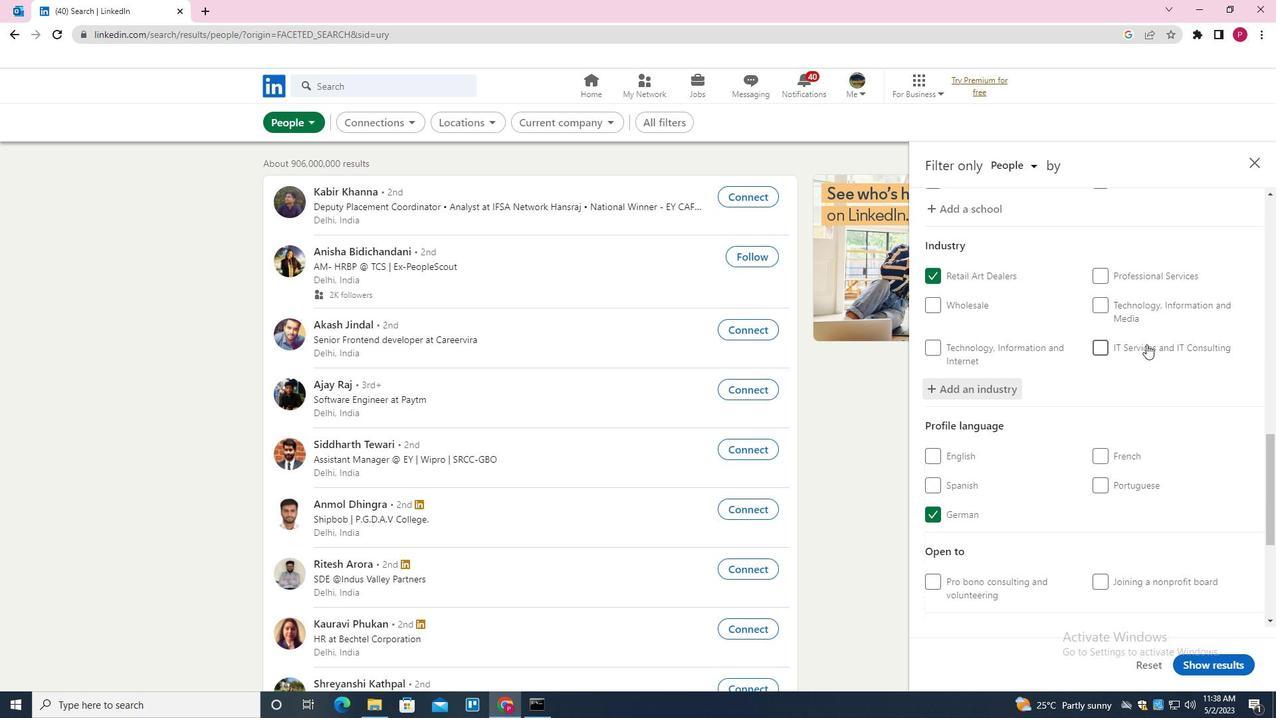 
Action: Mouse scrolled (1142, 345) with delta (0, 0)
Screenshot: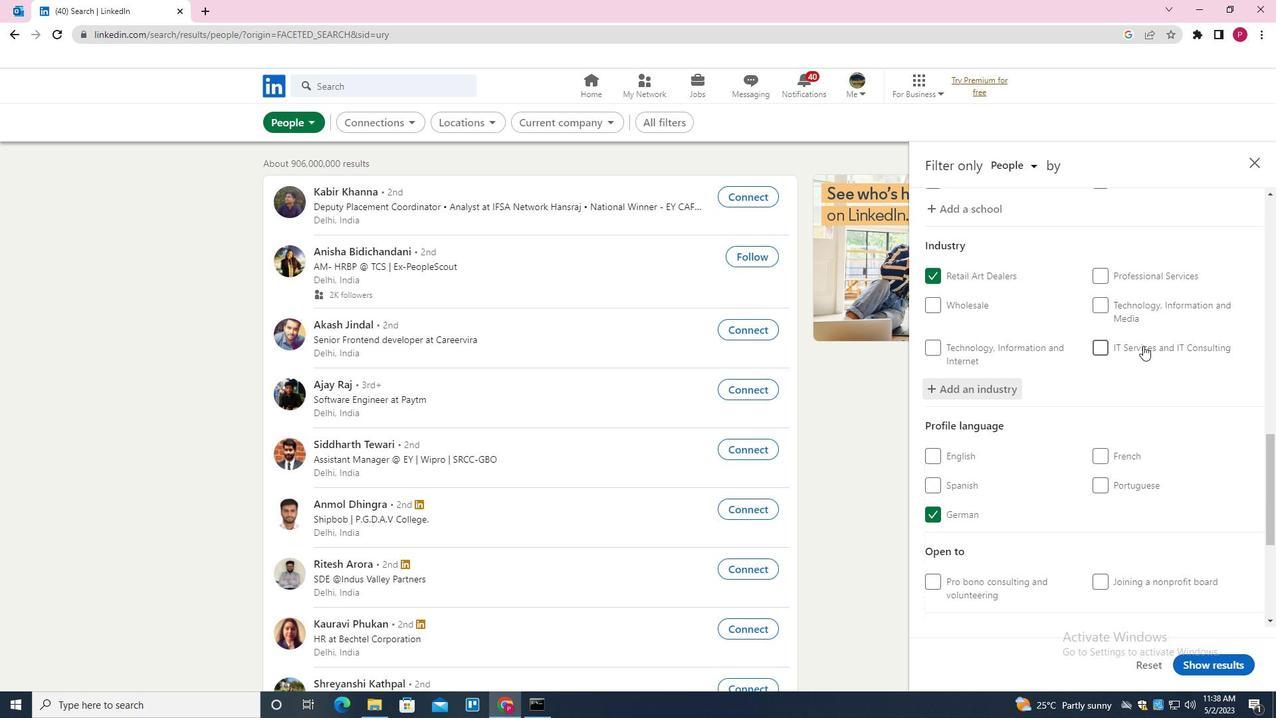 
Action: Mouse scrolled (1142, 345) with delta (0, 0)
Screenshot: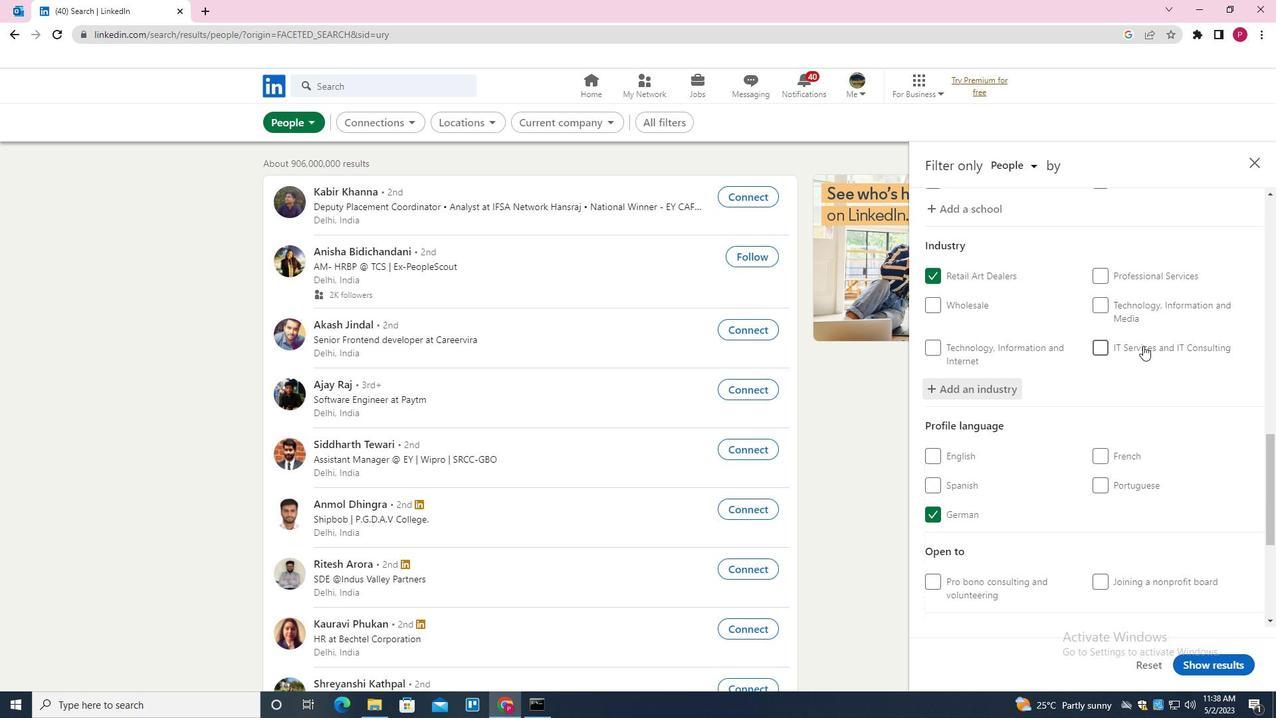 
Action: Mouse moved to (1140, 347)
Screenshot: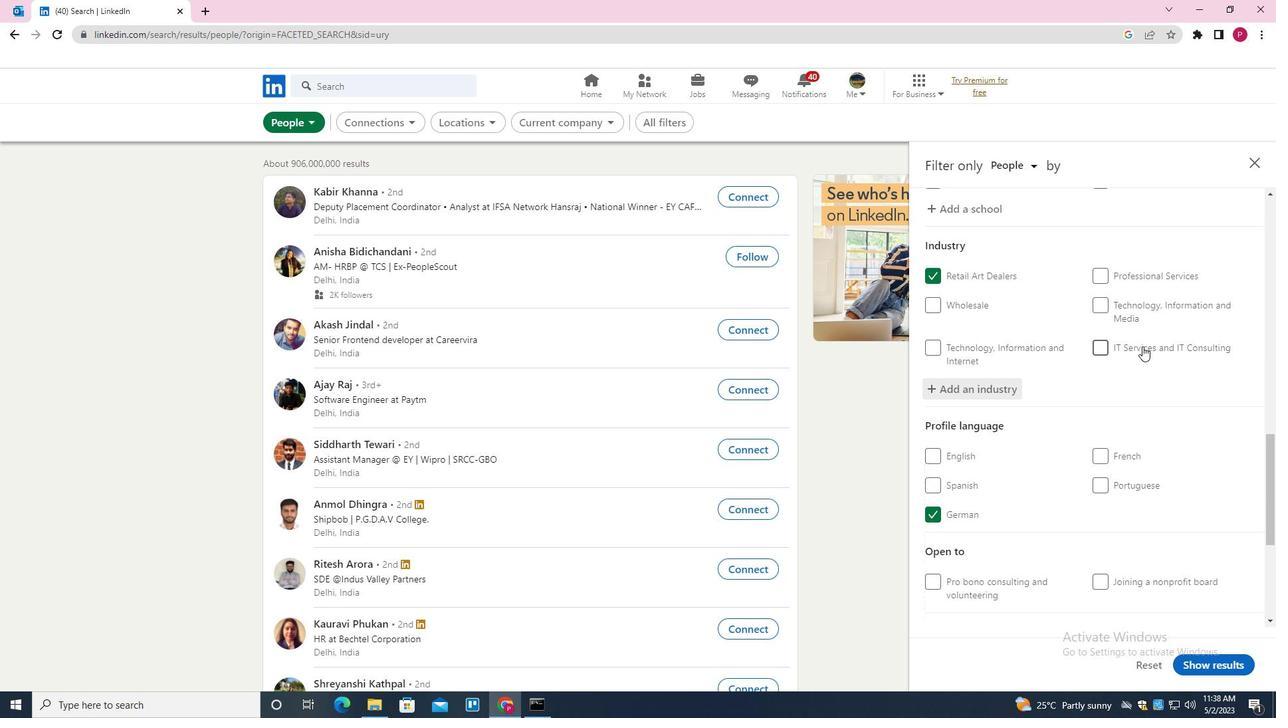 
Action: Mouse scrolled (1140, 347) with delta (0, 0)
Screenshot: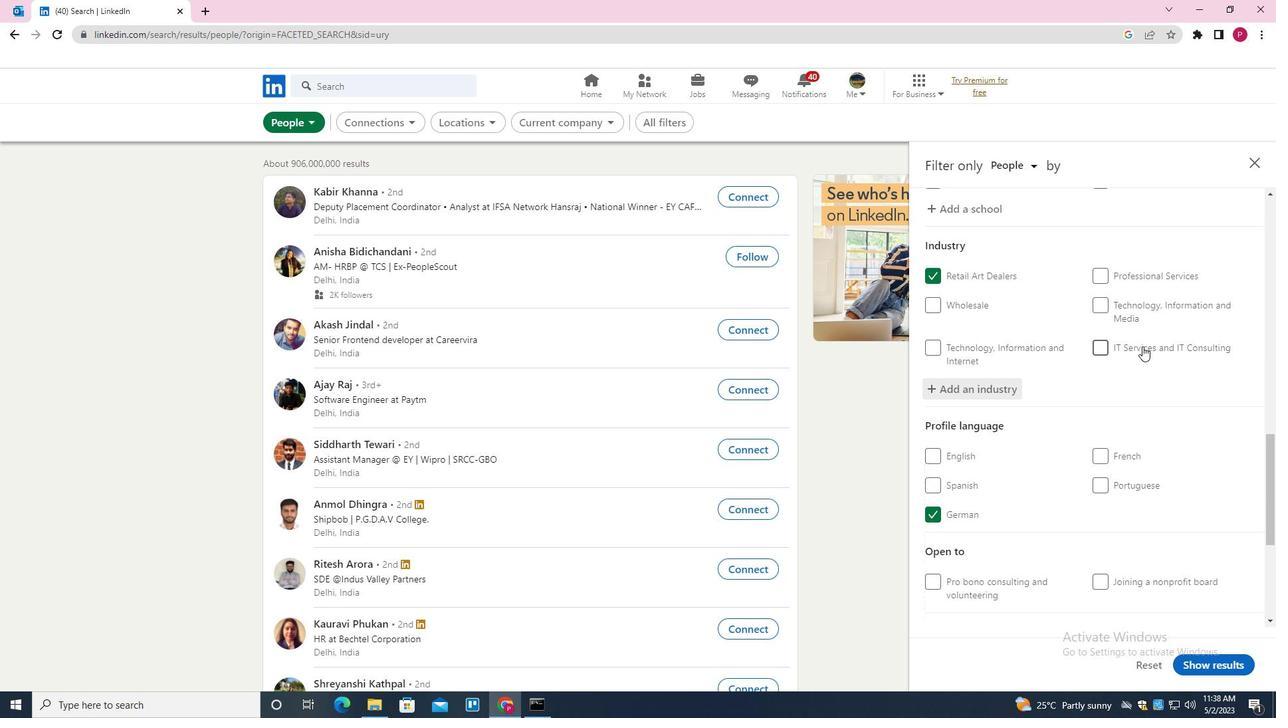 
Action: Mouse moved to (1137, 436)
Screenshot: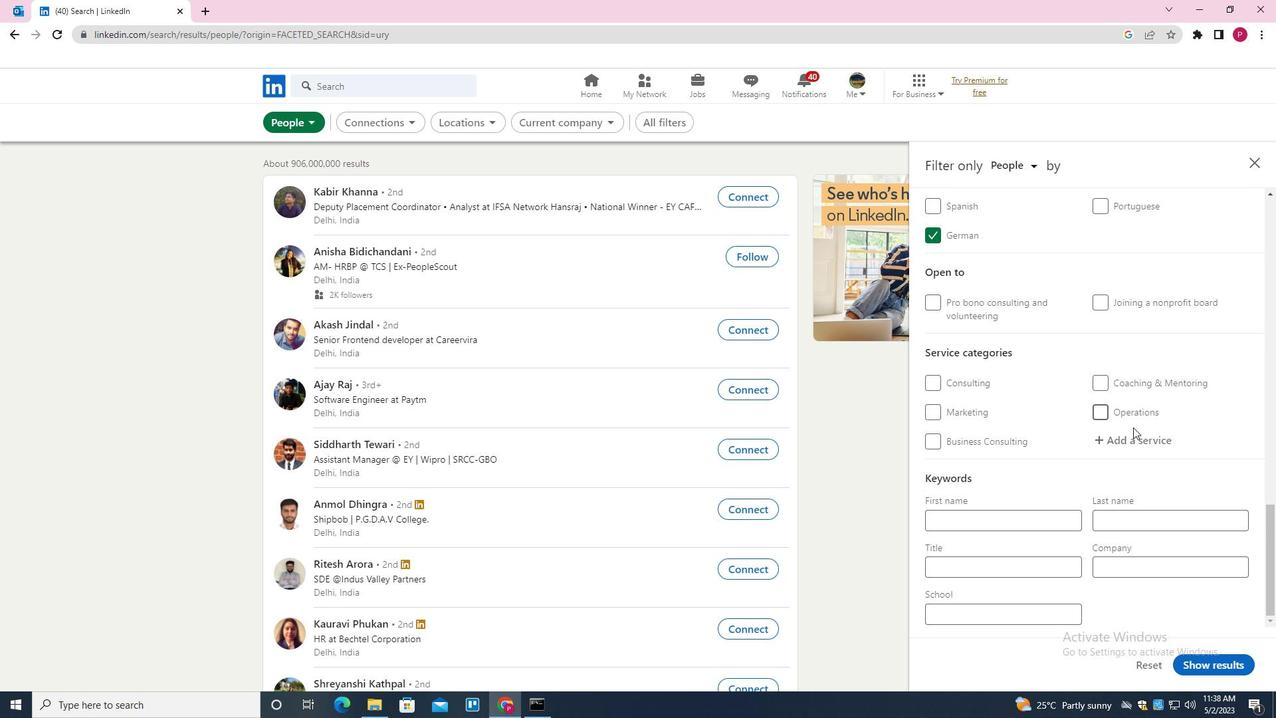 
Action: Mouse pressed left at (1137, 436)
Screenshot: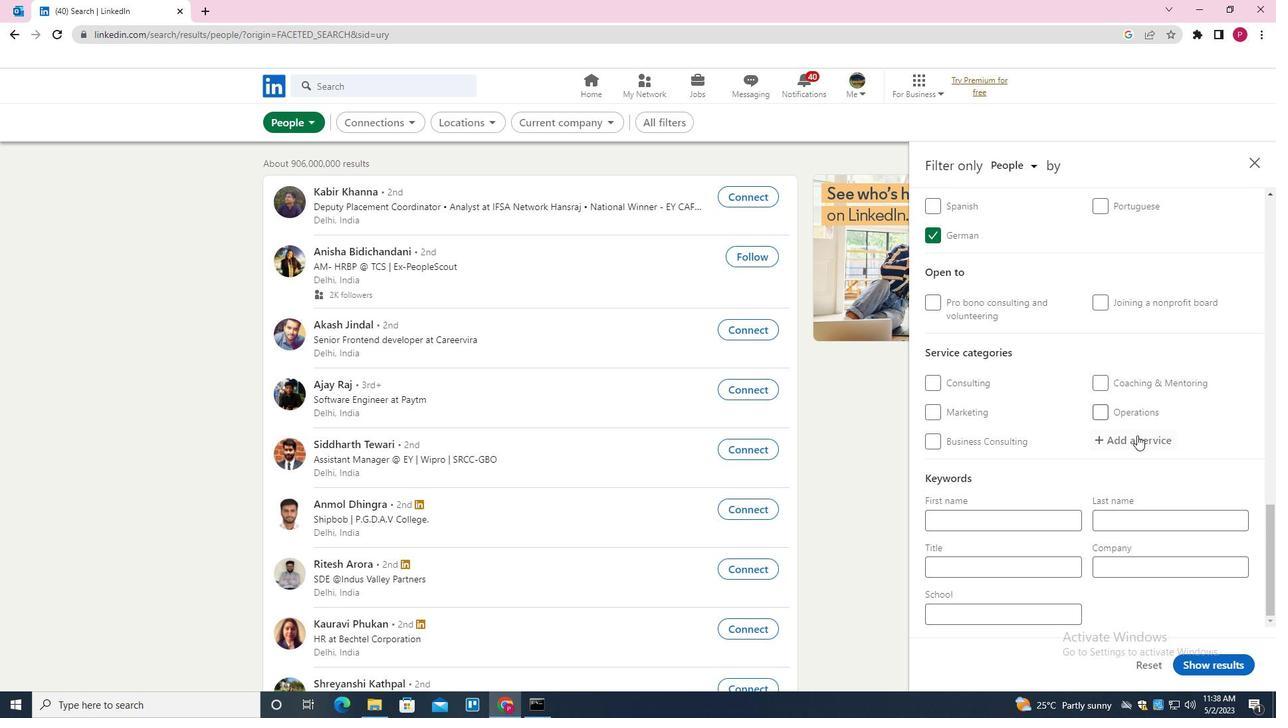 
Action: Key pressed <Key.shift><Key.shift>LABOUR<Key.down><Key.enter>
Screenshot: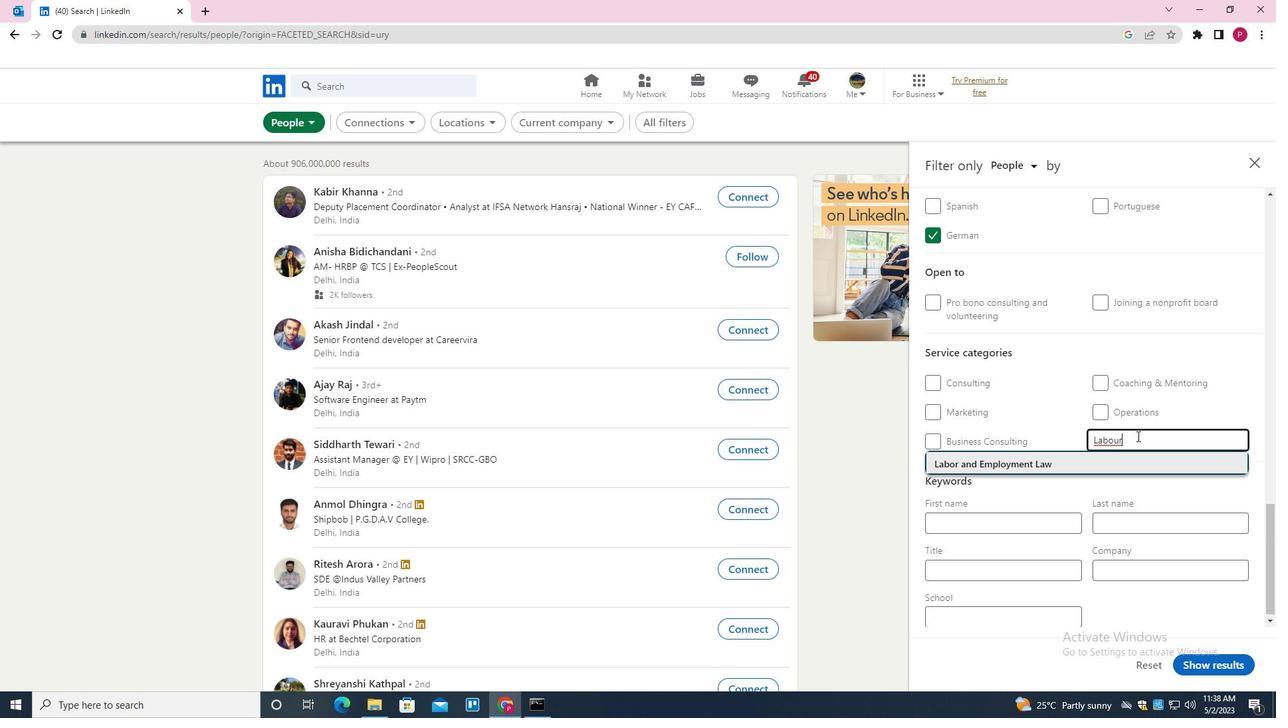 
Action: Mouse moved to (1124, 446)
Screenshot: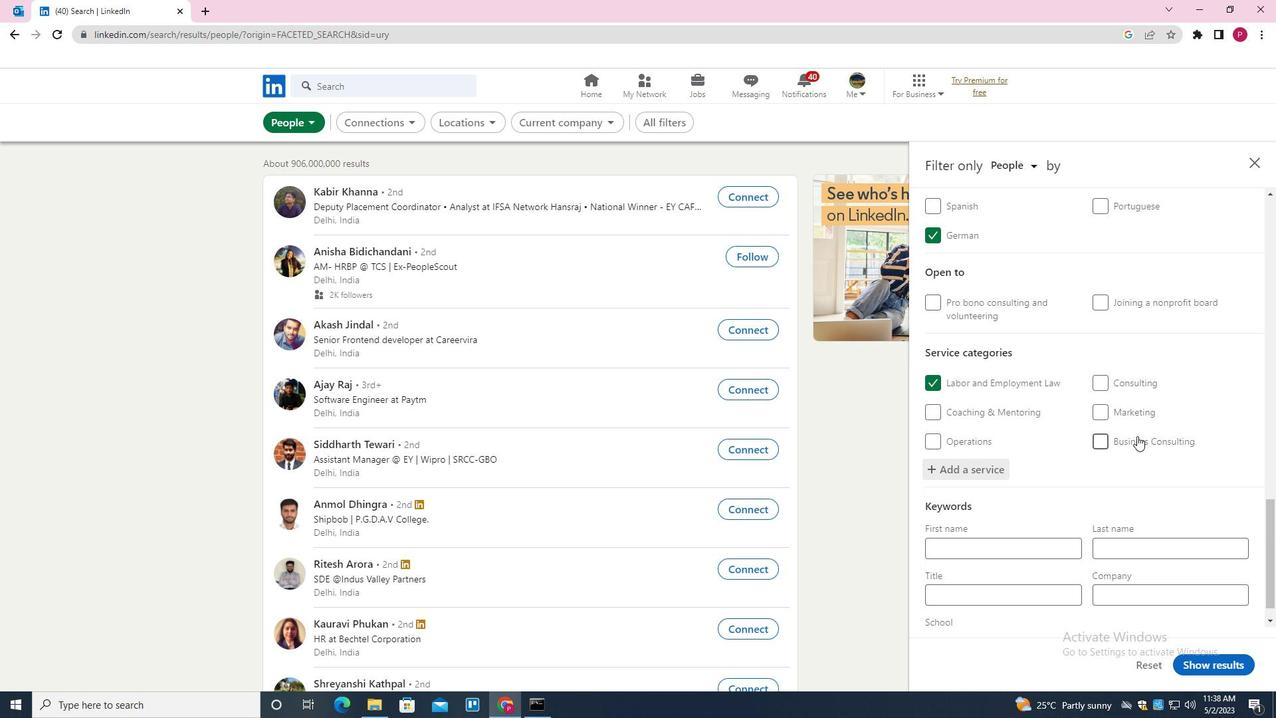 
Action: Mouse scrolled (1124, 445) with delta (0, 0)
Screenshot: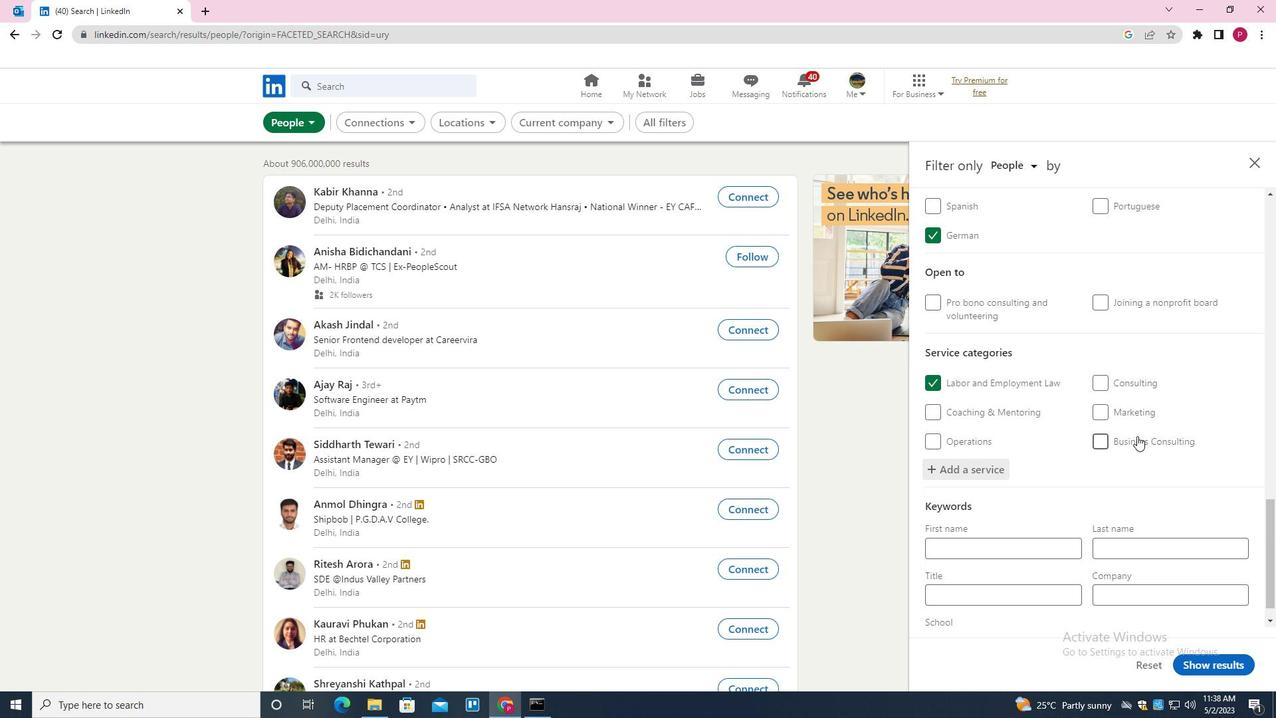 
Action: Mouse moved to (1115, 456)
Screenshot: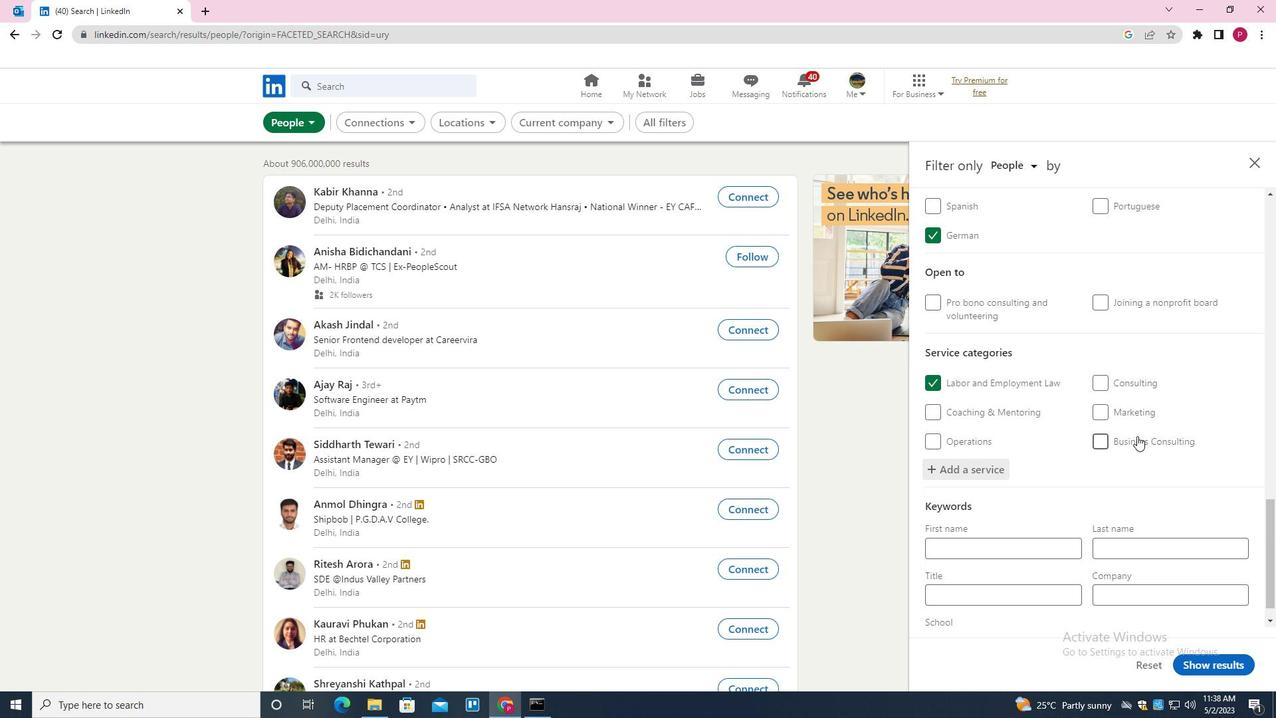 
Action: Mouse scrolled (1115, 455) with delta (0, 0)
Screenshot: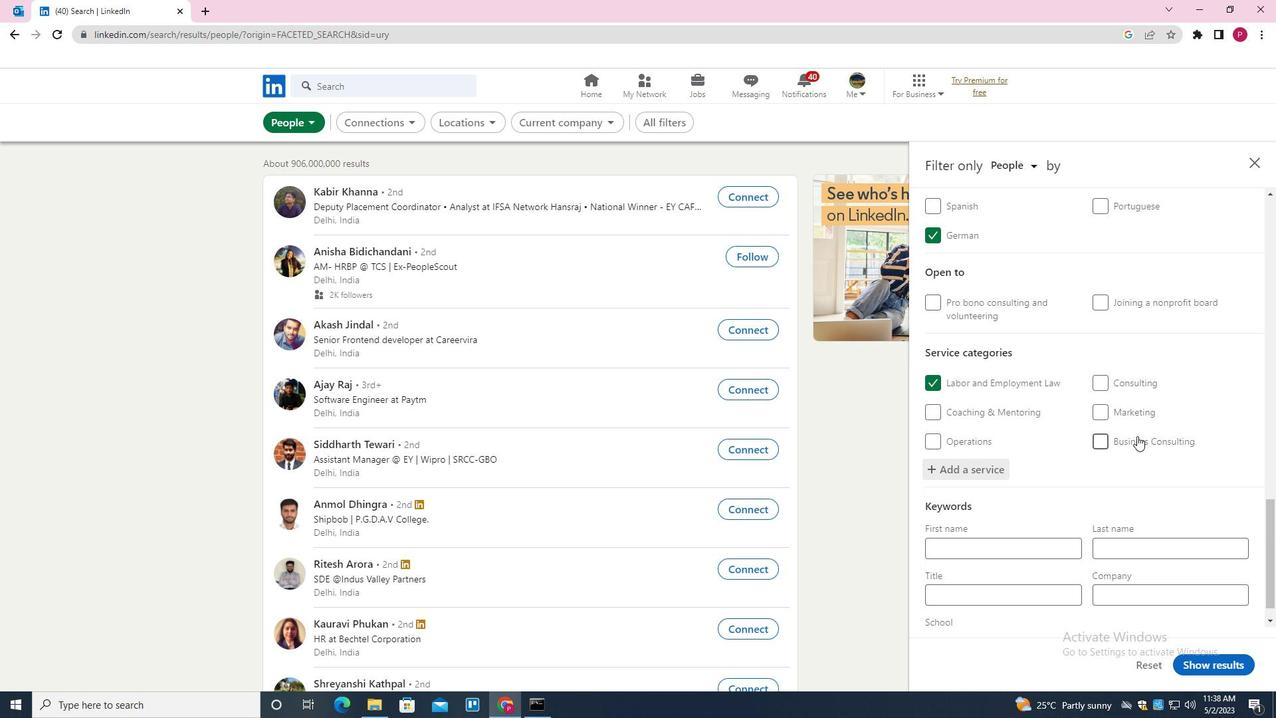 
Action: Mouse moved to (1112, 456)
Screenshot: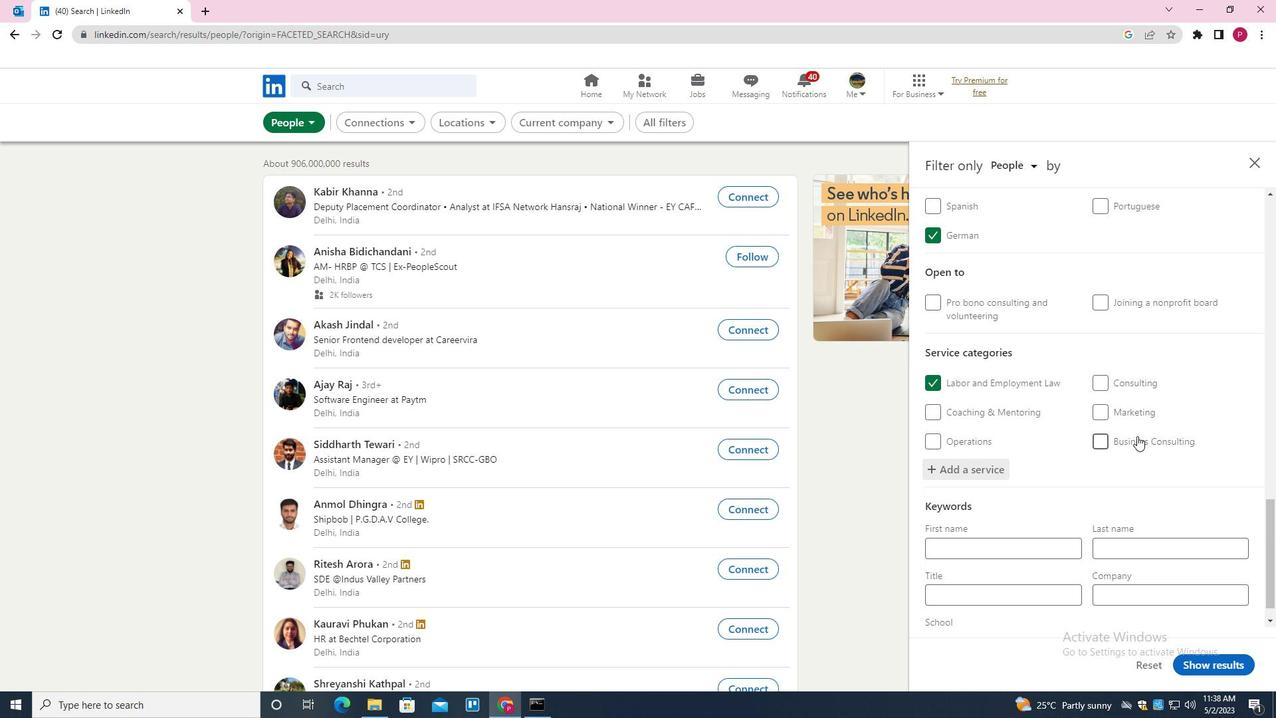 
Action: Mouse scrolled (1112, 455) with delta (0, 0)
Screenshot: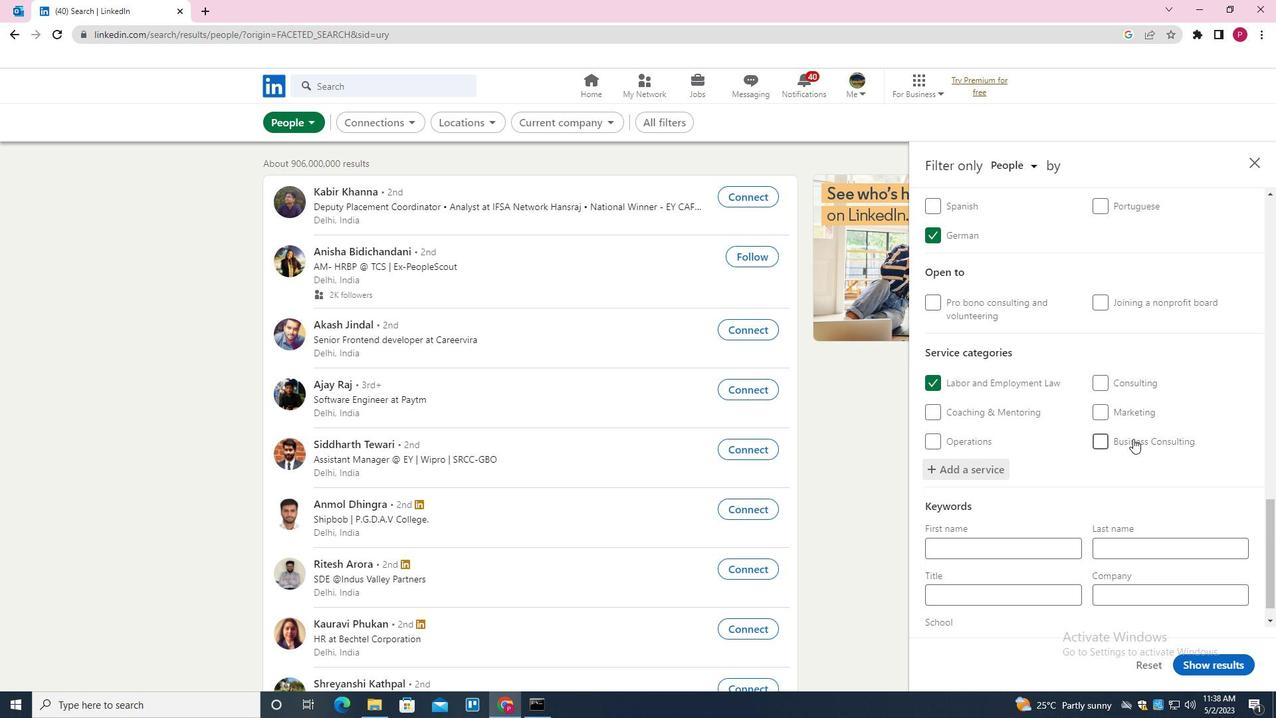 
Action: Mouse moved to (1103, 456)
Screenshot: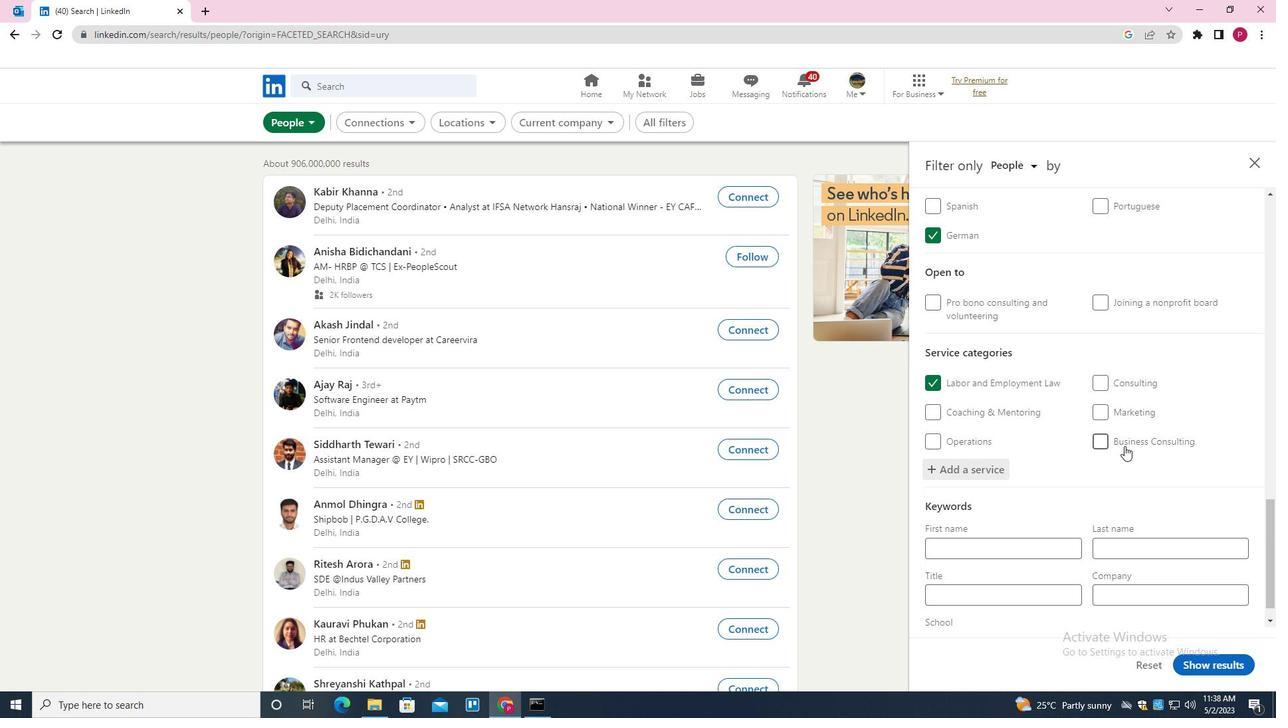 
Action: Mouse scrolled (1103, 455) with delta (0, 0)
Screenshot: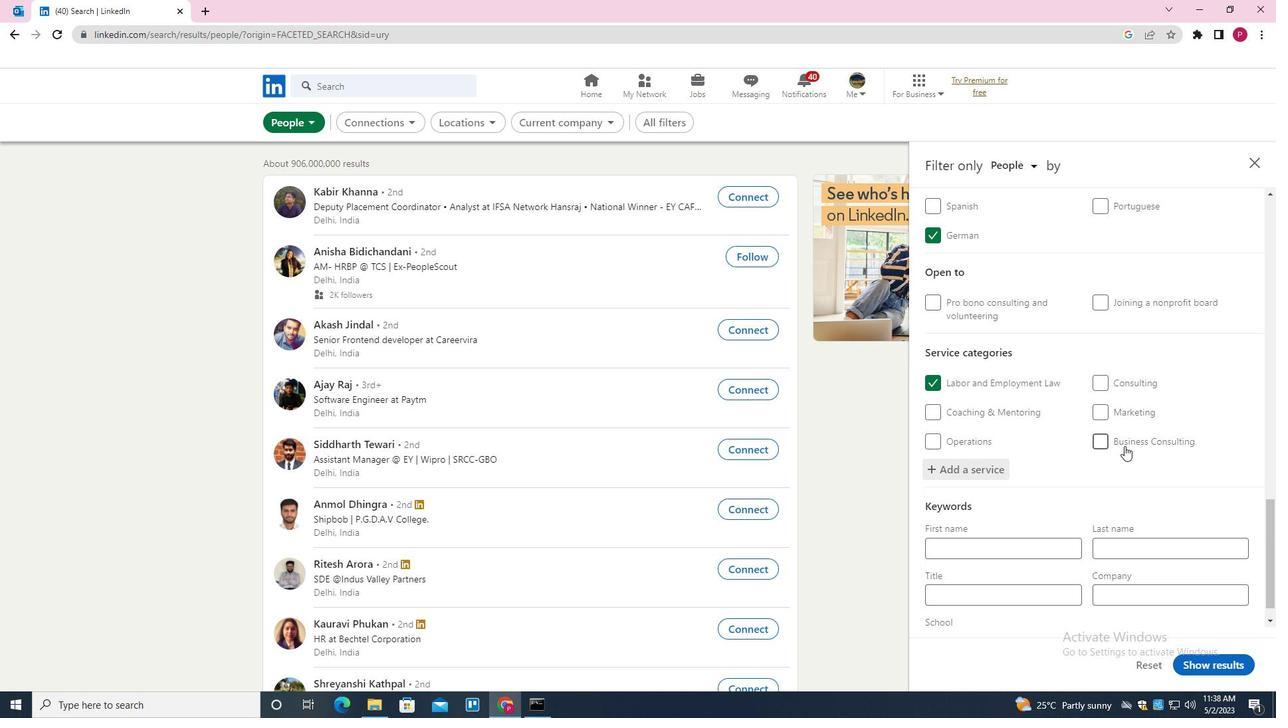 
Action: Mouse moved to (1000, 563)
Screenshot: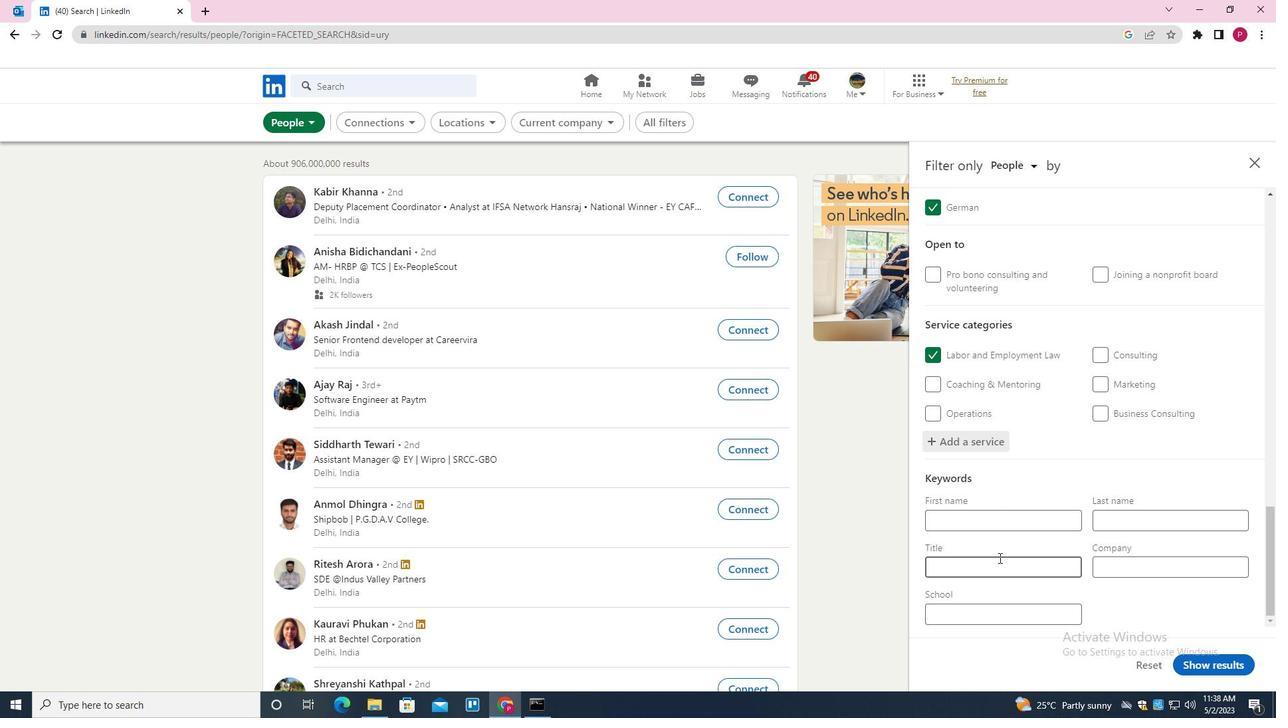 
Action: Mouse pressed left at (1000, 563)
Screenshot: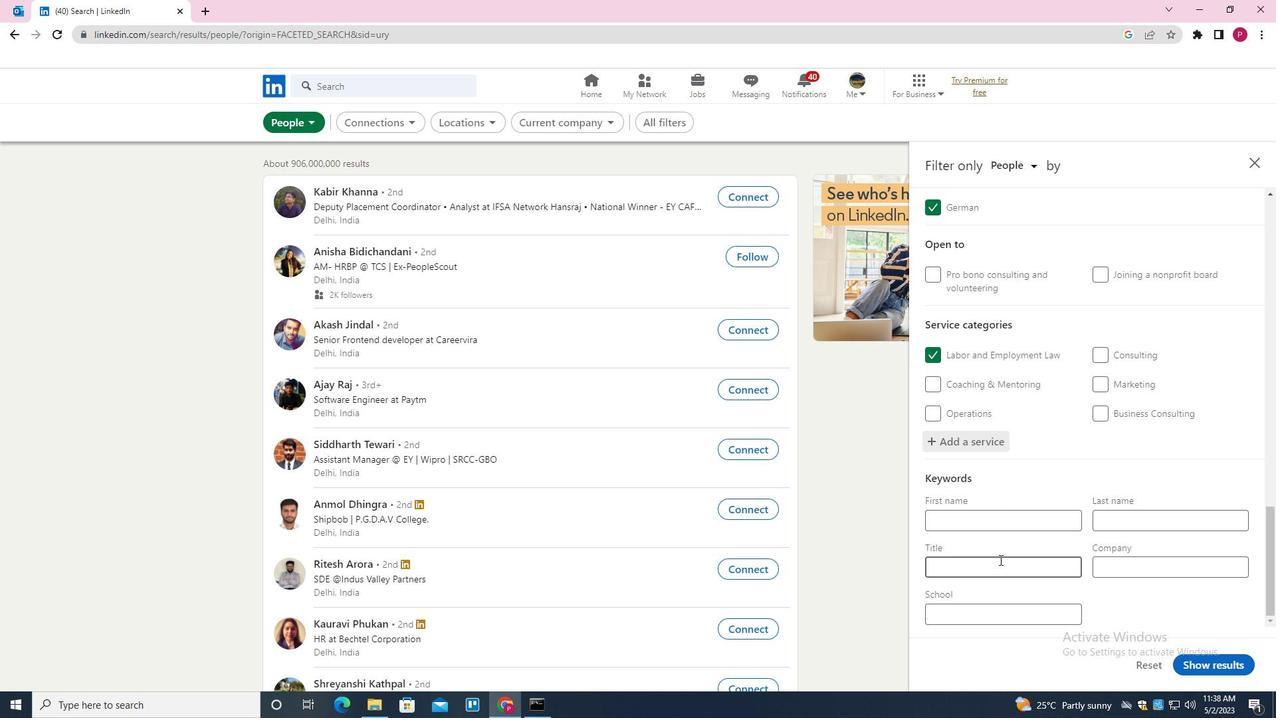 
Action: Mouse moved to (1016, 553)
Screenshot: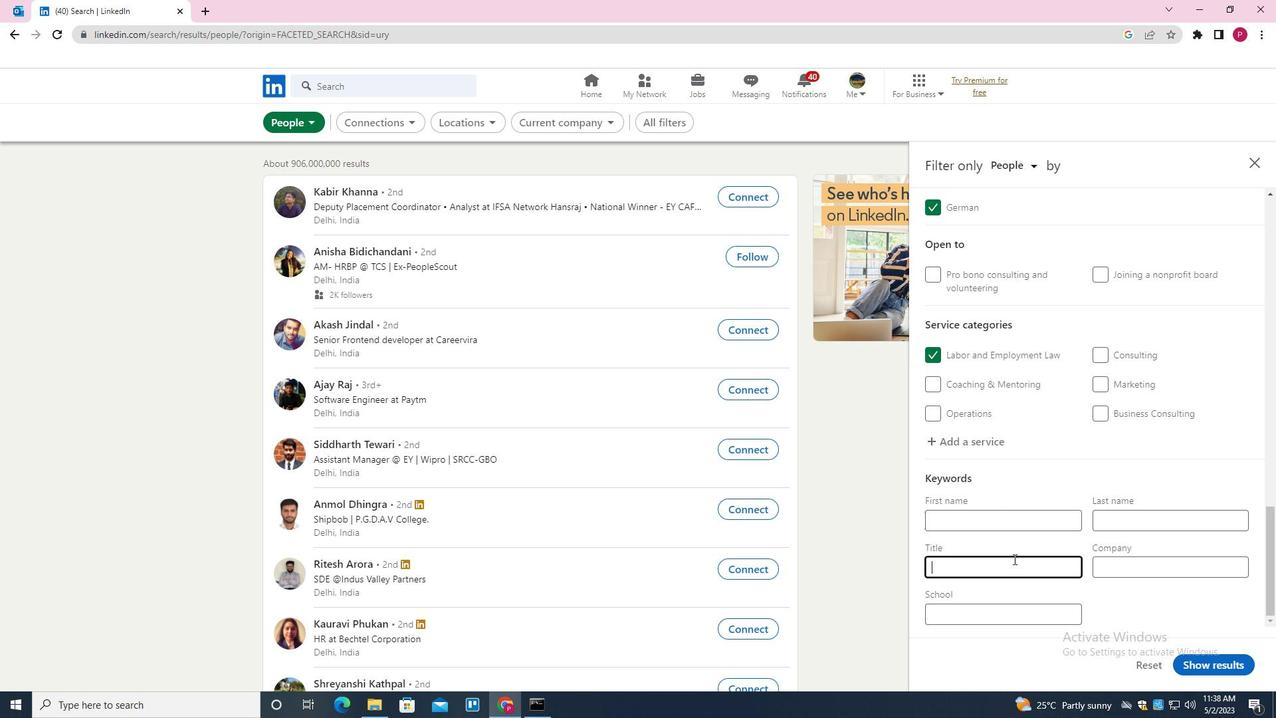 
Action: Key pressed <Key.shift><Key.shift><Key.shift><Key.shift>OWNER
Screenshot: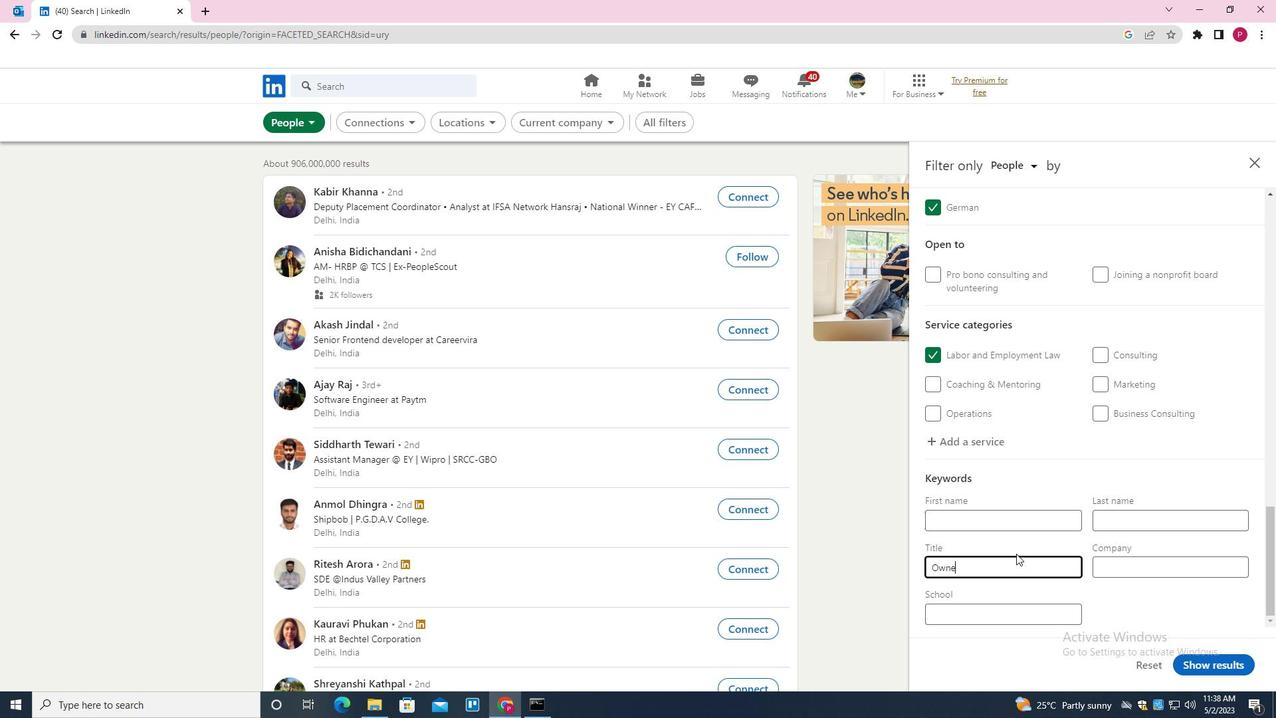 
Action: Mouse moved to (1200, 664)
Screenshot: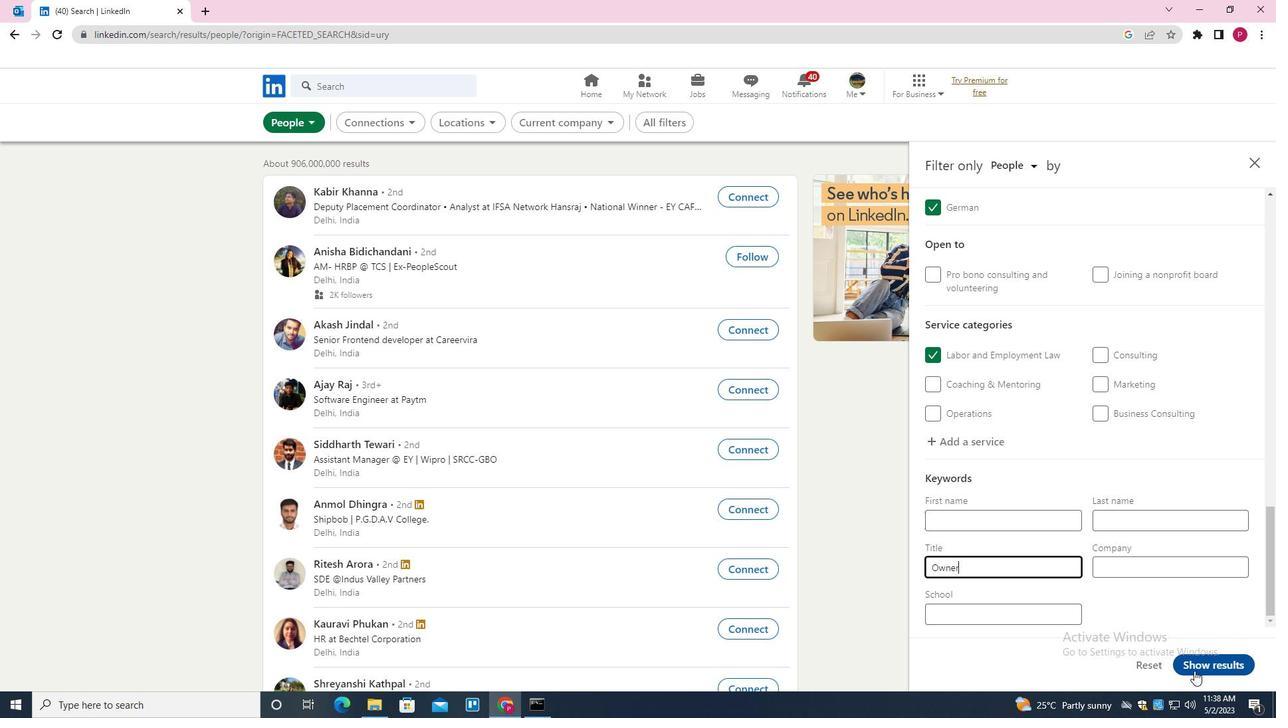 
Action: Mouse pressed left at (1200, 664)
Screenshot: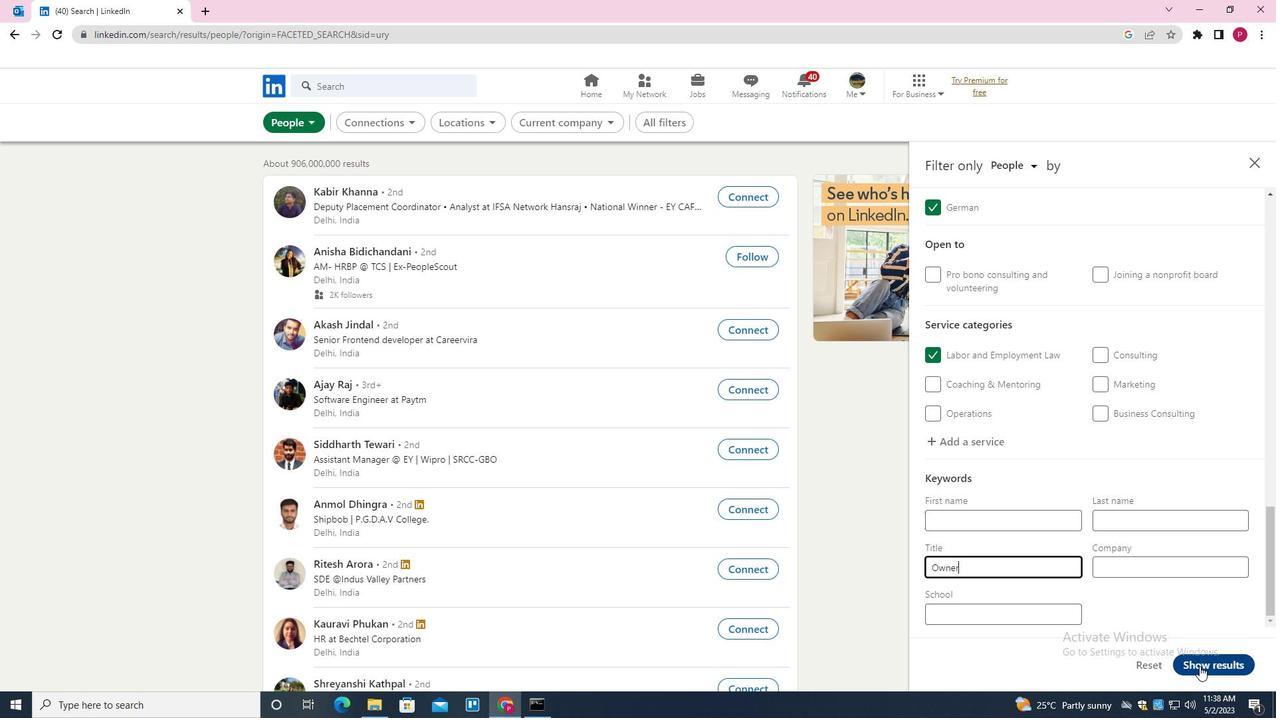 
Action: Mouse moved to (680, 347)
Screenshot: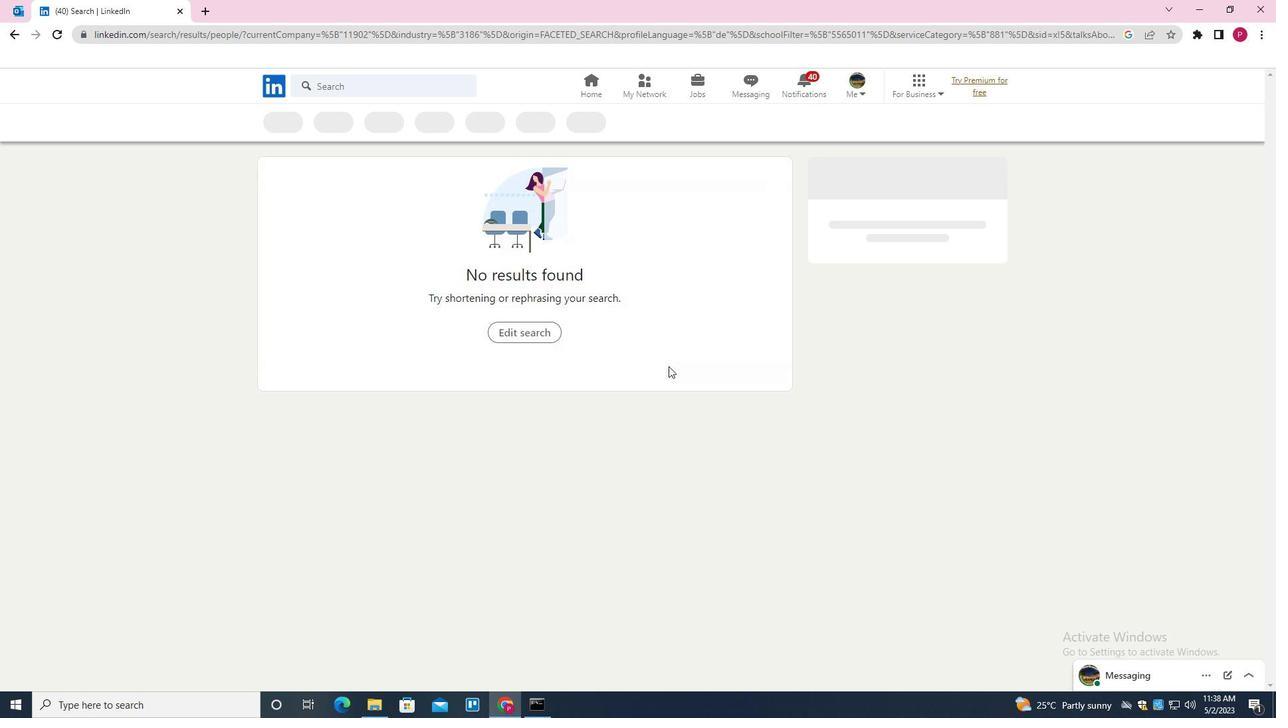 
